 Task: Send an email with the signature Maria Thompson with the subject Request for a remote work arrangement follow-up and the message We need to make some revisions to the project timeline, can you please provide your input? from softage.9@softage.net to softage.1@softage.net and move the email from Sent Items to the folder Licensing agreements
Action: Mouse moved to (1017, 73)
Screenshot: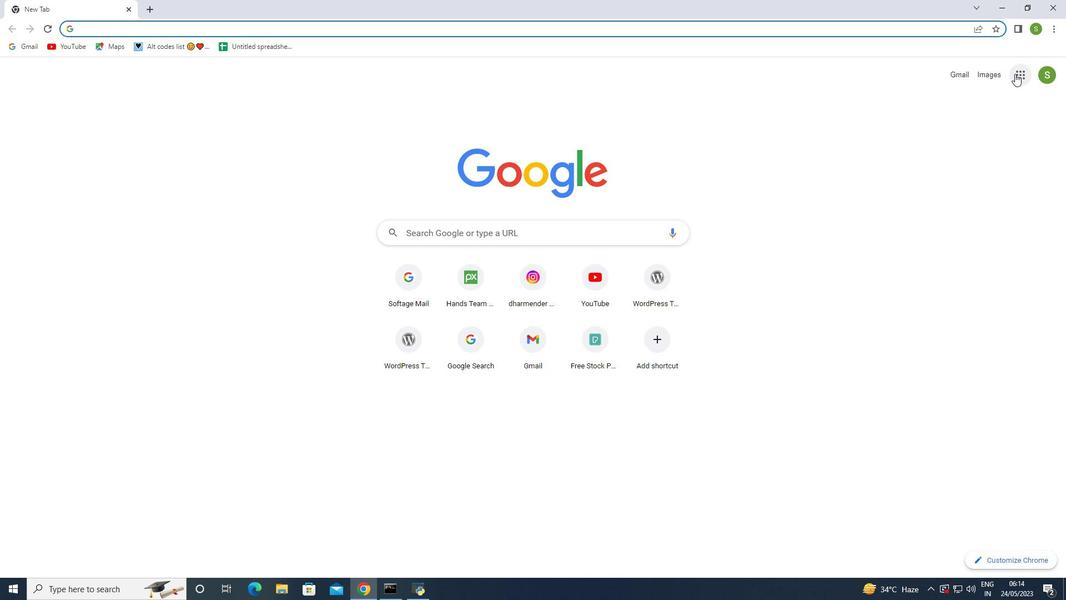 
Action: Mouse pressed left at (1017, 73)
Screenshot: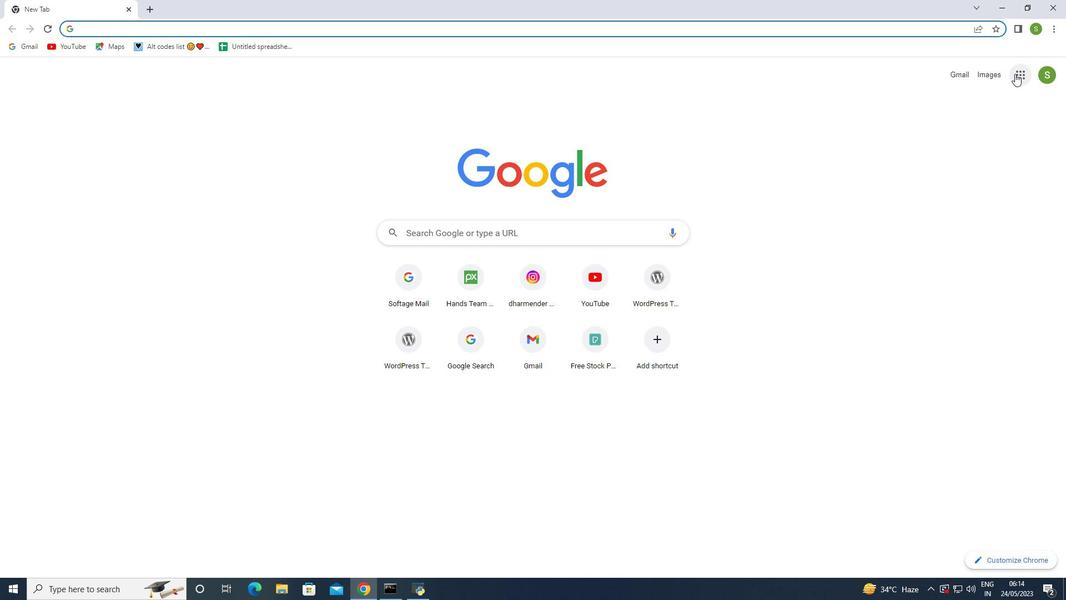 
Action: Mouse moved to (969, 113)
Screenshot: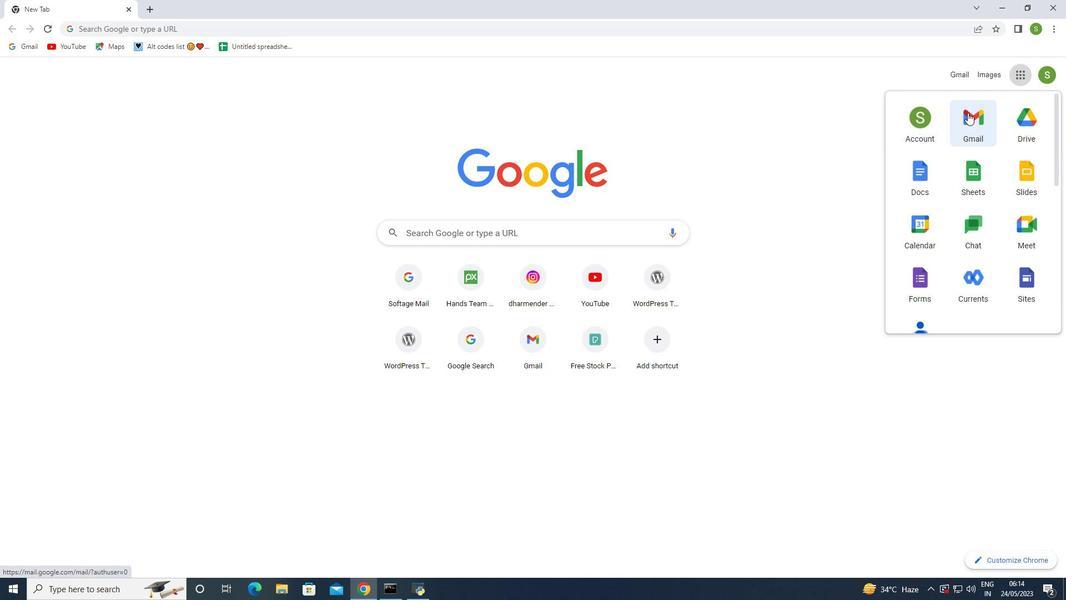 
Action: Mouse pressed left at (969, 113)
Screenshot: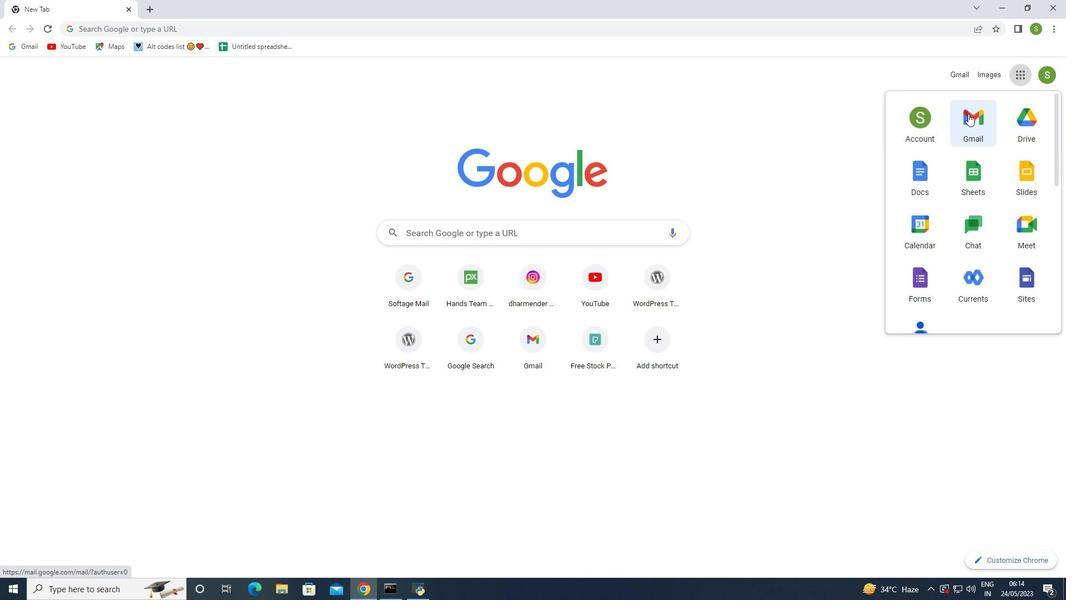
Action: Mouse moved to (932, 81)
Screenshot: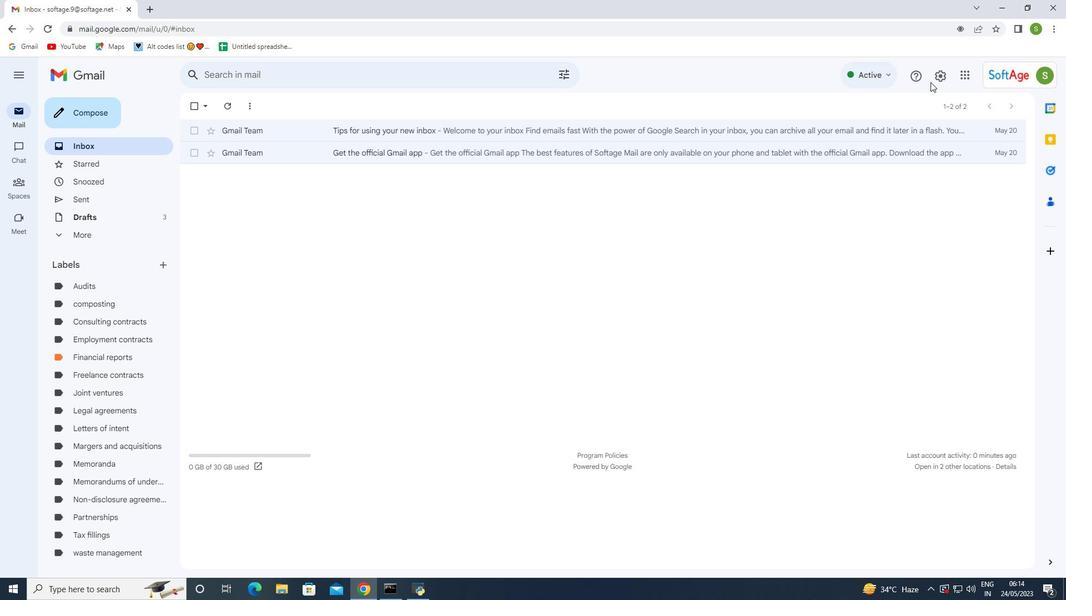 
Action: Mouse pressed left at (932, 81)
Screenshot: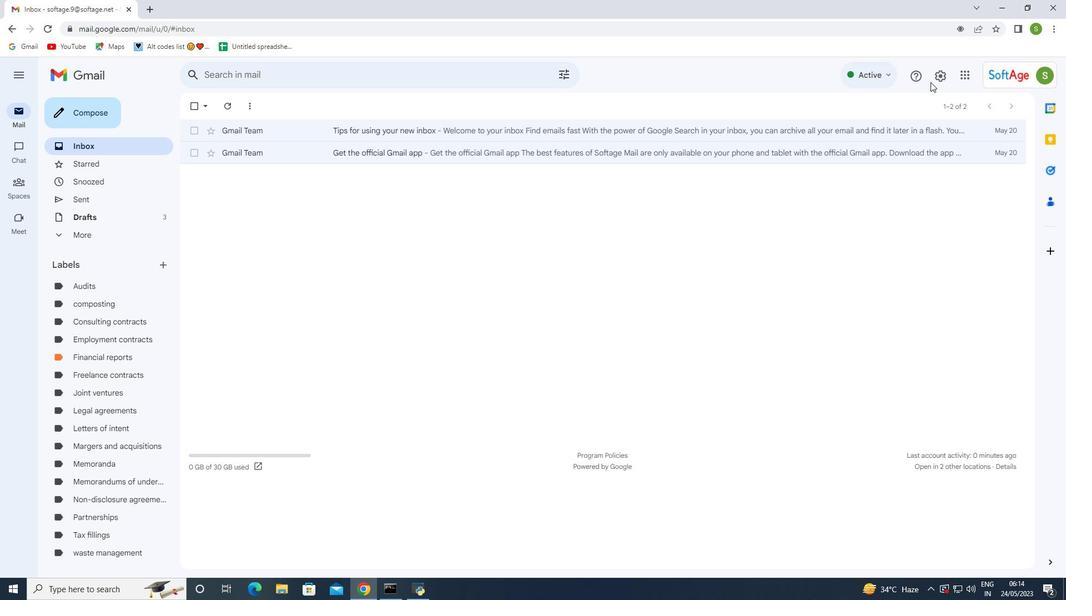 
Action: Mouse moved to (929, 135)
Screenshot: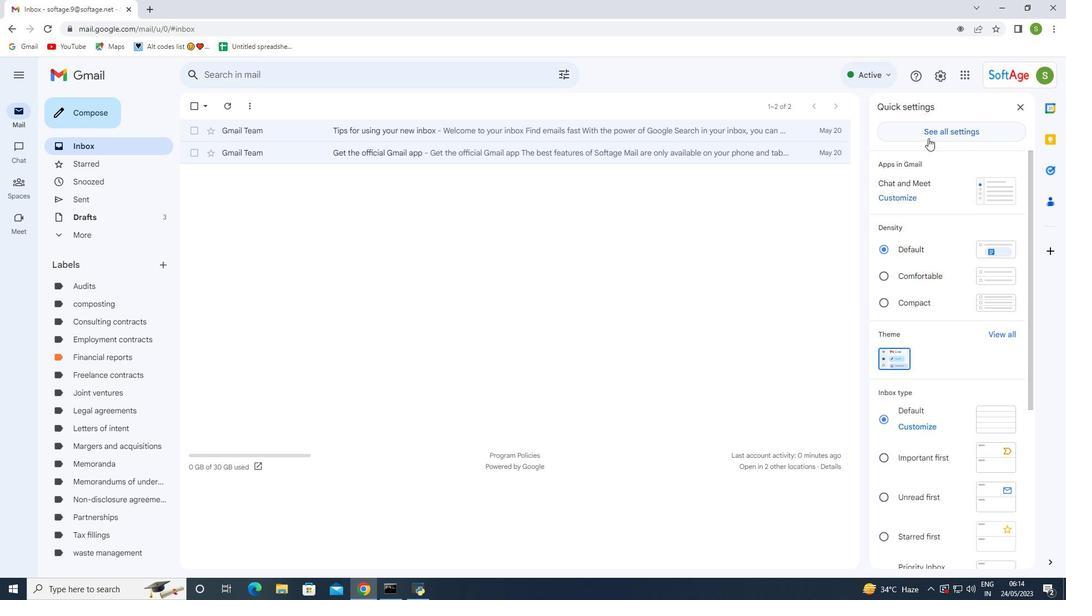 
Action: Mouse pressed left at (929, 135)
Screenshot: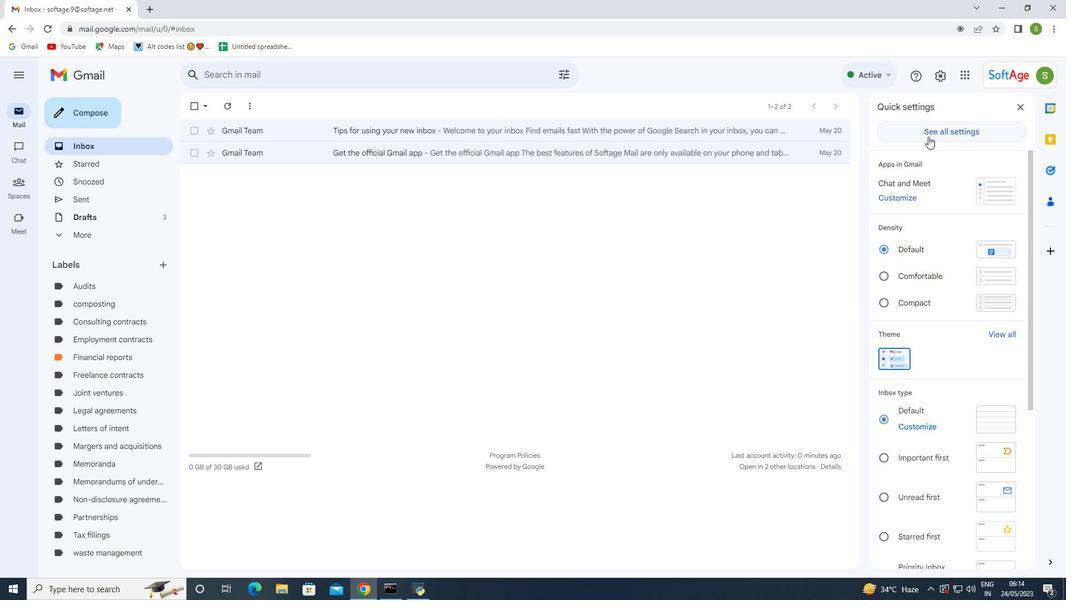 
Action: Mouse moved to (759, 377)
Screenshot: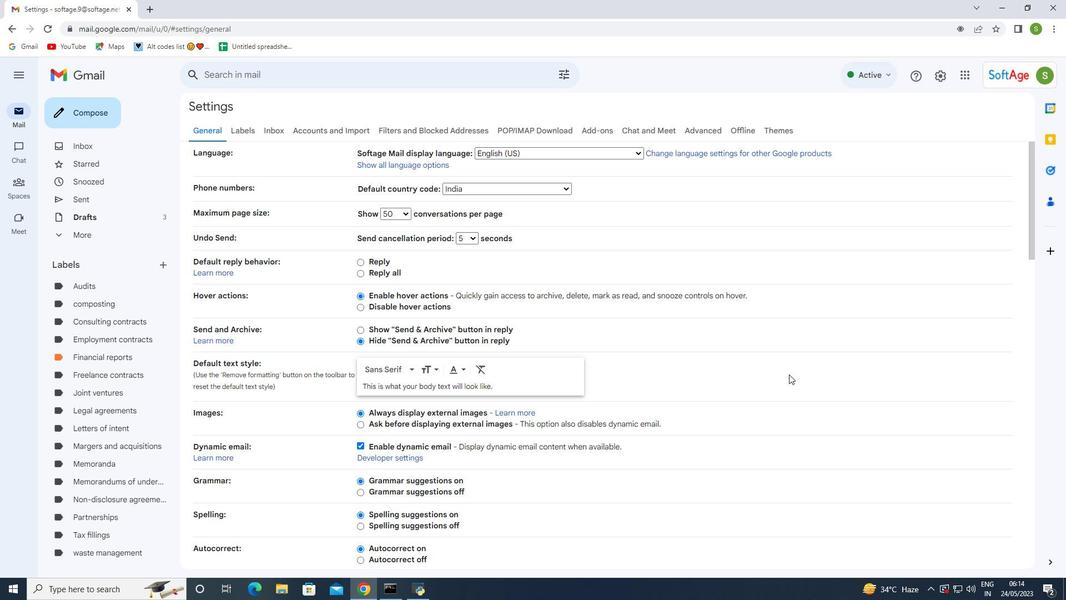 
Action: Mouse scrolled (785, 374) with delta (0, 0)
Screenshot: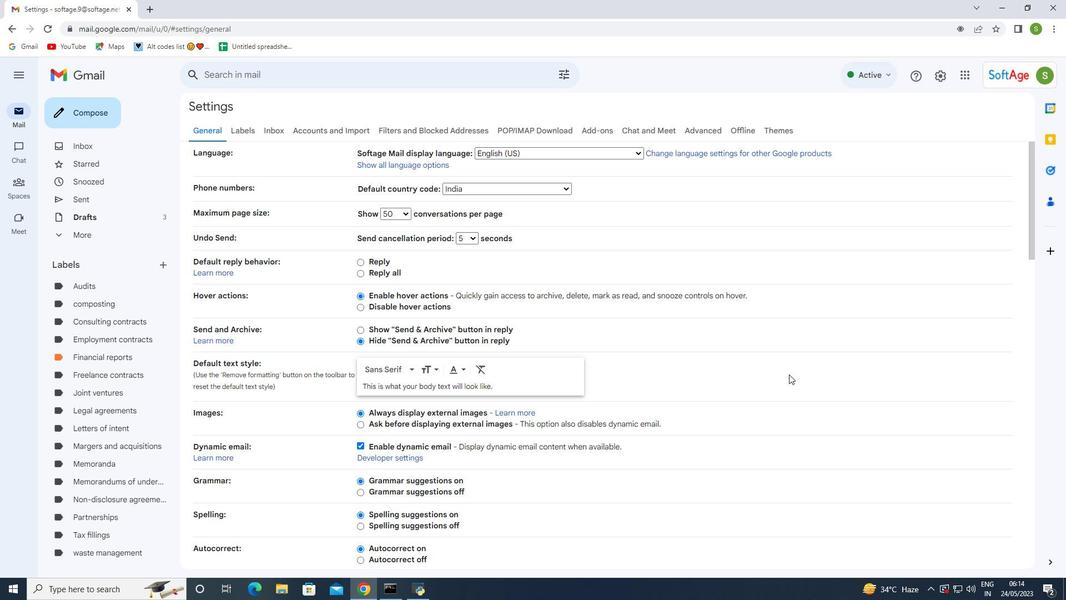 
Action: Mouse moved to (742, 379)
Screenshot: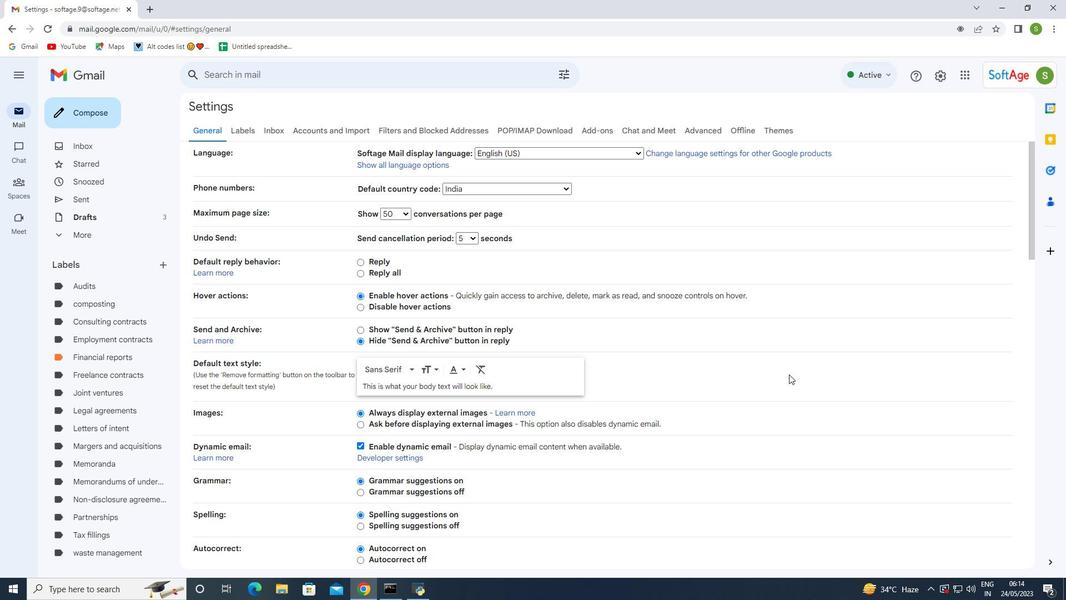 
Action: Mouse scrolled (782, 375) with delta (0, 0)
Screenshot: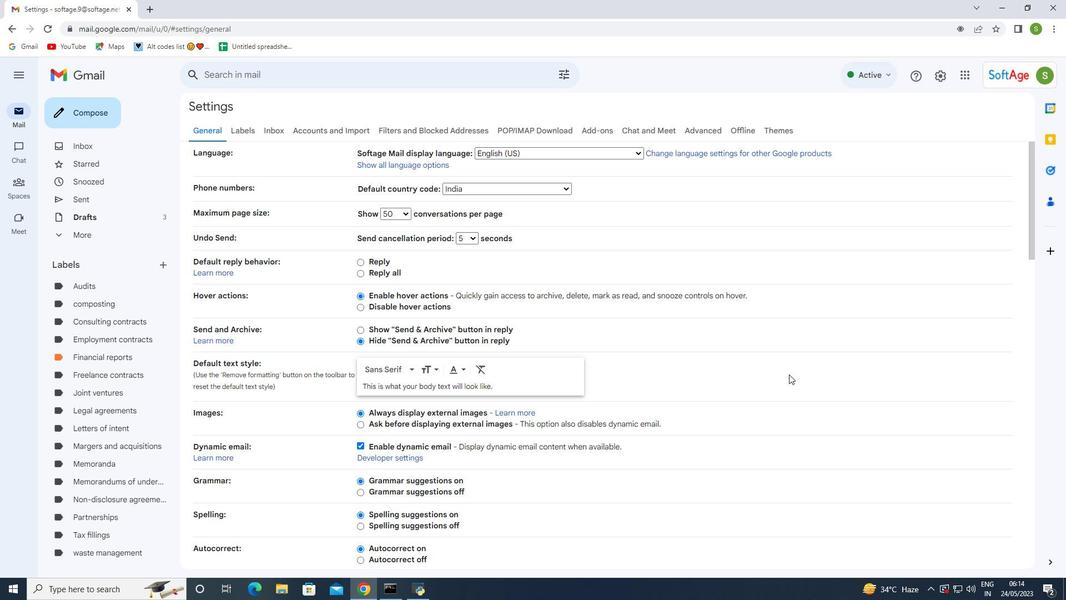 
Action: Mouse moved to (701, 384)
Screenshot: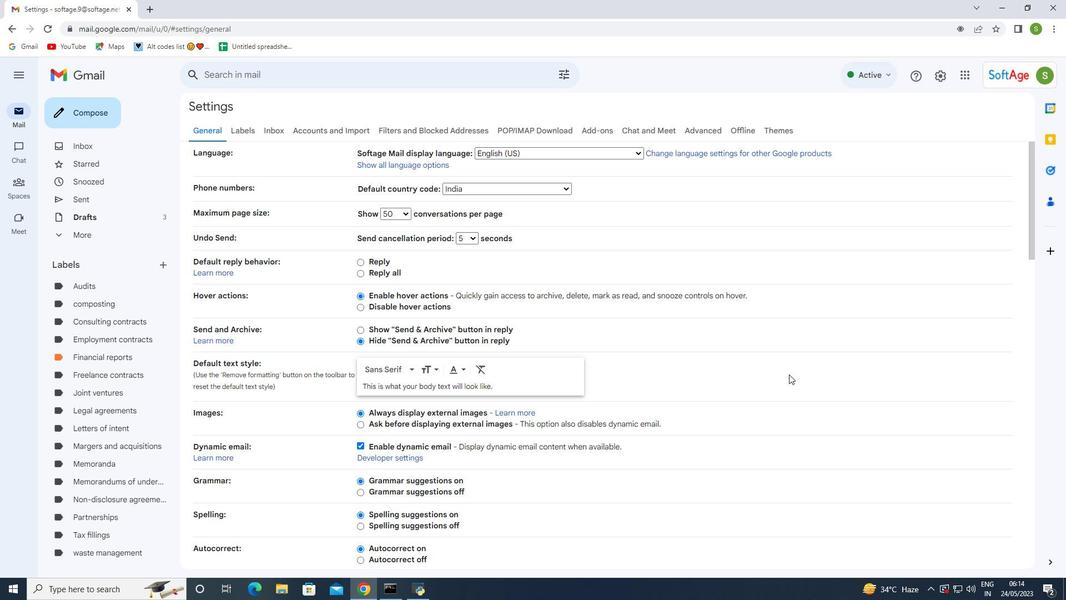 
Action: Mouse scrolled (776, 375) with delta (0, 0)
Screenshot: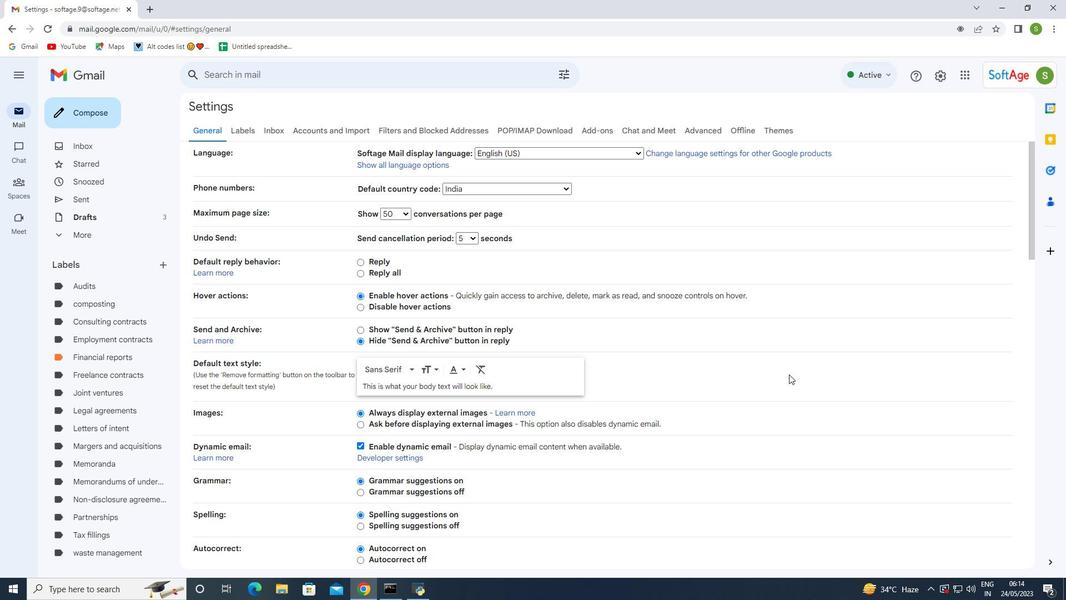 
Action: Mouse moved to (677, 386)
Screenshot: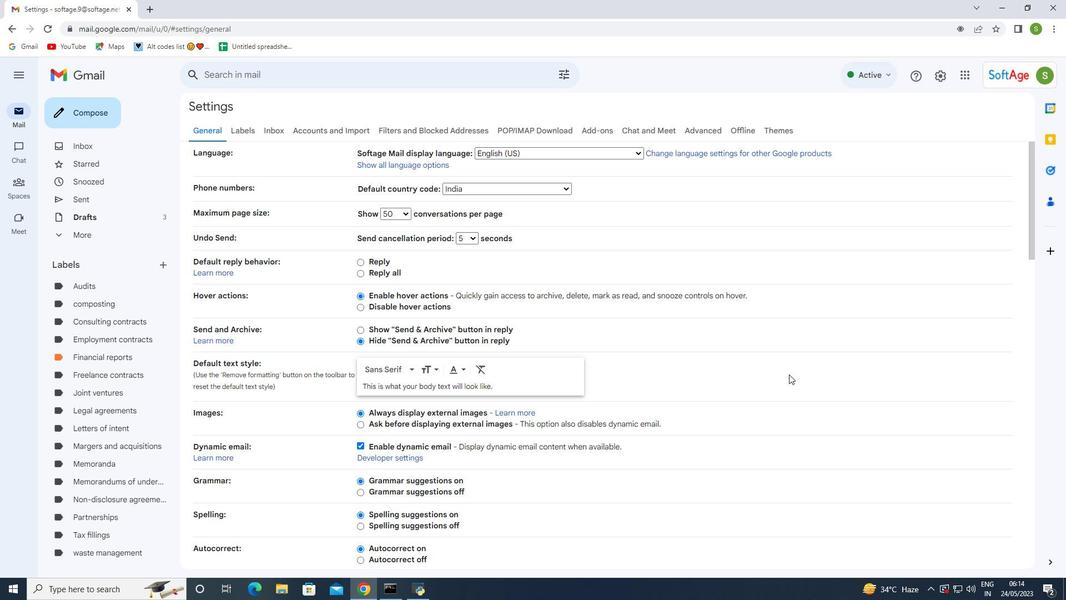 
Action: Mouse scrolled (742, 378) with delta (0, 0)
Screenshot: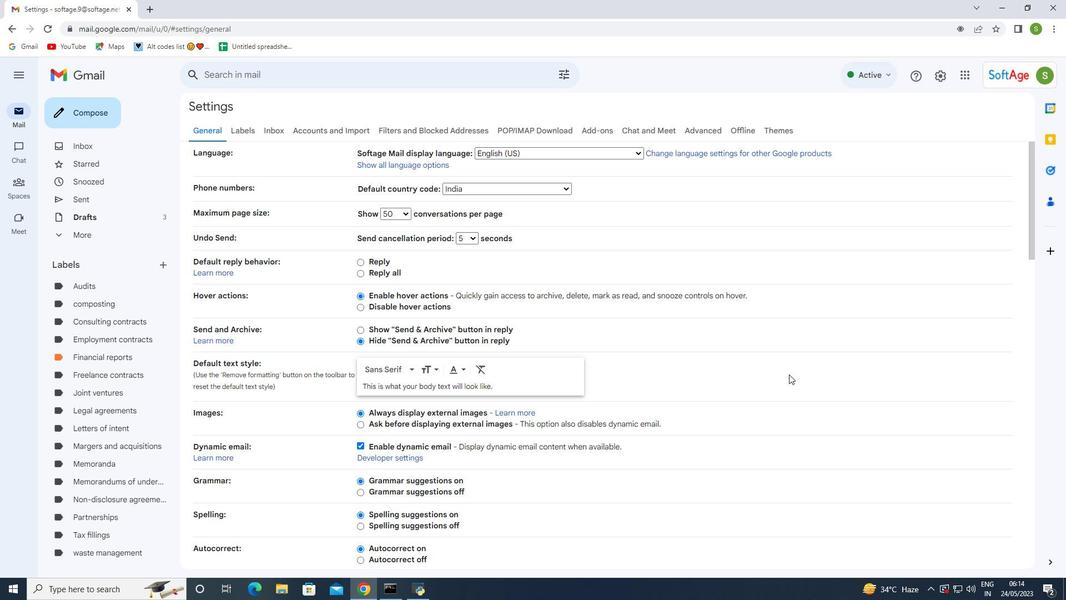 
Action: Mouse moved to (402, 377)
Screenshot: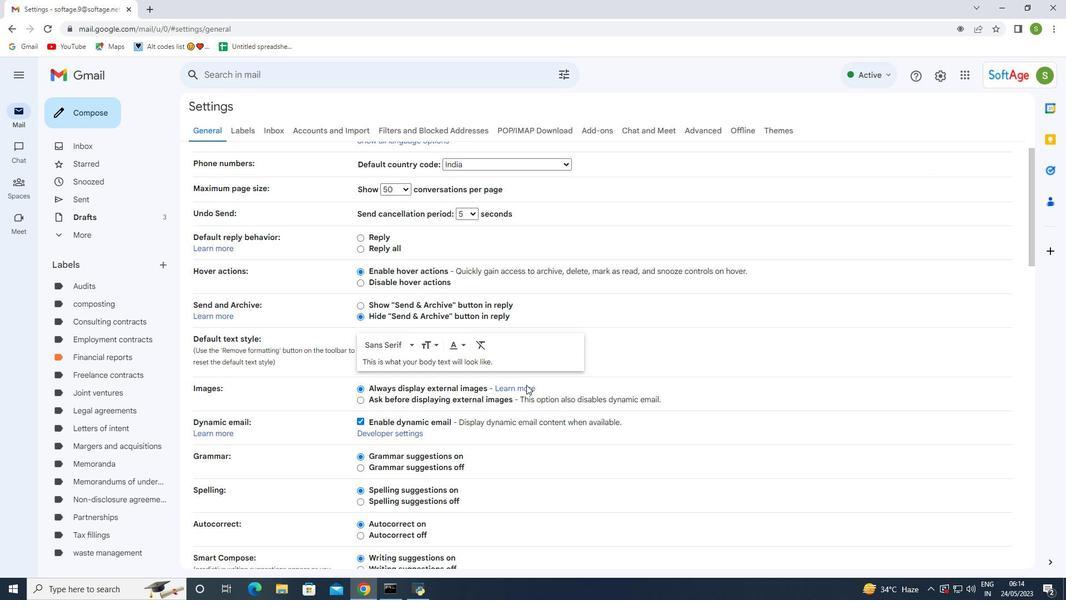 
Action: Mouse scrolled (422, 381) with delta (0, 0)
Screenshot: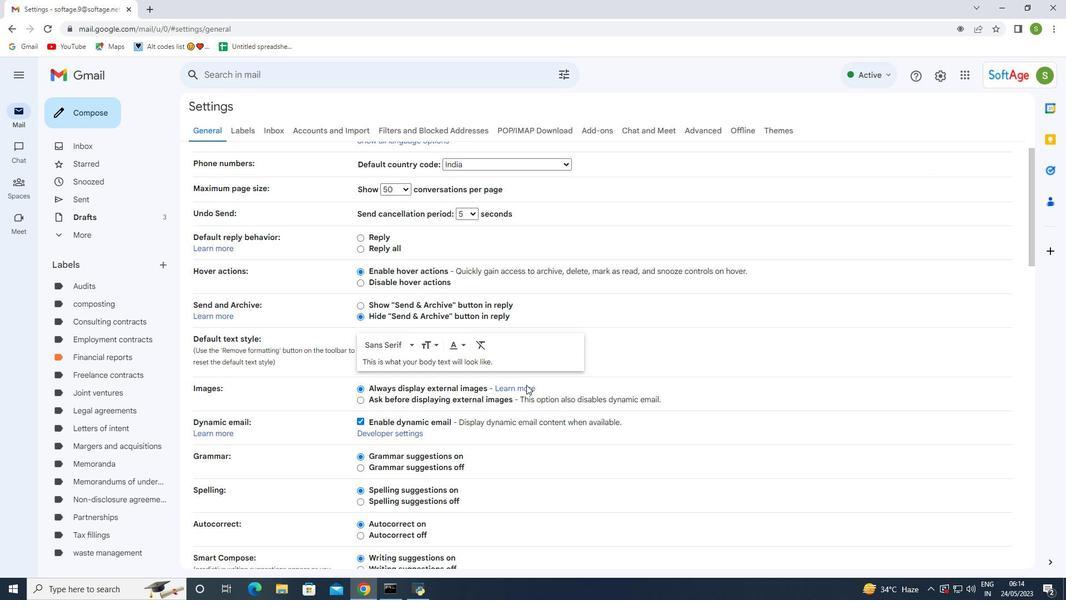 
Action: Mouse scrolled (416, 385) with delta (0, 0)
Screenshot: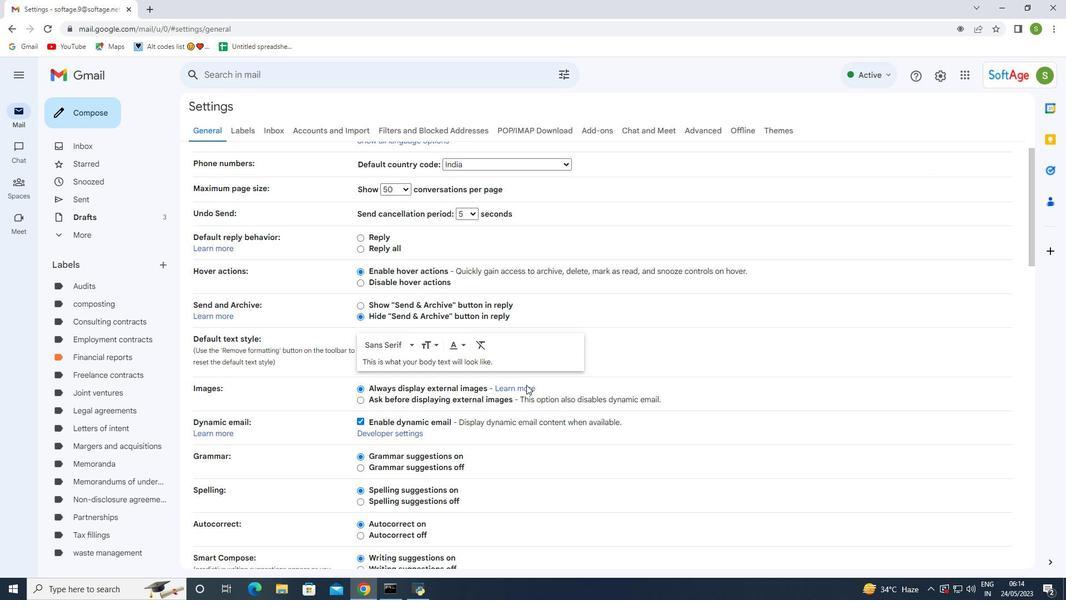 
Action: Mouse scrolled (415, 385) with delta (0, 0)
Screenshot: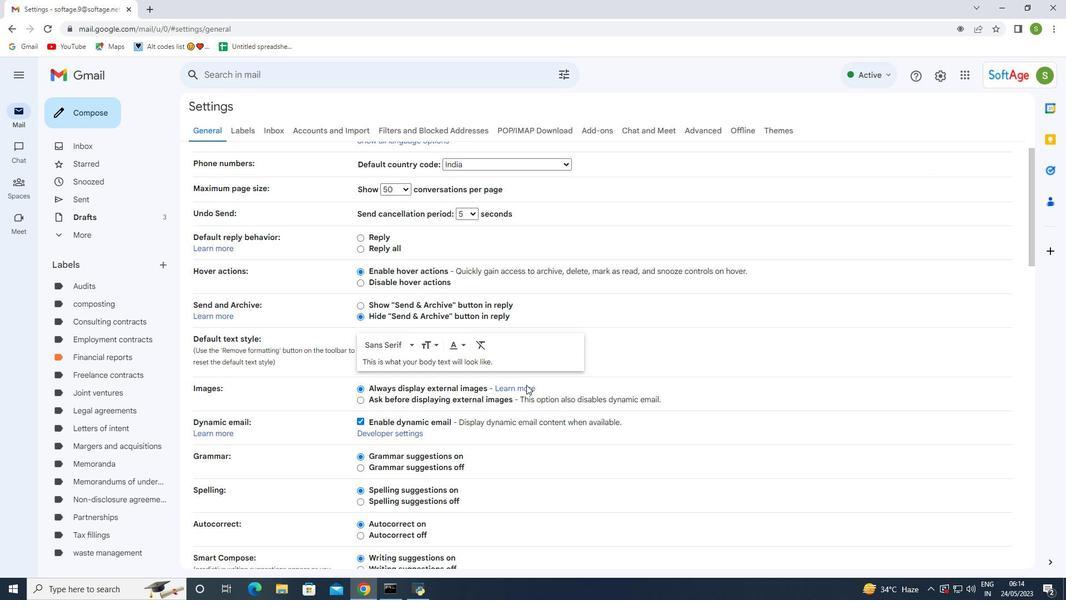 
Action: Mouse scrolled (413, 385) with delta (0, 0)
Screenshot: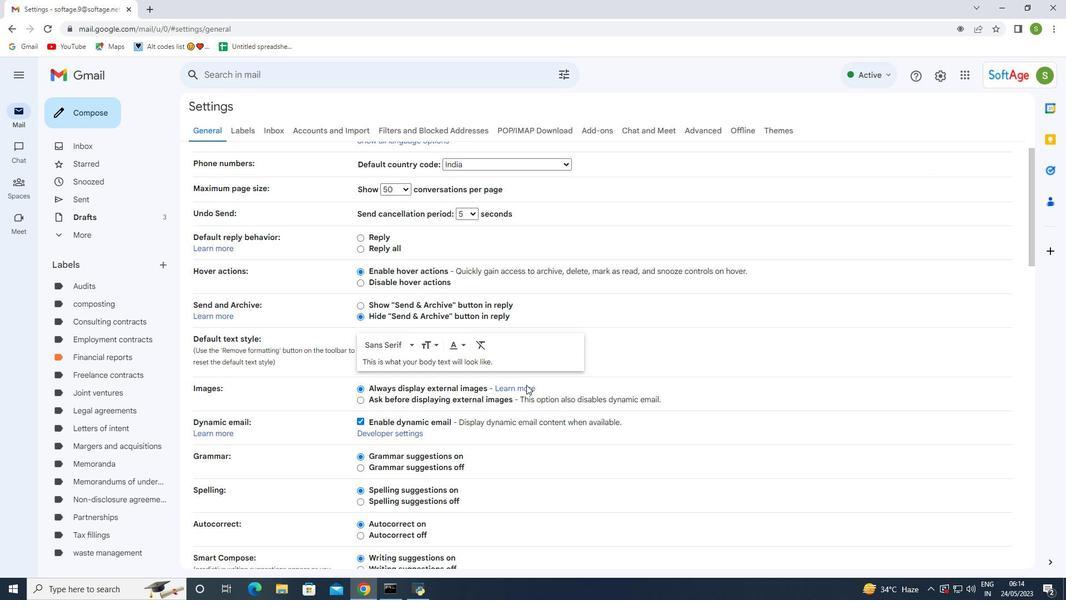 
Action: Mouse scrolled (413, 385) with delta (0, 0)
Screenshot: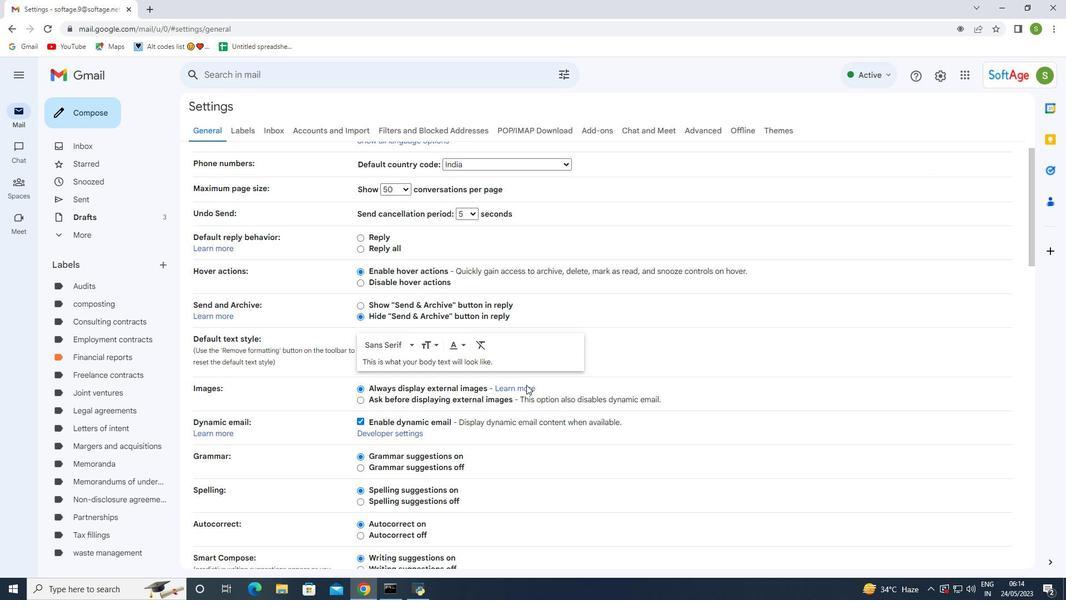 
Action: Mouse scrolled (412, 385) with delta (0, 0)
Screenshot: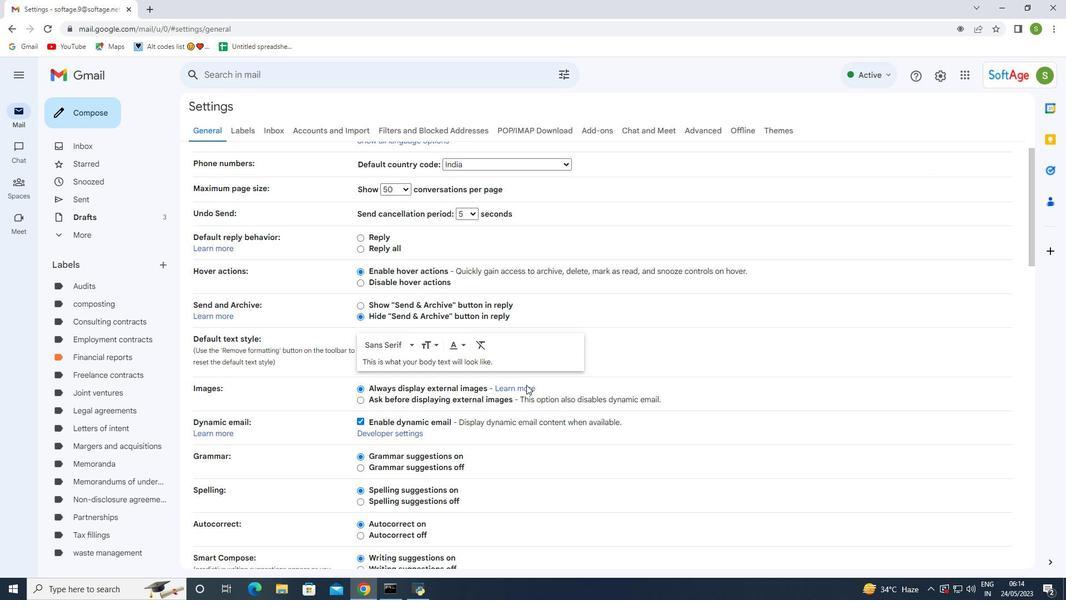 
Action: Mouse scrolled (402, 376) with delta (0, 0)
Screenshot: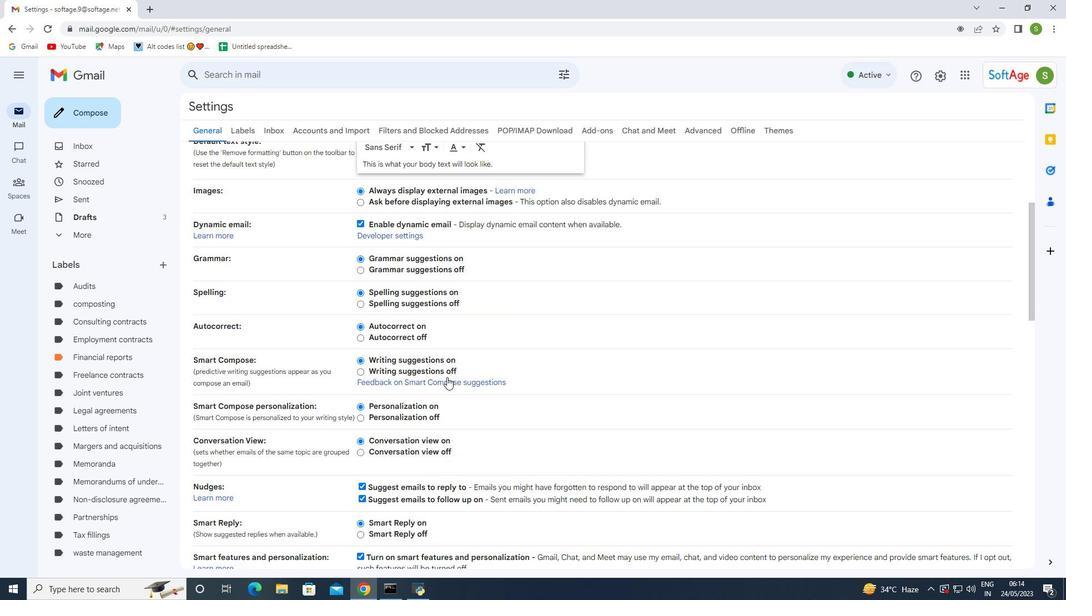 
Action: Mouse scrolled (402, 376) with delta (0, 0)
Screenshot: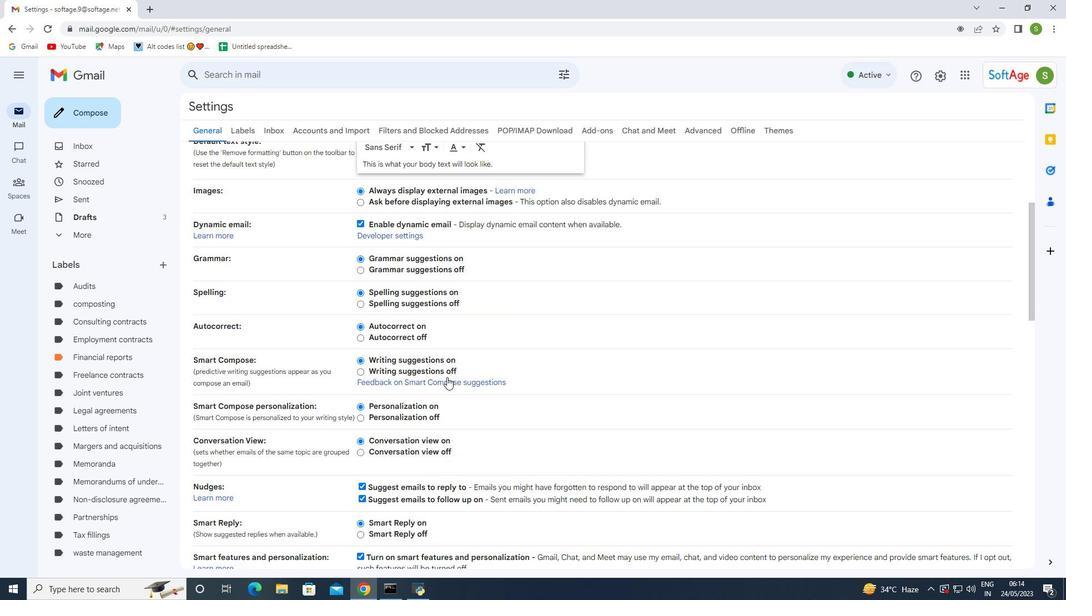 
Action: Mouse scrolled (402, 376) with delta (0, 0)
Screenshot: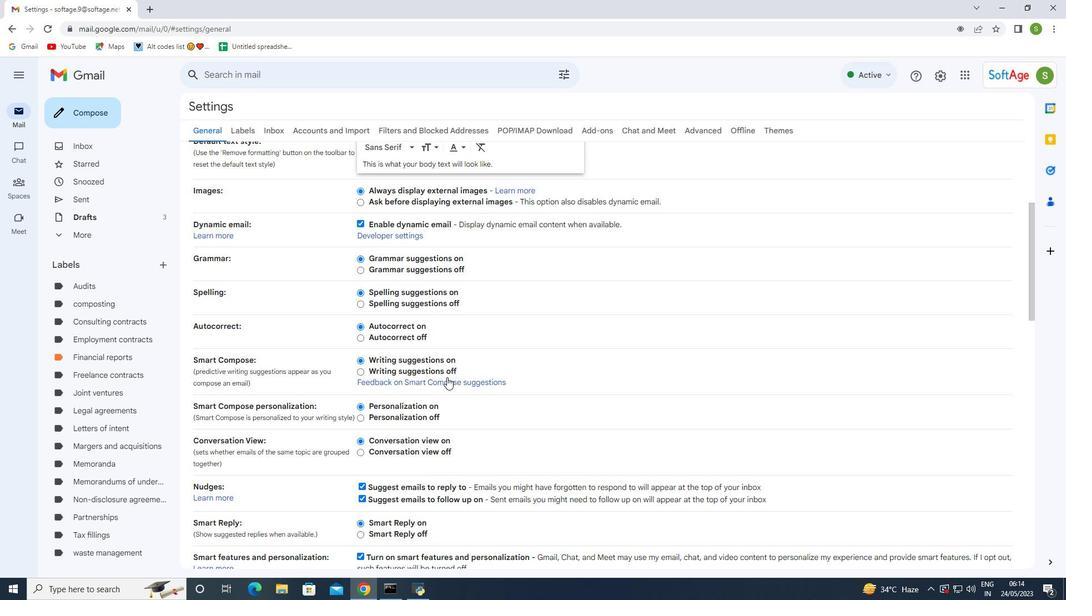 
Action: Mouse scrolled (402, 376) with delta (0, 0)
Screenshot: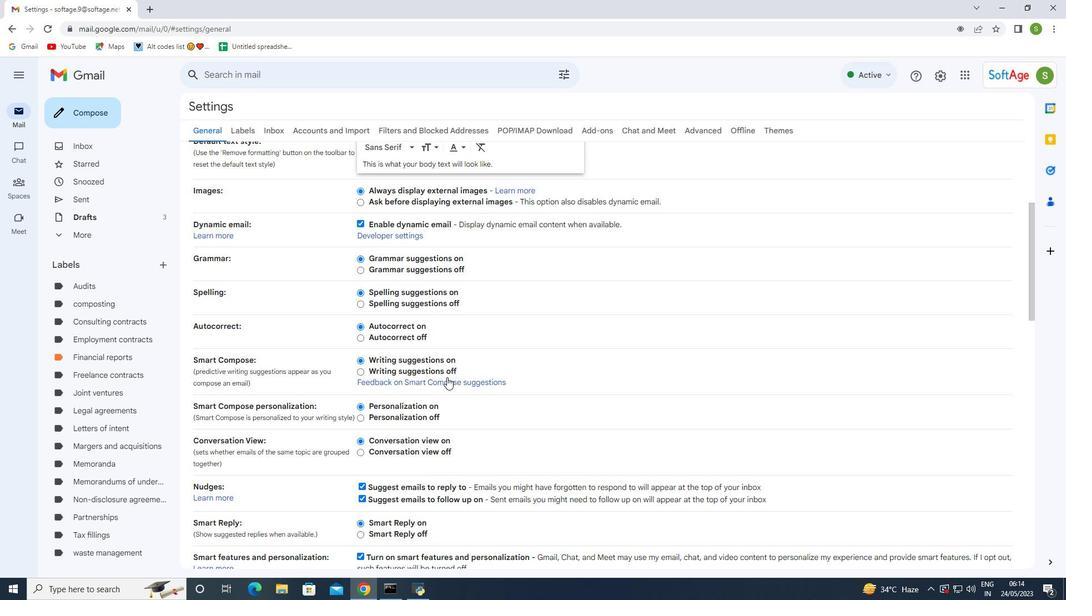 
Action: Mouse scrolled (402, 376) with delta (0, 0)
Screenshot: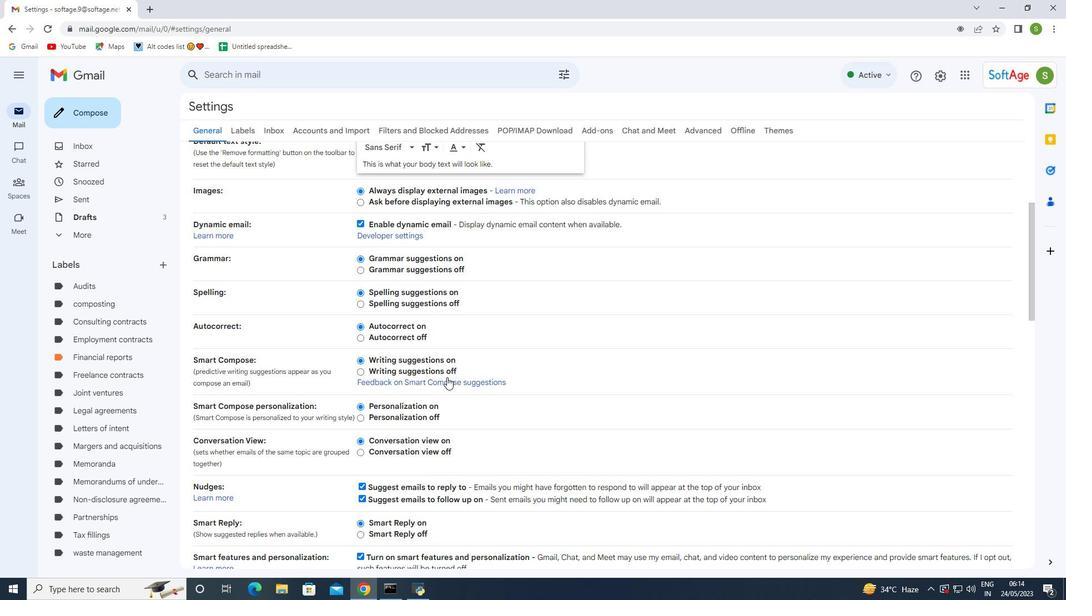 
Action: Mouse scrolled (402, 376) with delta (0, 0)
Screenshot: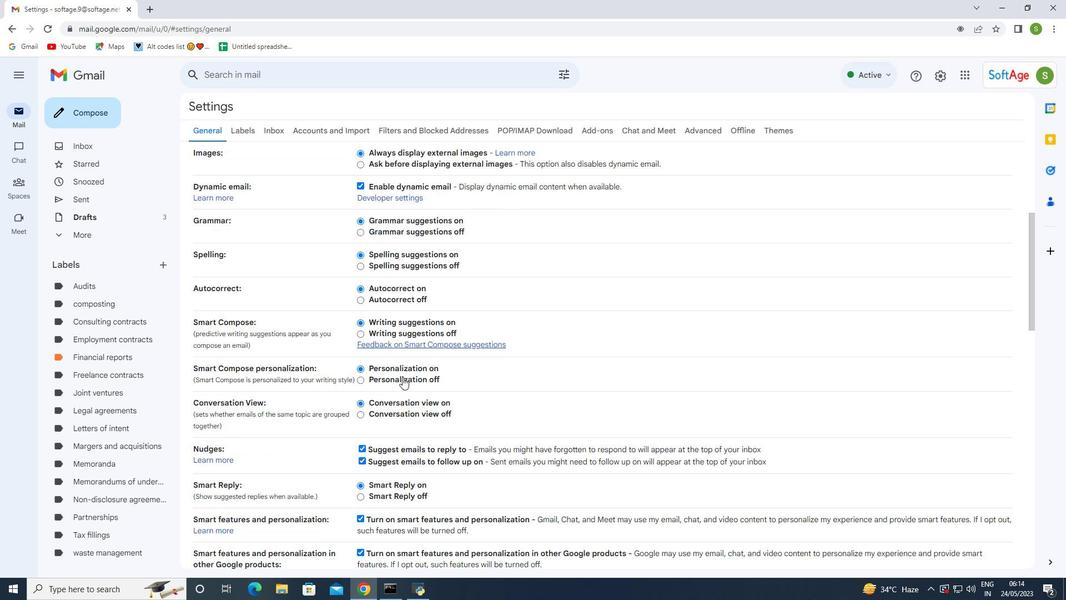 
Action: Mouse moved to (412, 385)
Screenshot: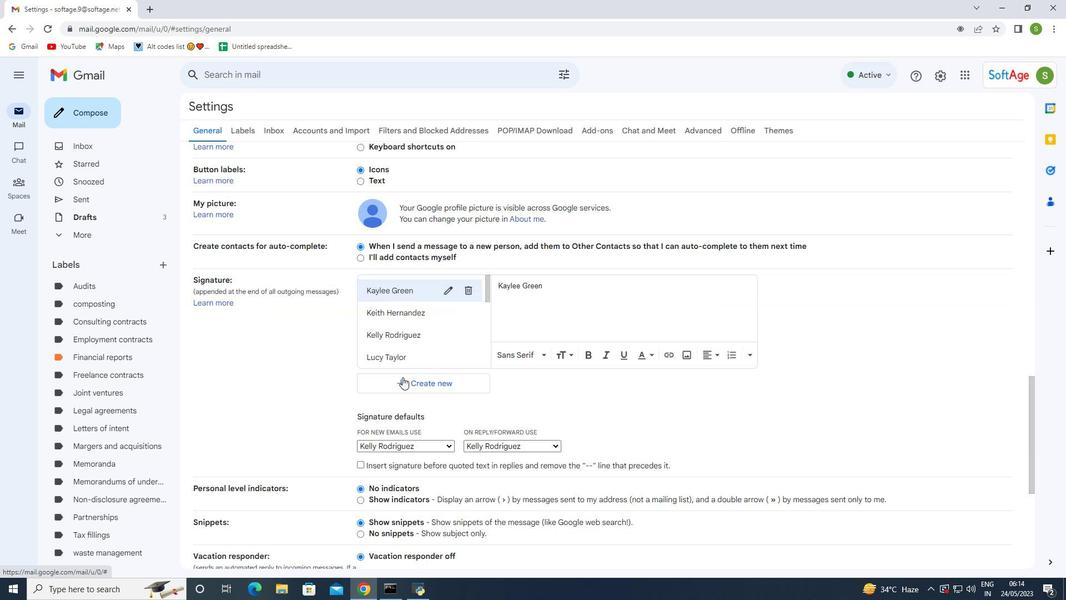 
Action: Mouse scrolled (412, 385) with delta (0, 0)
Screenshot: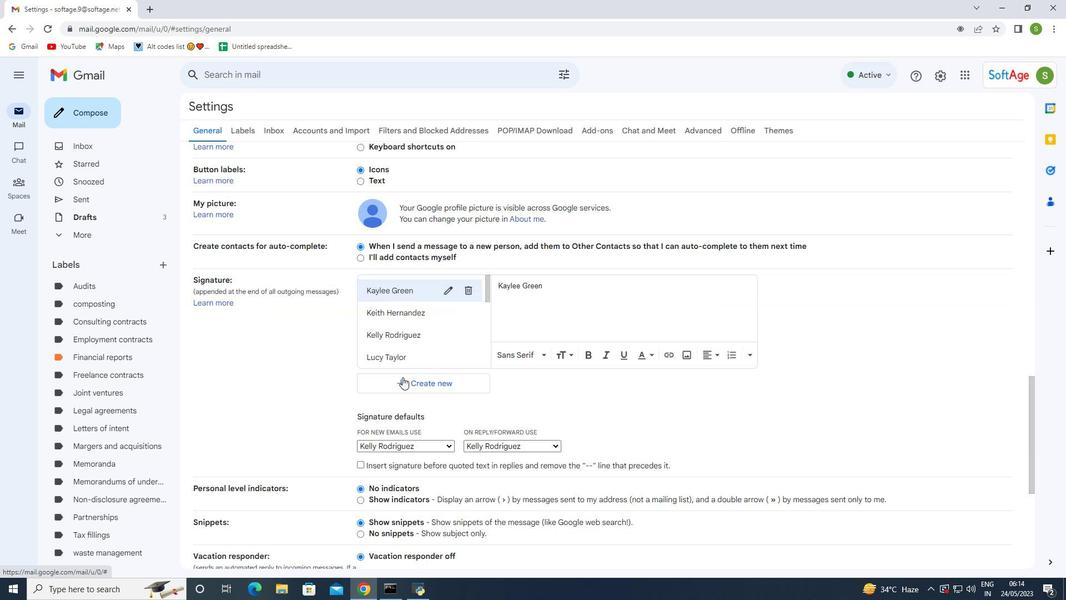 
Action: Mouse moved to (413, 387)
Screenshot: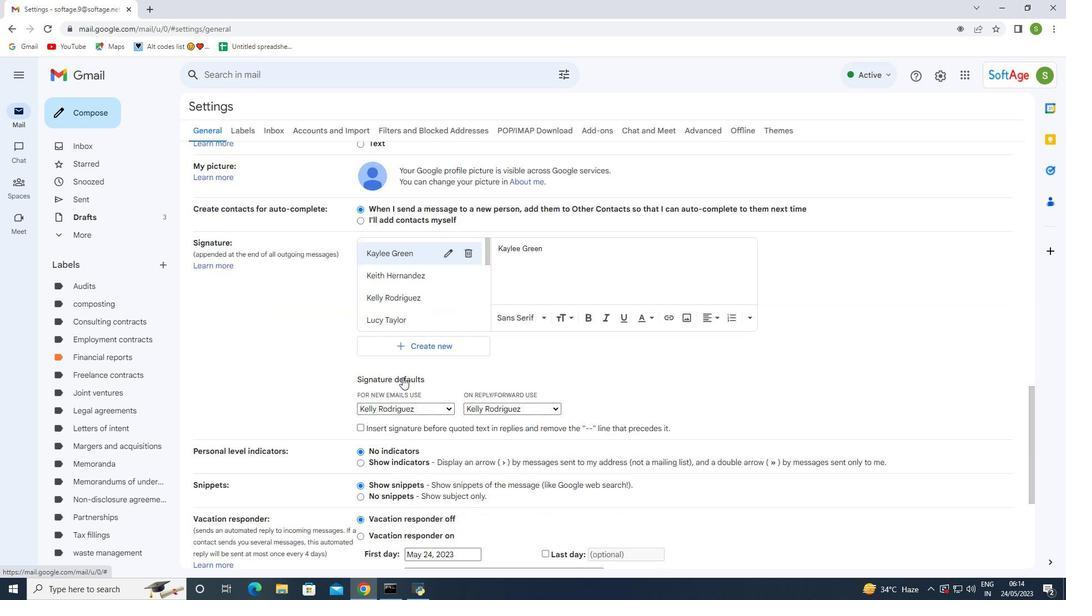
Action: Mouse scrolled (412, 386) with delta (0, 0)
Screenshot: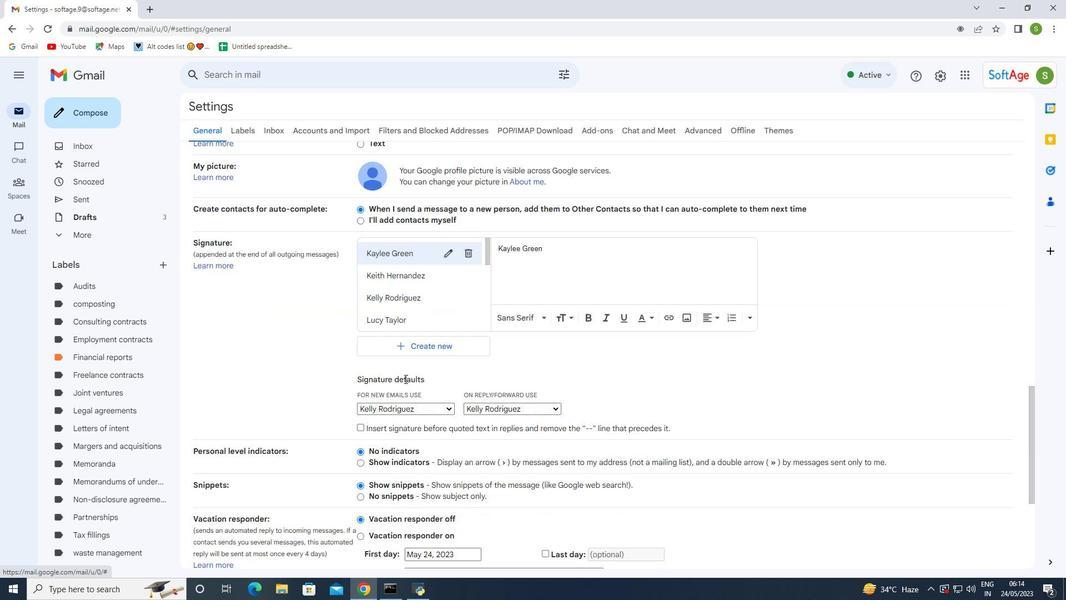 
Action: Mouse scrolled (413, 386) with delta (0, 0)
Screenshot: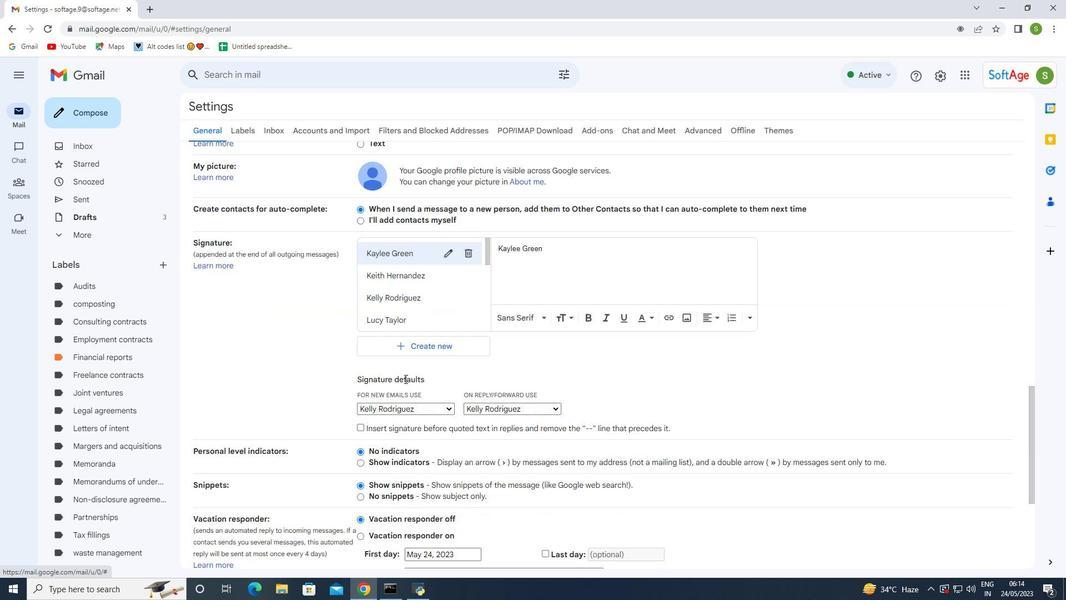 
Action: Mouse moved to (413, 387)
Screenshot: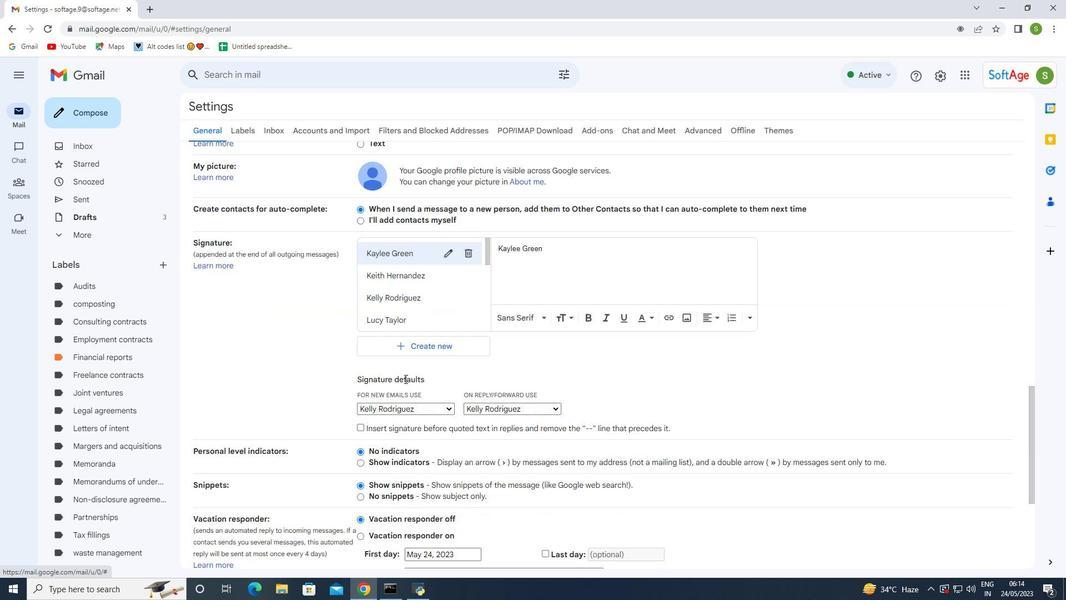 
Action: Mouse scrolled (413, 387) with delta (0, 0)
Screenshot: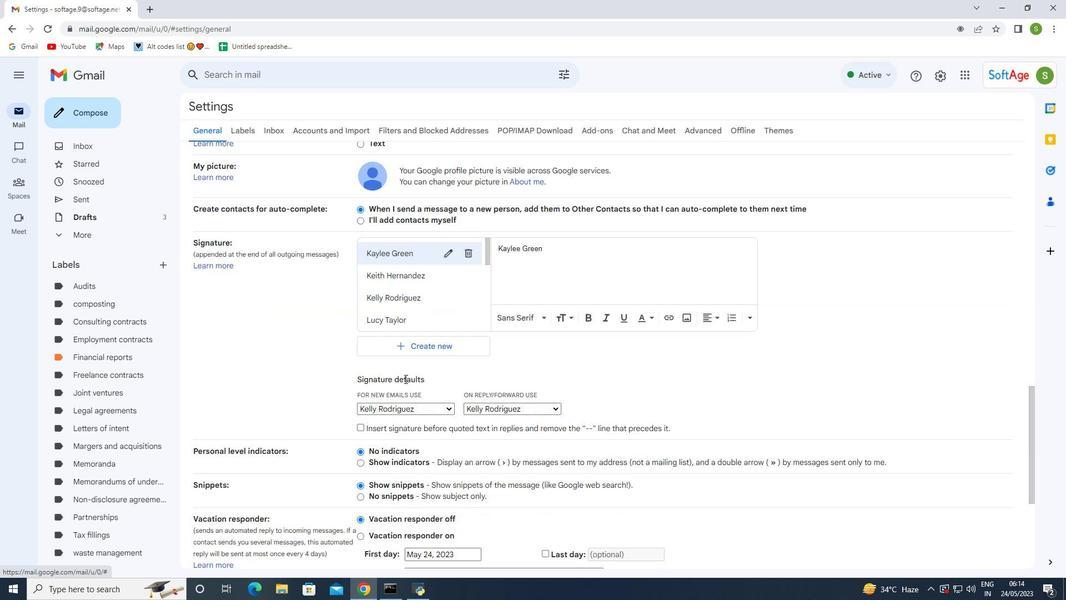 
Action: Mouse scrolled (413, 387) with delta (0, 0)
Screenshot: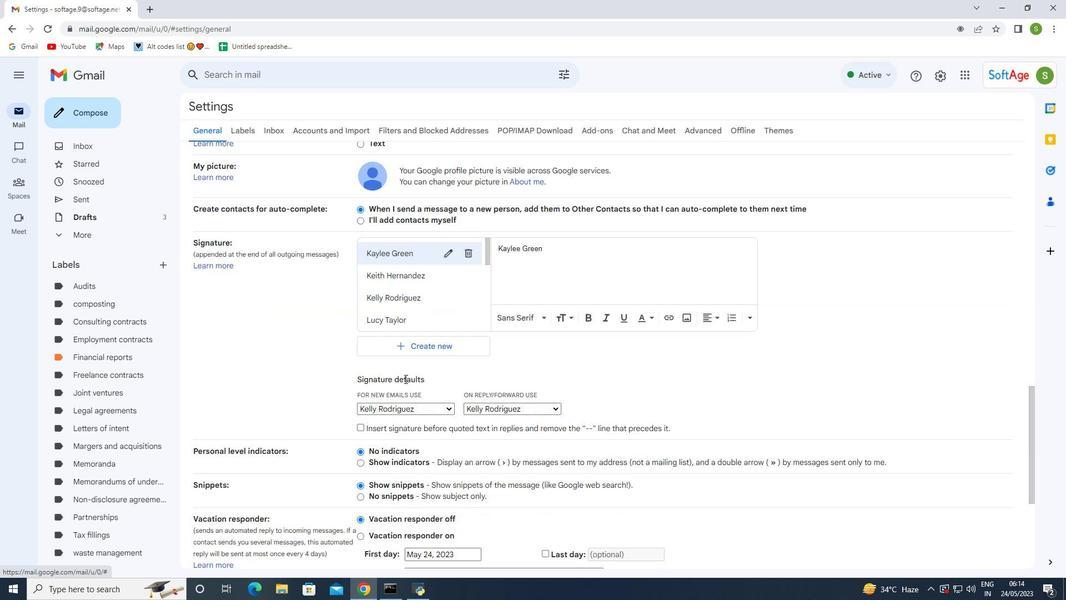 
Action: Mouse moved to (449, 312)
Screenshot: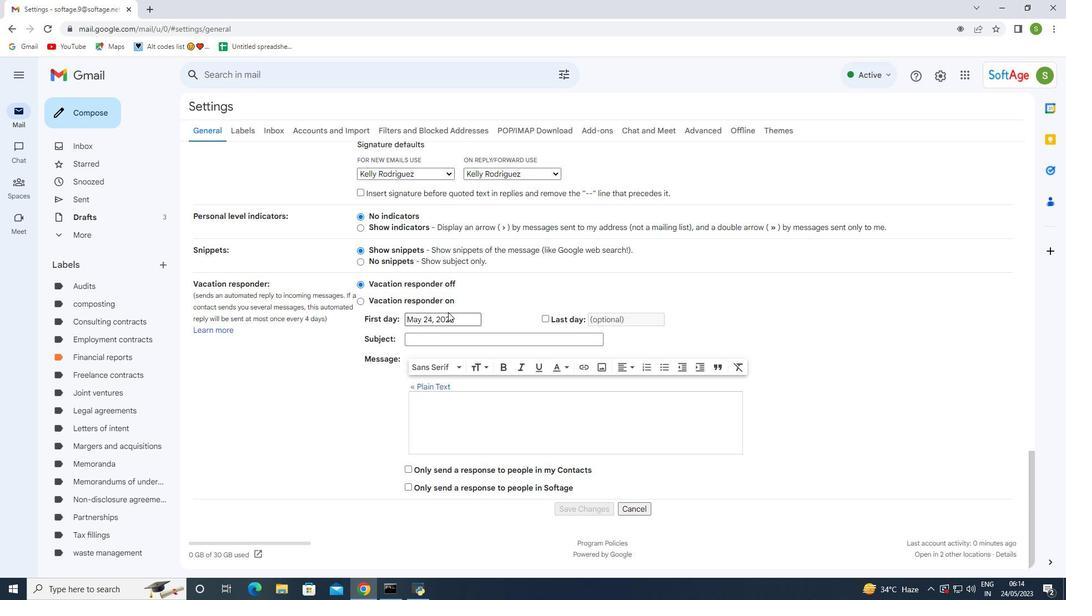 
Action: Mouse scrolled (449, 313) with delta (0, 0)
Screenshot: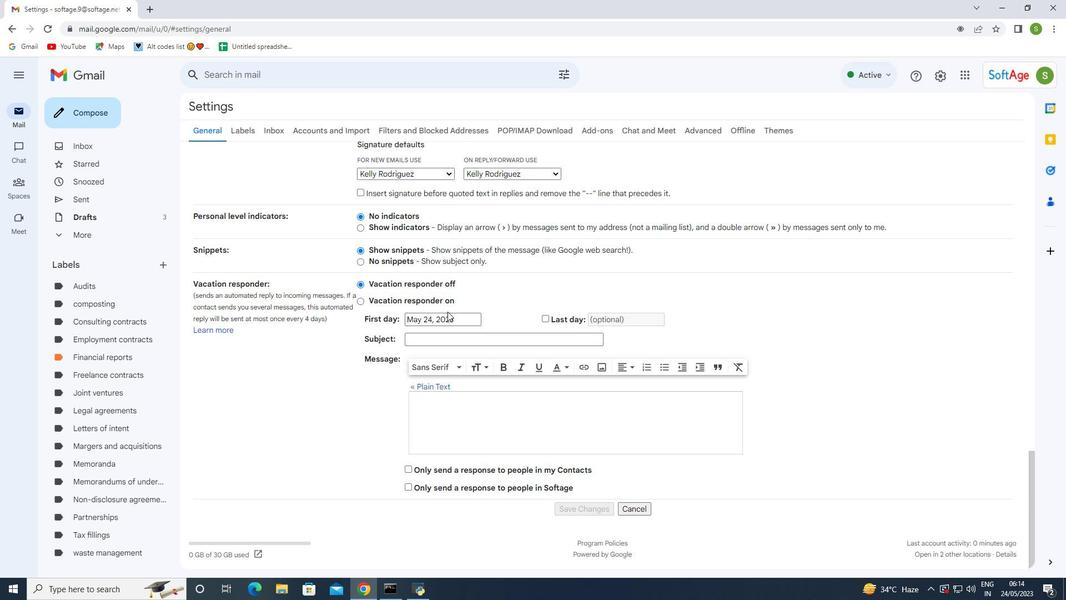 
Action: Mouse moved to (450, 312)
Screenshot: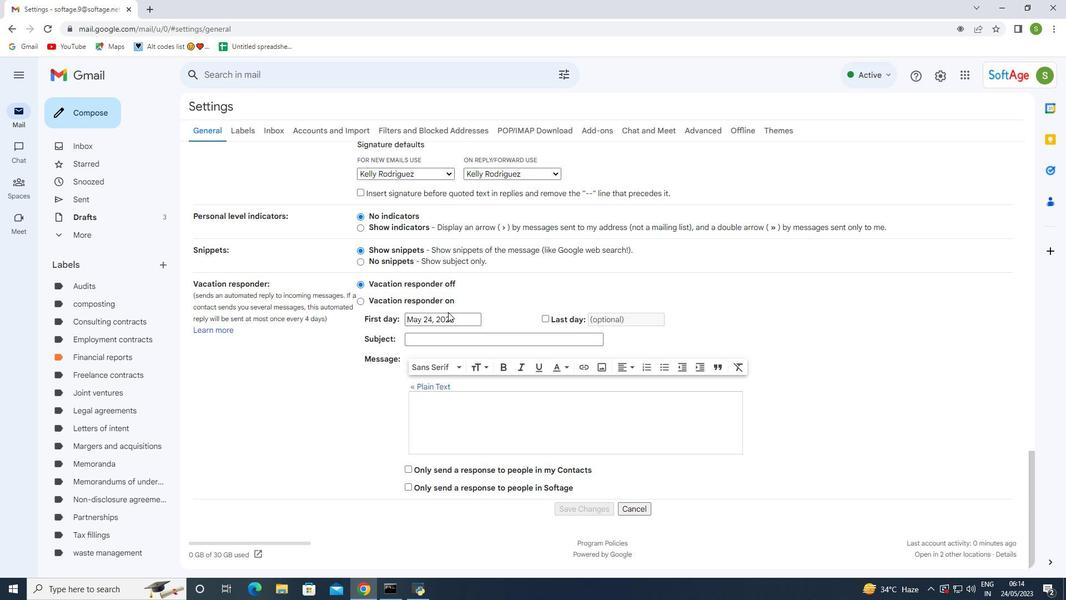 
Action: Mouse scrolled (450, 313) with delta (0, 0)
Screenshot: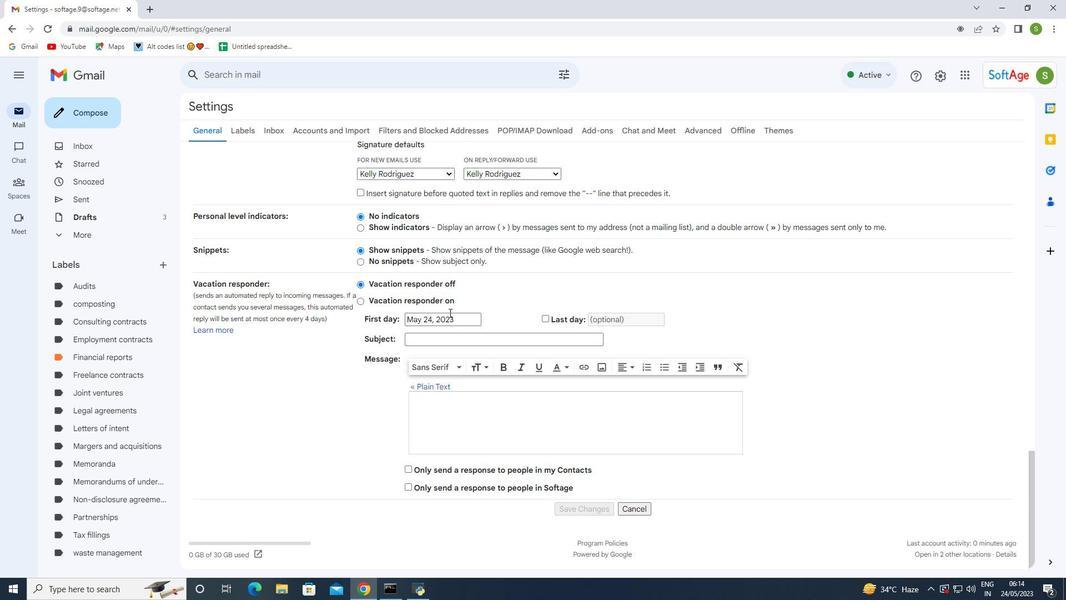 
Action: Mouse moved to (451, 340)
Screenshot: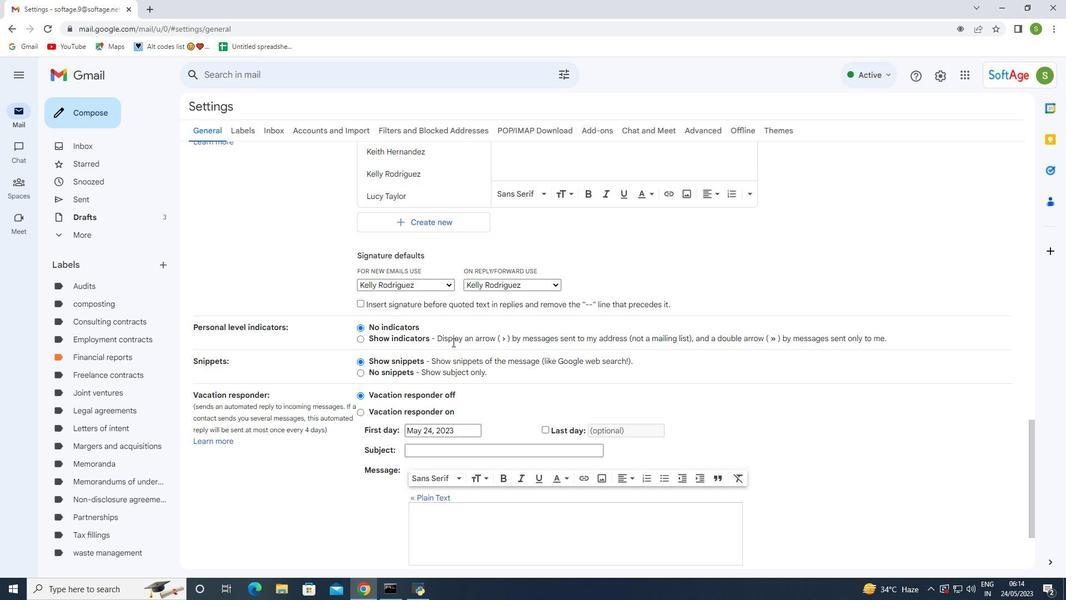 
Action: Mouse scrolled (451, 340) with delta (0, 0)
Screenshot: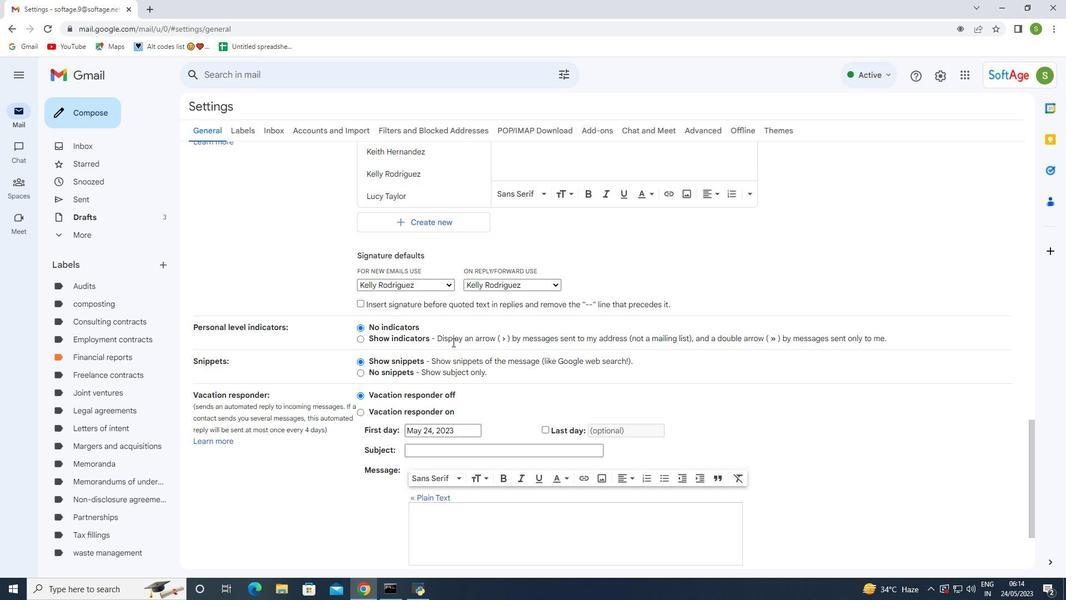 
Action: Mouse moved to (451, 340)
Screenshot: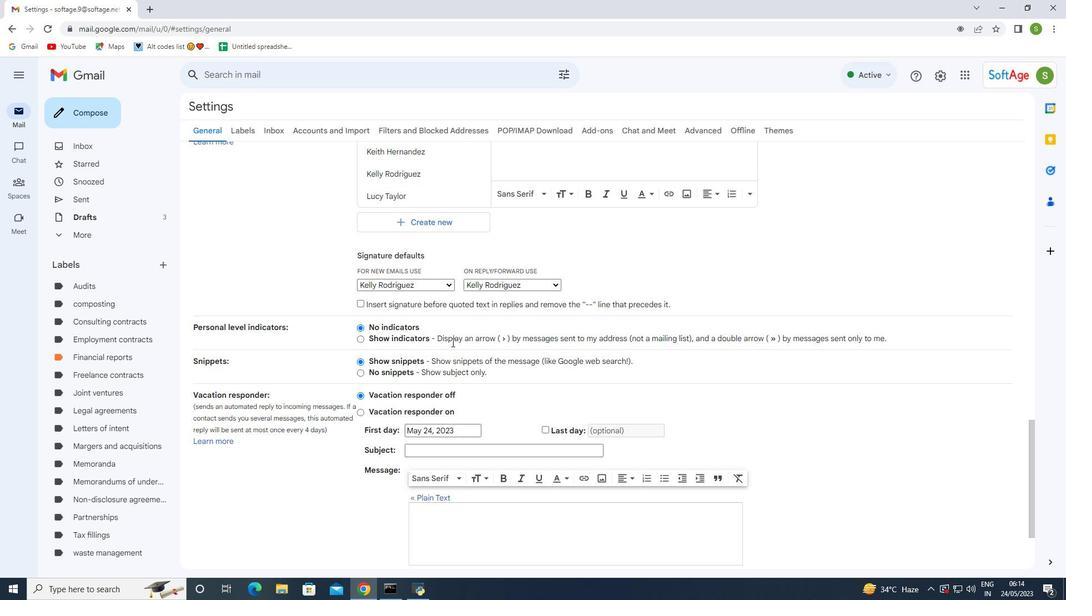 
Action: Mouse scrolled (451, 340) with delta (0, 0)
Screenshot: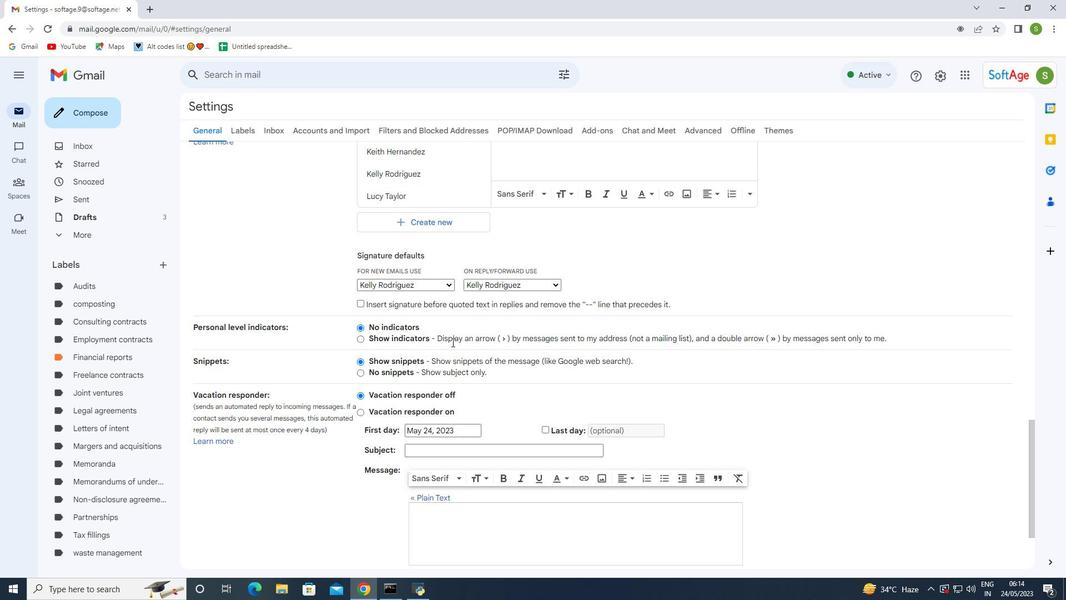 
Action: Mouse moved to (430, 335)
Screenshot: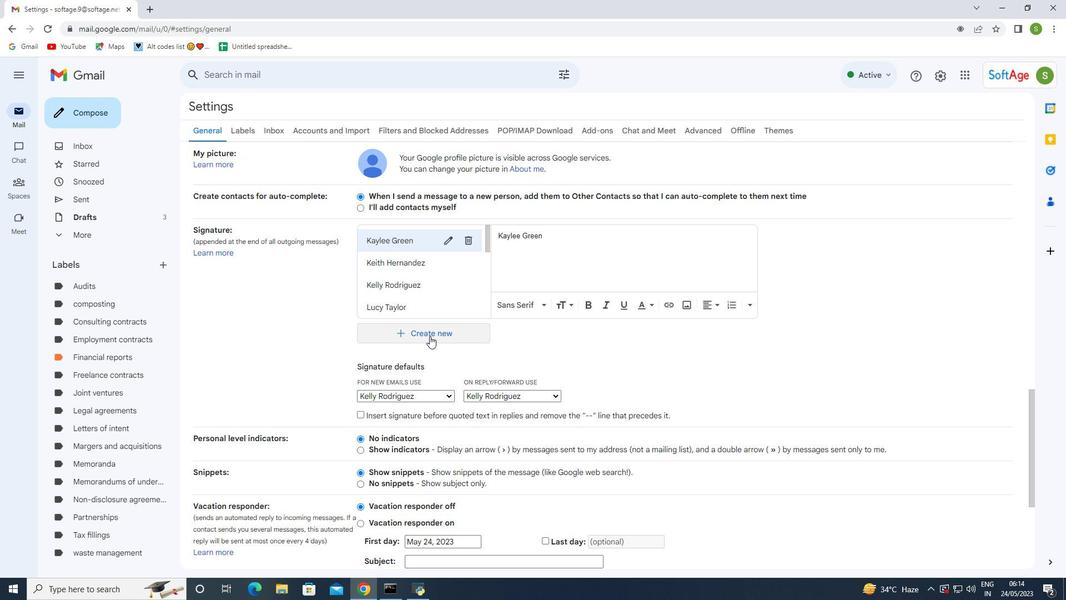 
Action: Mouse pressed left at (430, 335)
Screenshot: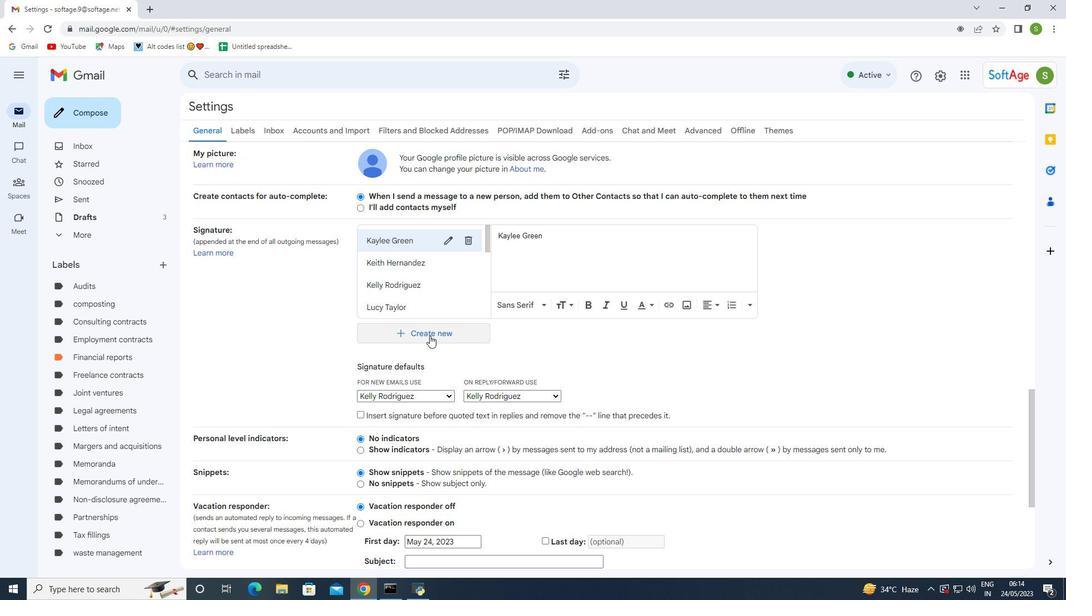 
Action: Mouse moved to (496, 310)
Screenshot: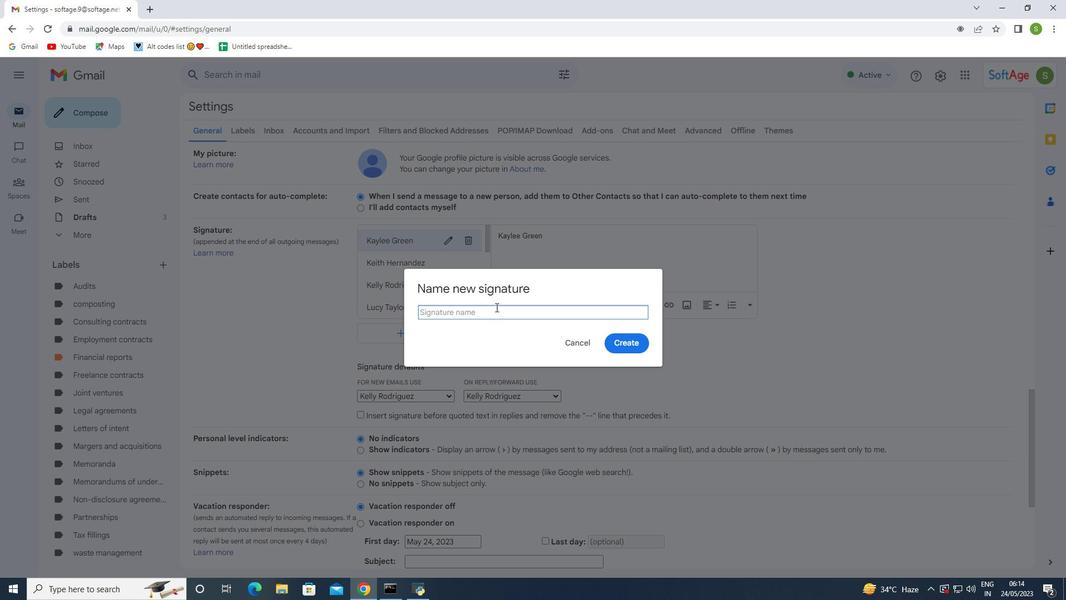 
Action: Mouse pressed left at (496, 310)
Screenshot: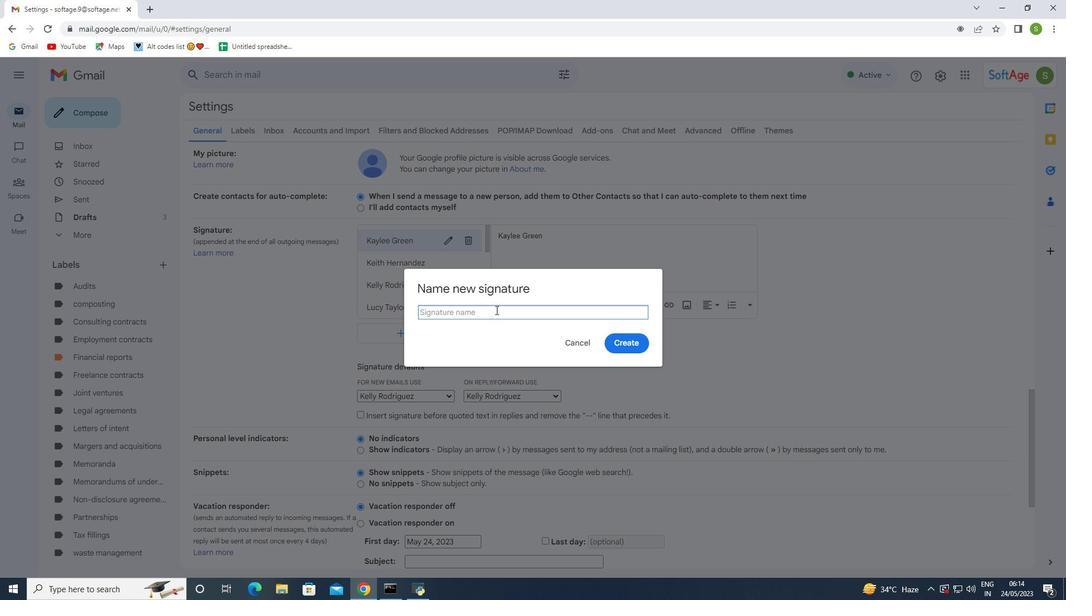 
Action: Key pressed <Key.shift>Maria<Key.space><Key.shift><Key.shift><Key.shift>Thompson
Screenshot: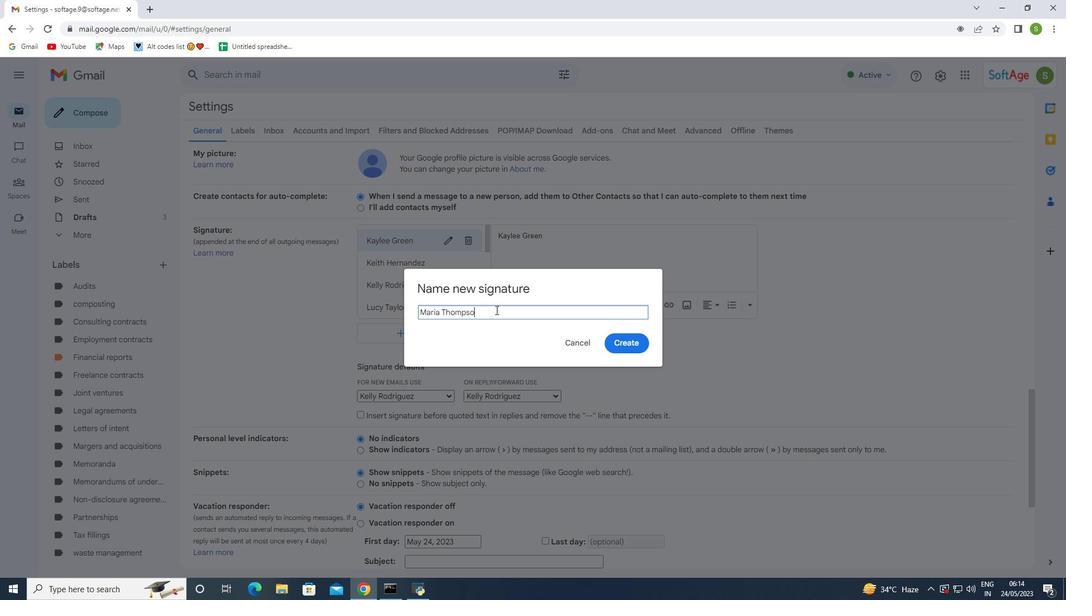
Action: Mouse moved to (627, 346)
Screenshot: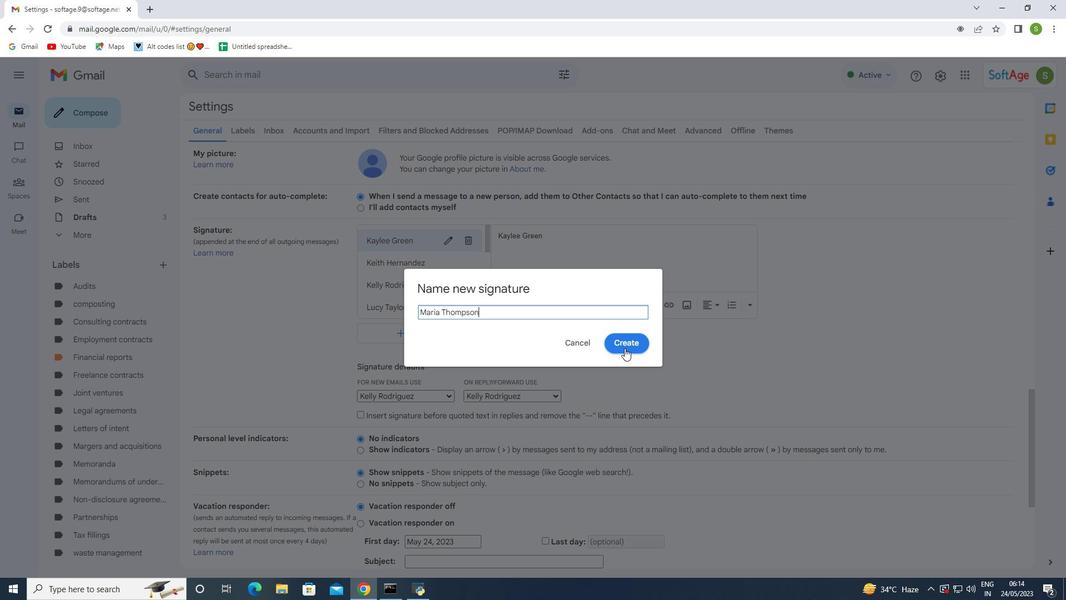 
Action: Mouse pressed left at (627, 346)
Screenshot: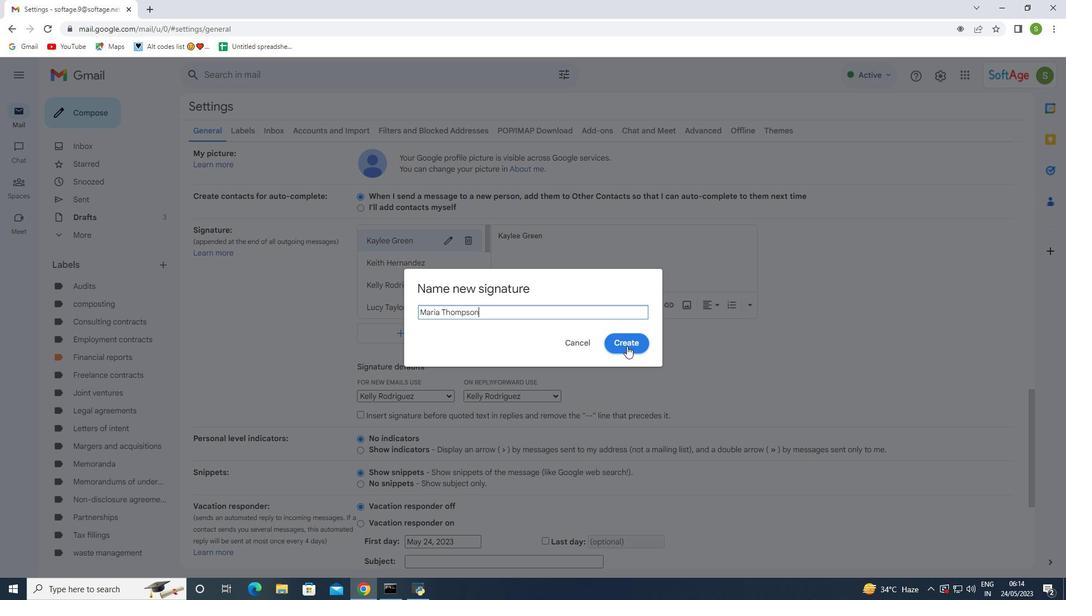 
Action: Mouse moved to (531, 243)
Screenshot: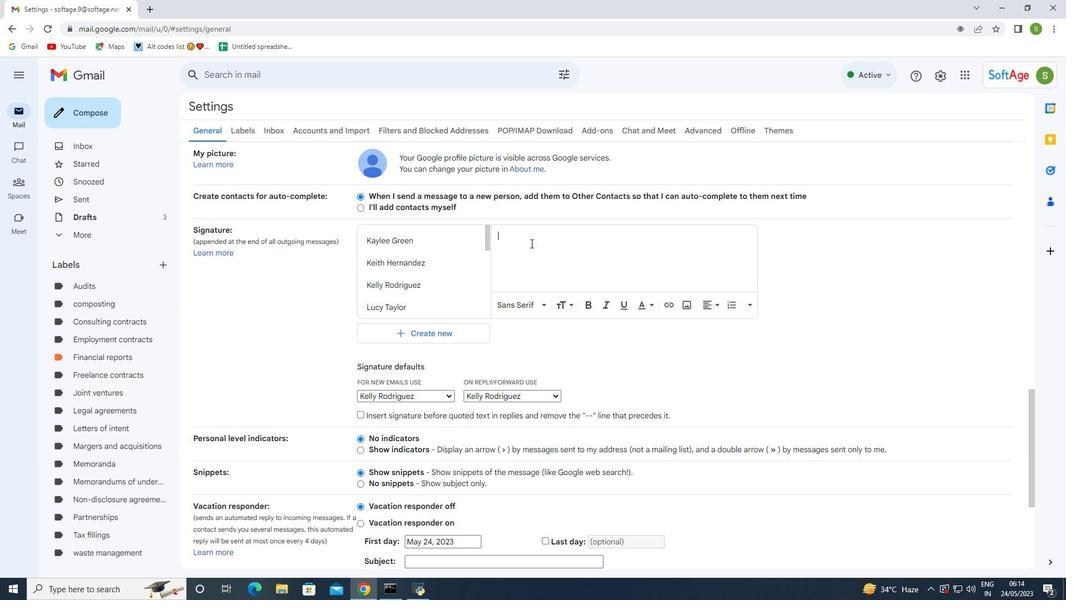 
Action: Mouse pressed left at (531, 243)
Screenshot: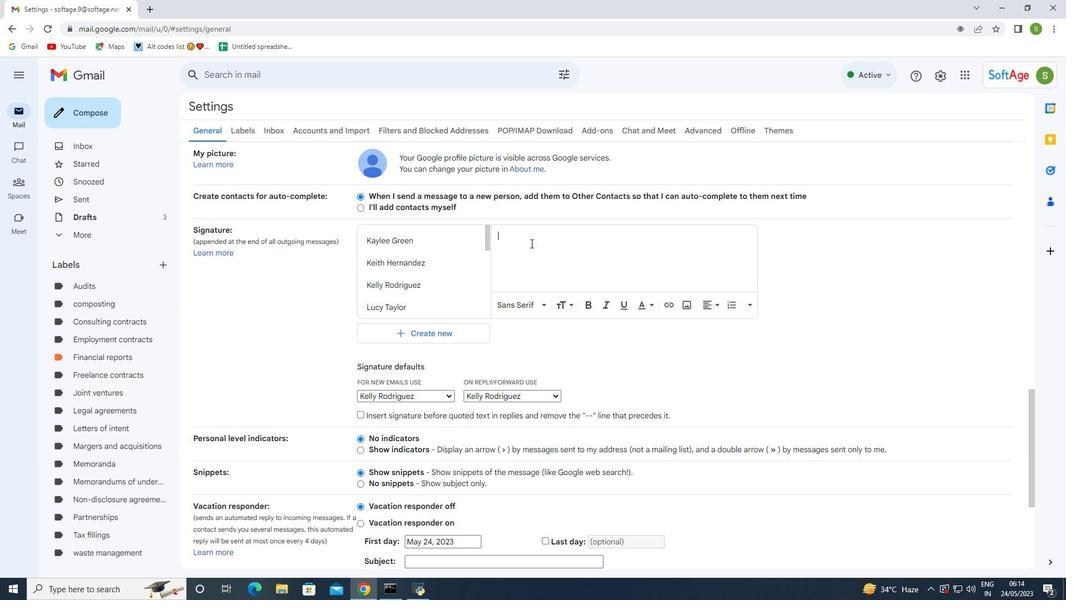 
Action: Key pressed <Key.shift>Maria<Key.space><Key.shift><Key.shift><Key.shift>Thompson
Screenshot: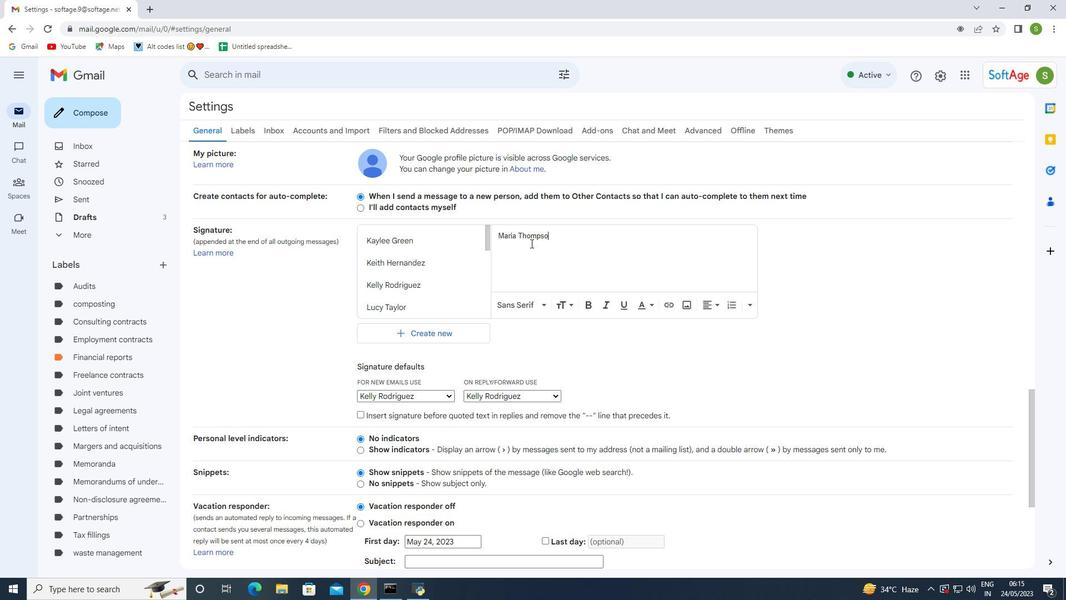 
Action: Mouse moved to (467, 307)
Screenshot: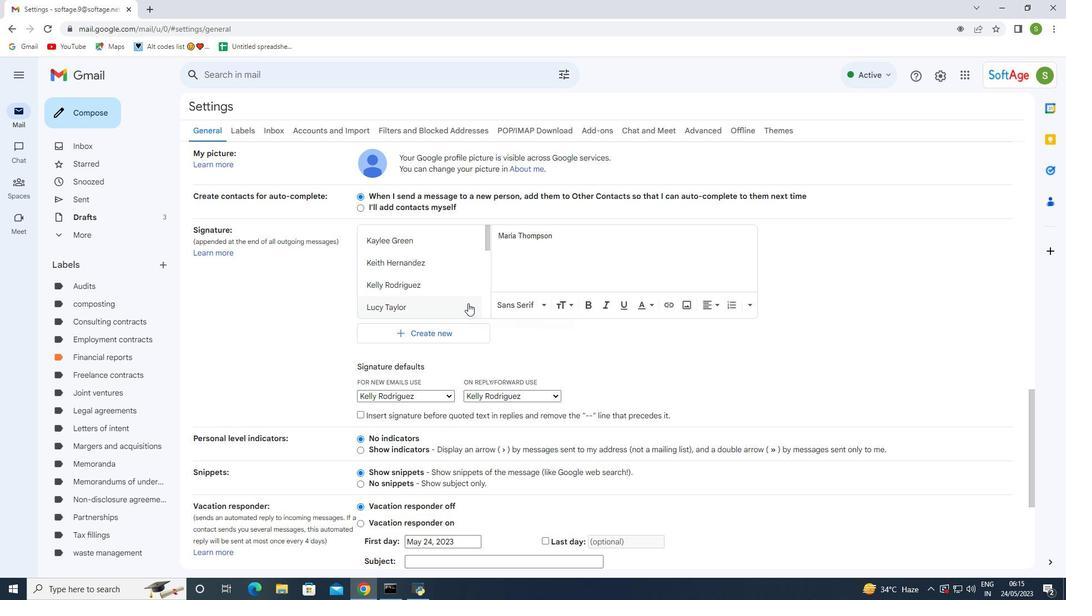 
Action: Mouse scrolled (467, 306) with delta (0, 0)
Screenshot: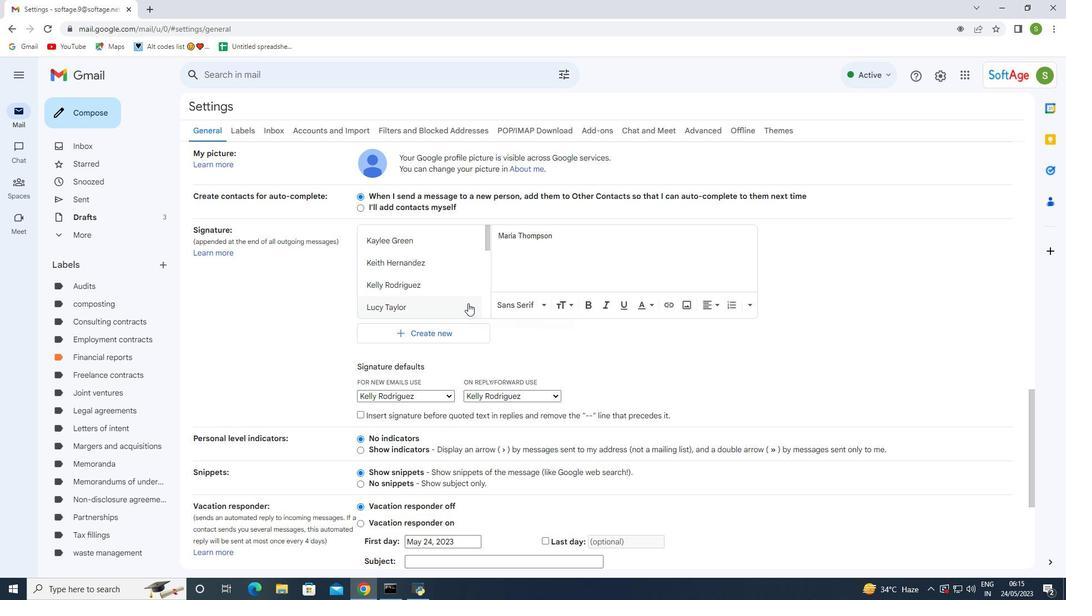 
Action: Mouse moved to (466, 310)
Screenshot: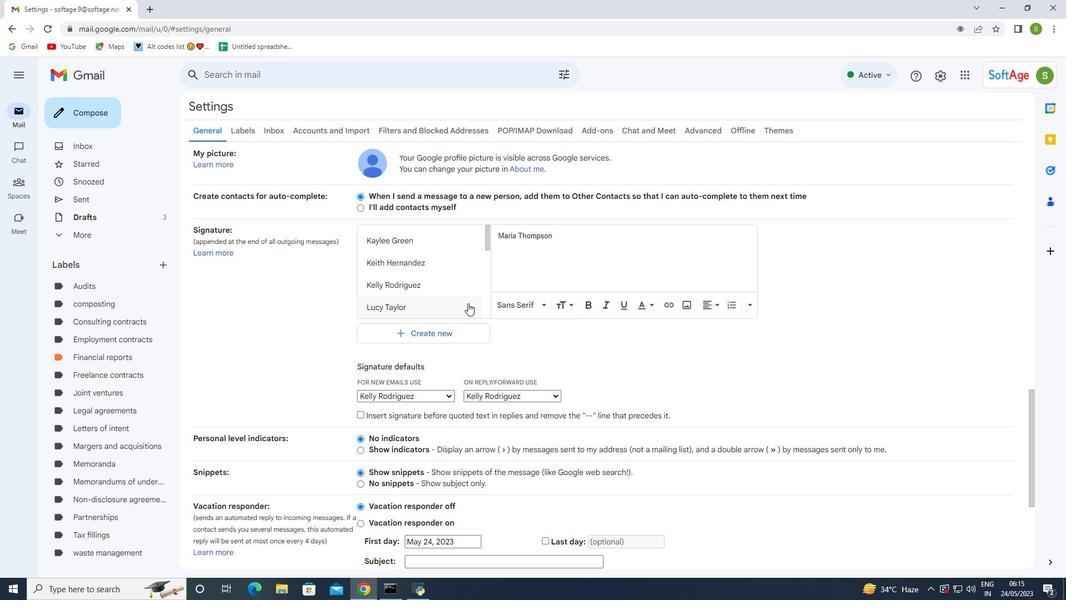 
Action: Mouse scrolled (466, 310) with delta (0, 0)
Screenshot: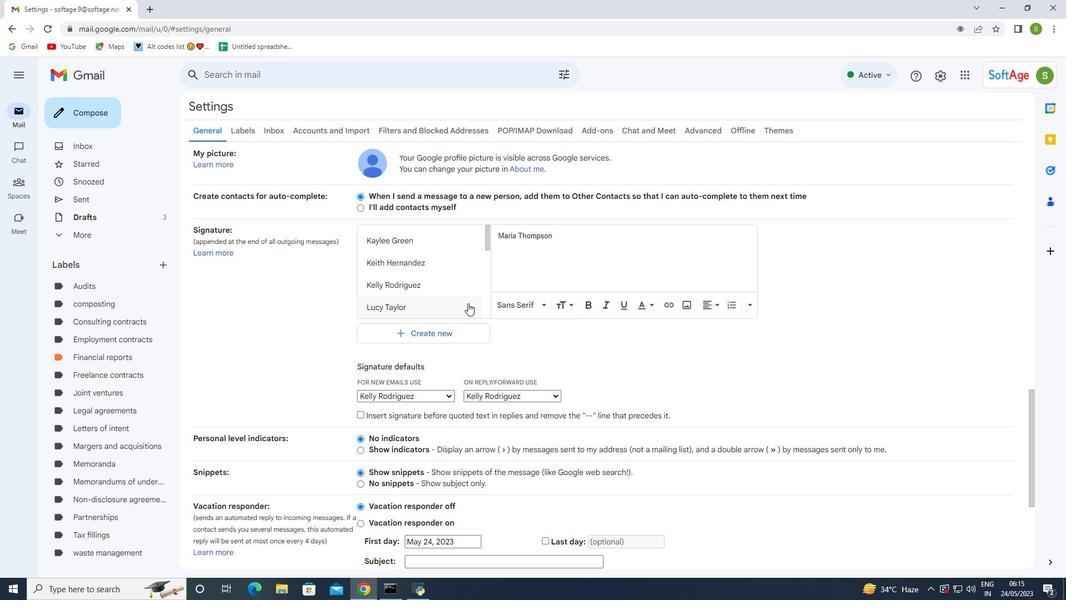 
Action: Mouse moved to (410, 387)
Screenshot: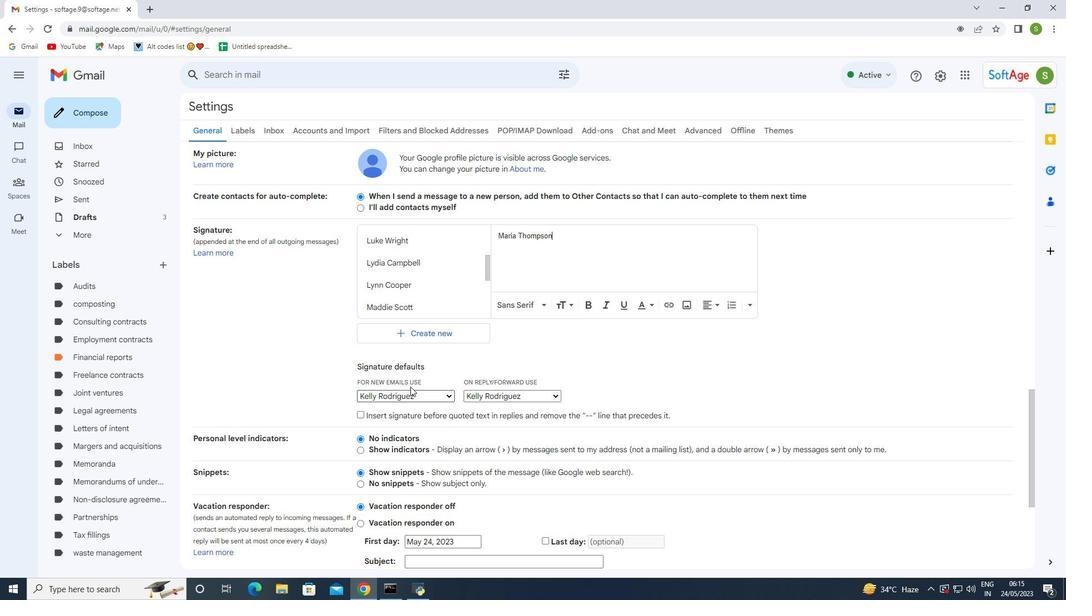 
Action: Mouse pressed left at (410, 387)
Screenshot: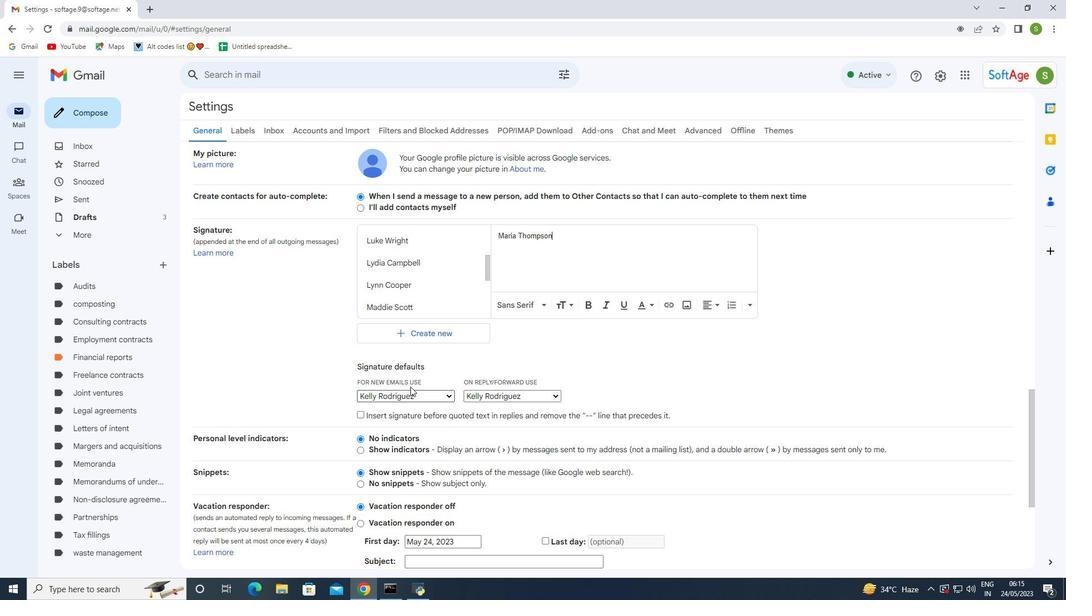 
Action: Mouse moved to (411, 392)
Screenshot: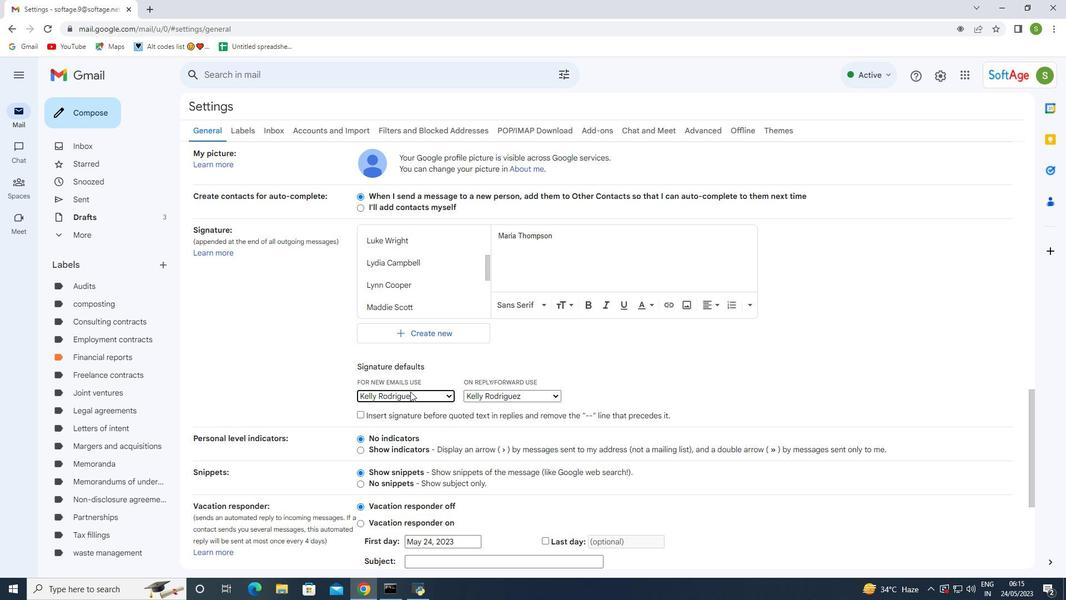 
Action: Mouse pressed left at (411, 392)
Screenshot: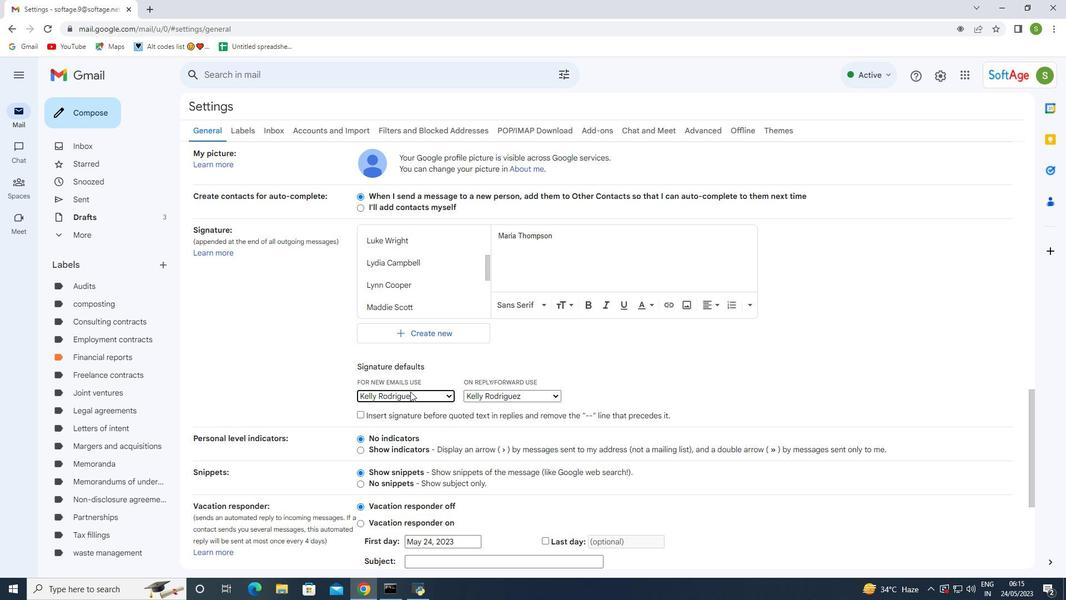 
Action: Mouse moved to (405, 564)
Screenshot: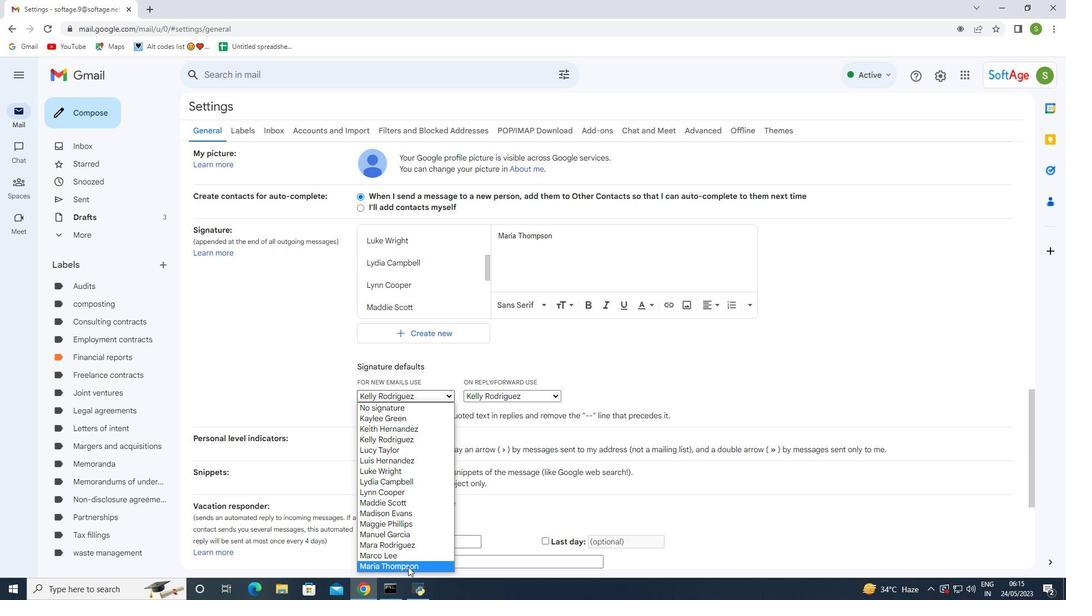 
Action: Mouse pressed left at (405, 564)
Screenshot: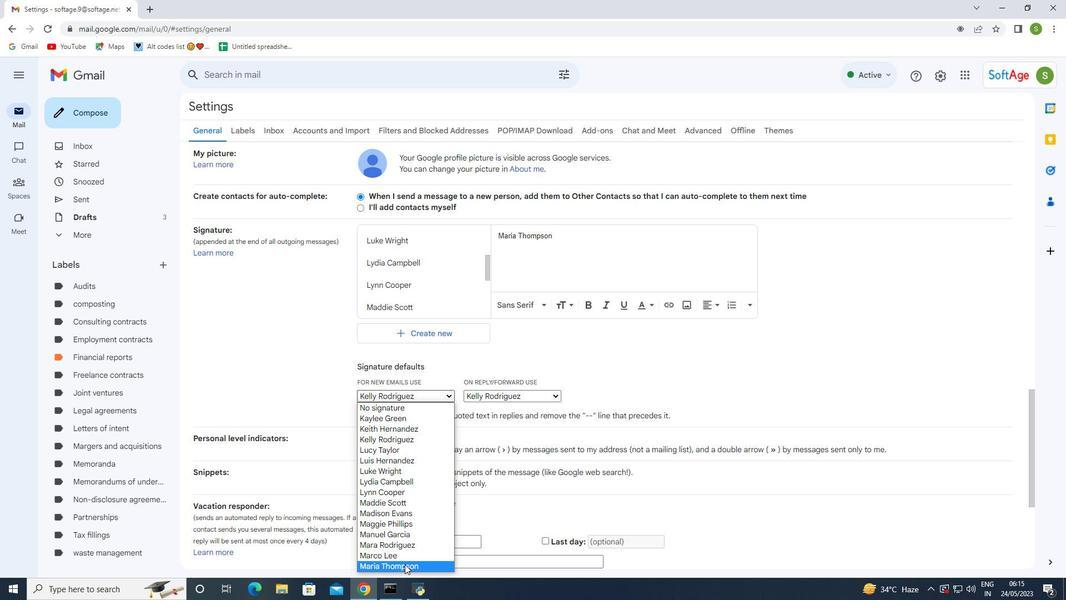 
Action: Mouse moved to (512, 397)
Screenshot: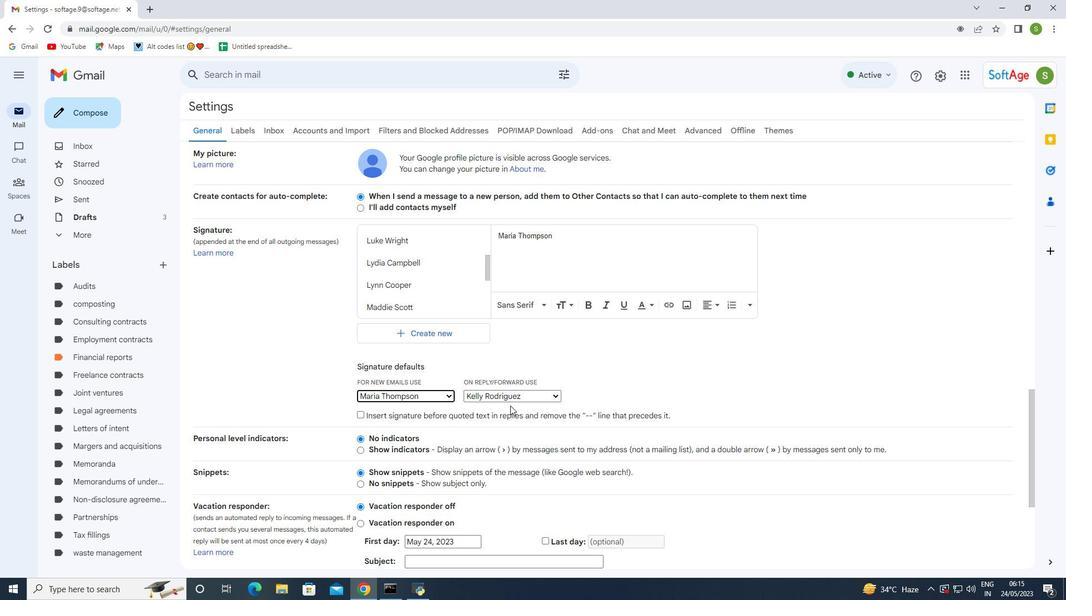 
Action: Mouse pressed left at (512, 397)
Screenshot: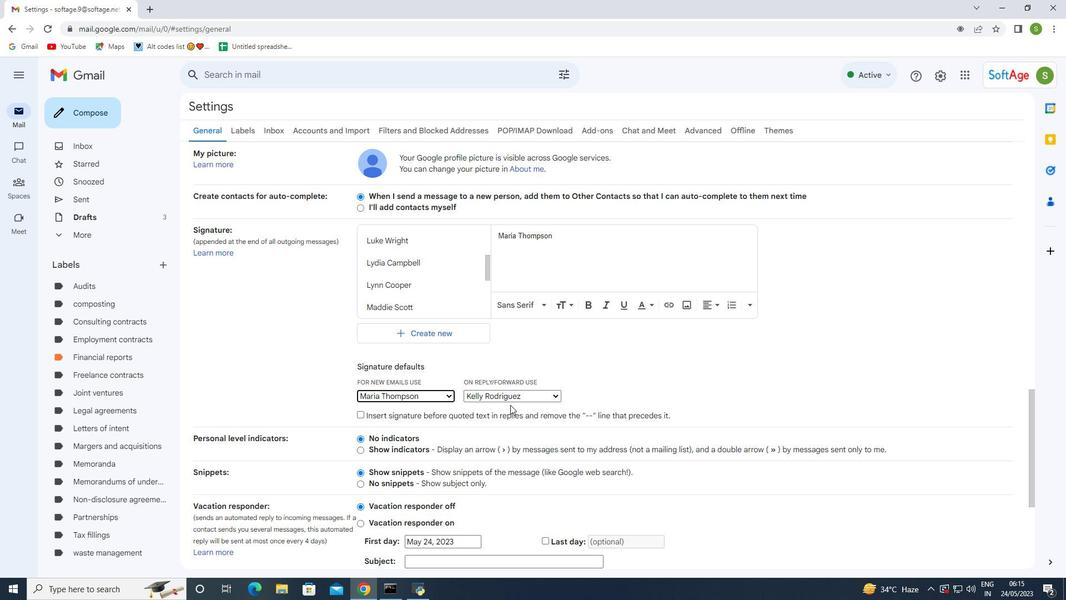 
Action: Mouse moved to (503, 565)
Screenshot: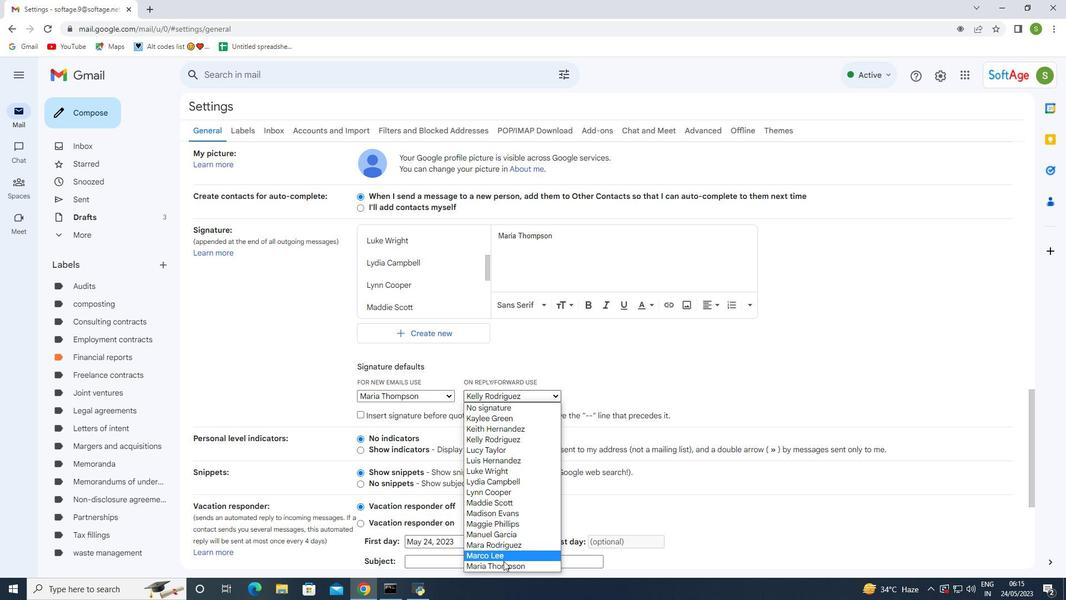 
Action: Mouse pressed left at (503, 565)
Screenshot: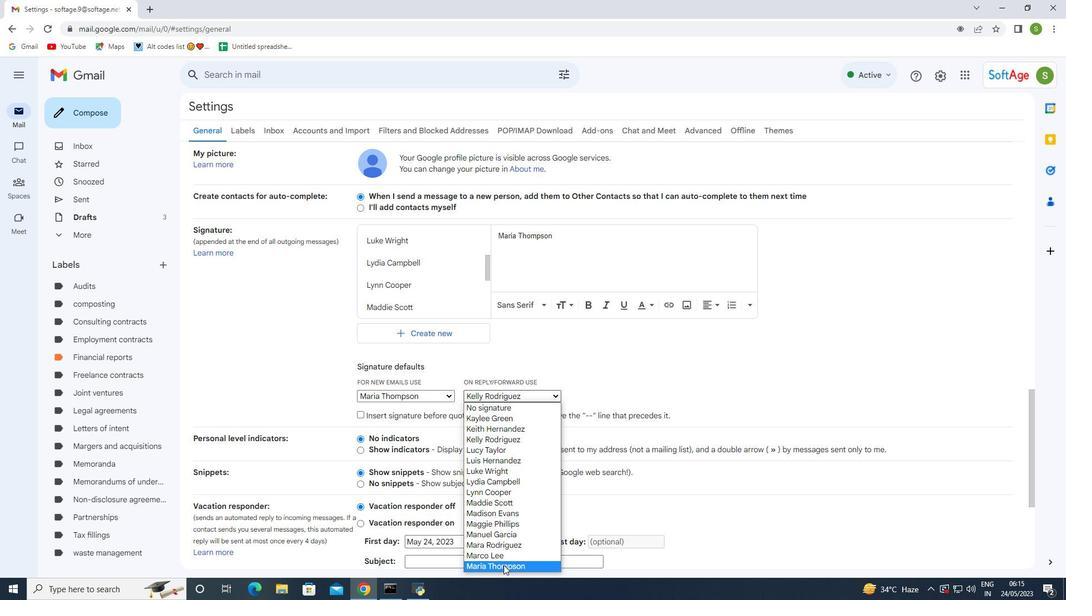 
Action: Mouse moved to (522, 332)
Screenshot: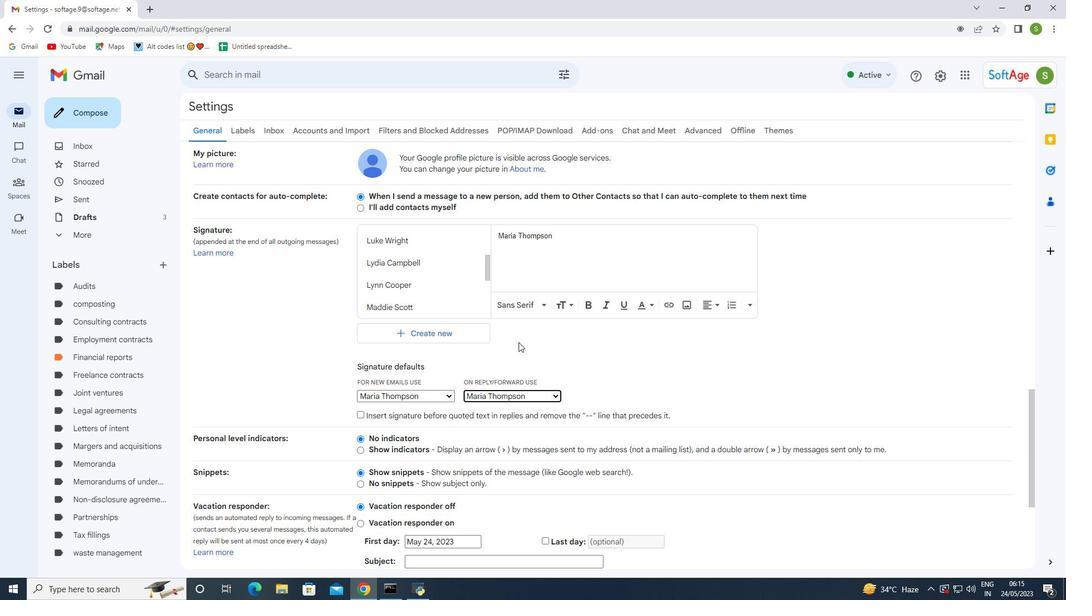 
Action: Mouse scrolled (522, 332) with delta (0, 0)
Screenshot: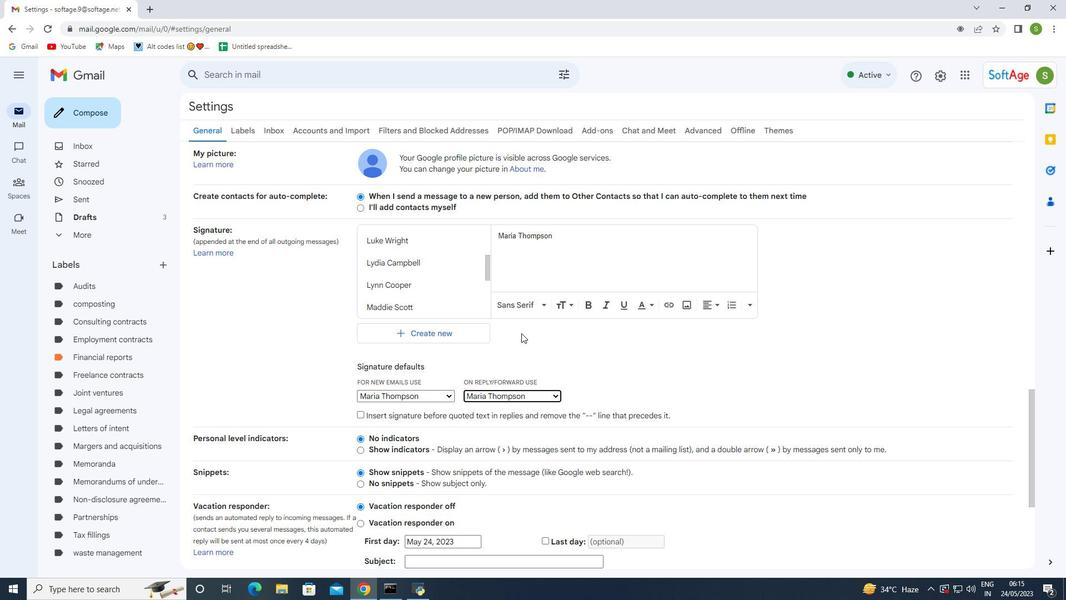 
Action: Mouse moved to (522, 336)
Screenshot: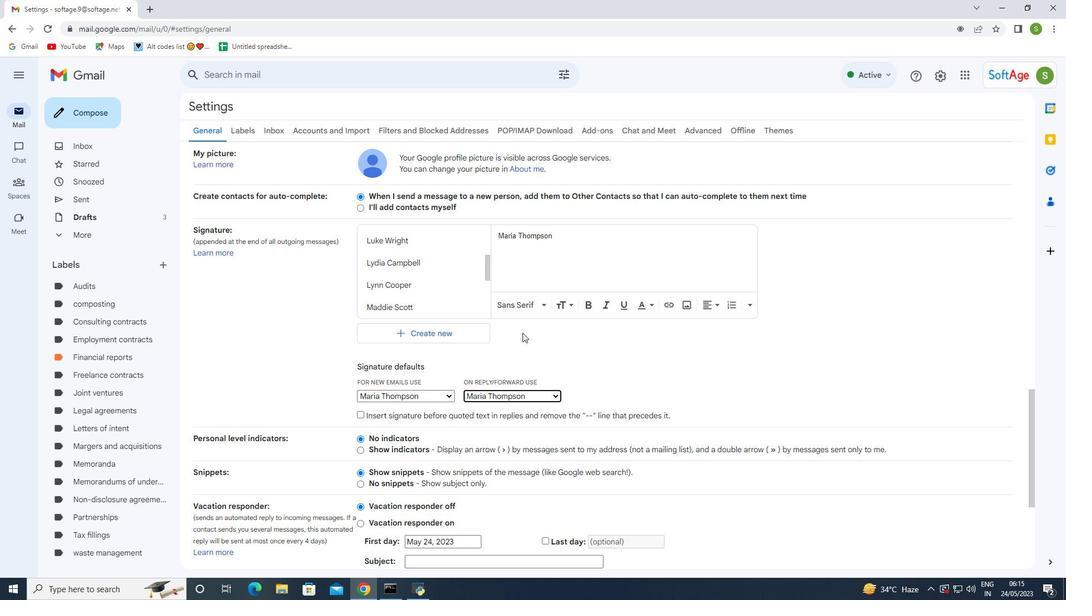 
Action: Mouse scrolled (522, 335) with delta (0, 0)
Screenshot: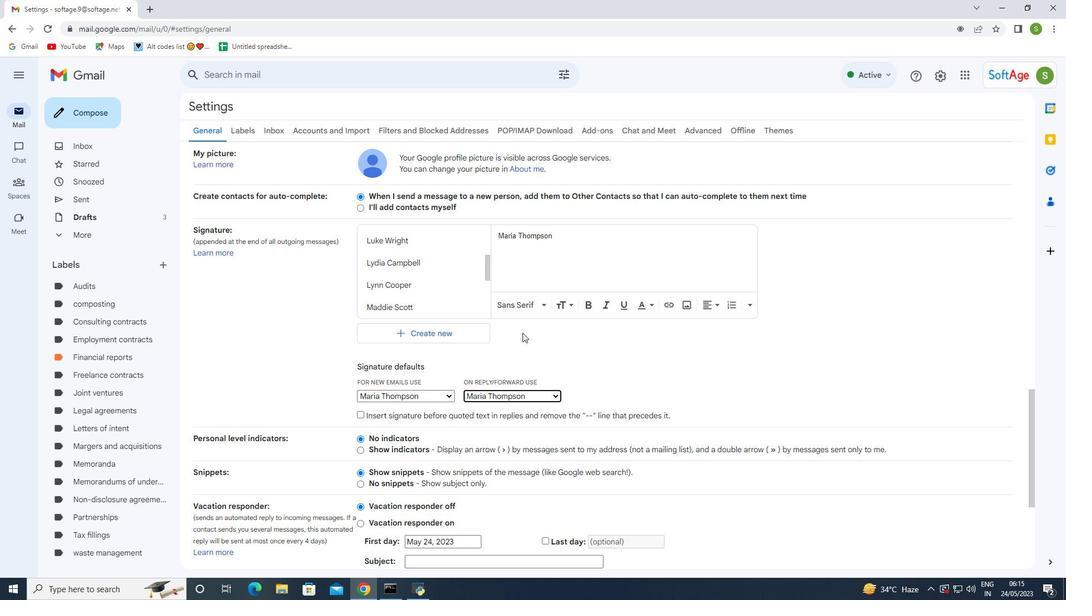 
Action: Mouse moved to (520, 346)
Screenshot: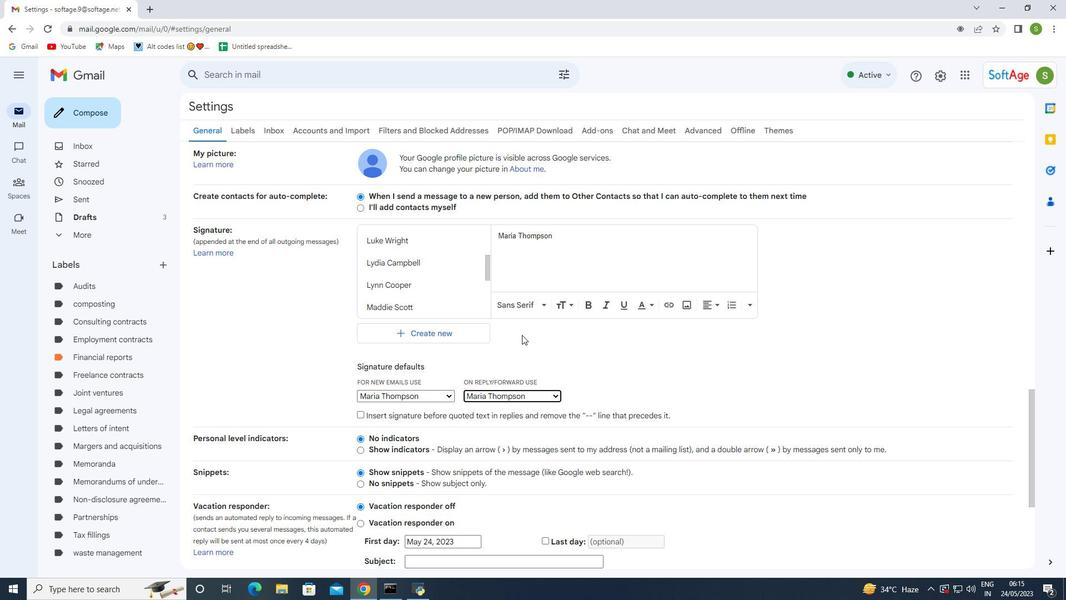
Action: Mouse scrolled (520, 345) with delta (0, 0)
Screenshot: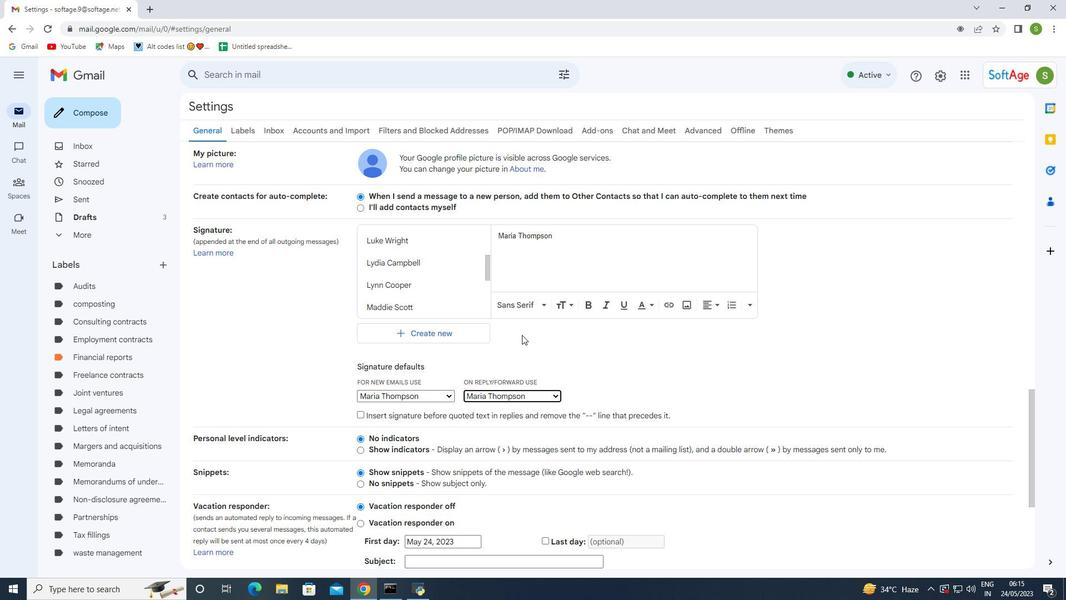 
Action: Mouse moved to (520, 352)
Screenshot: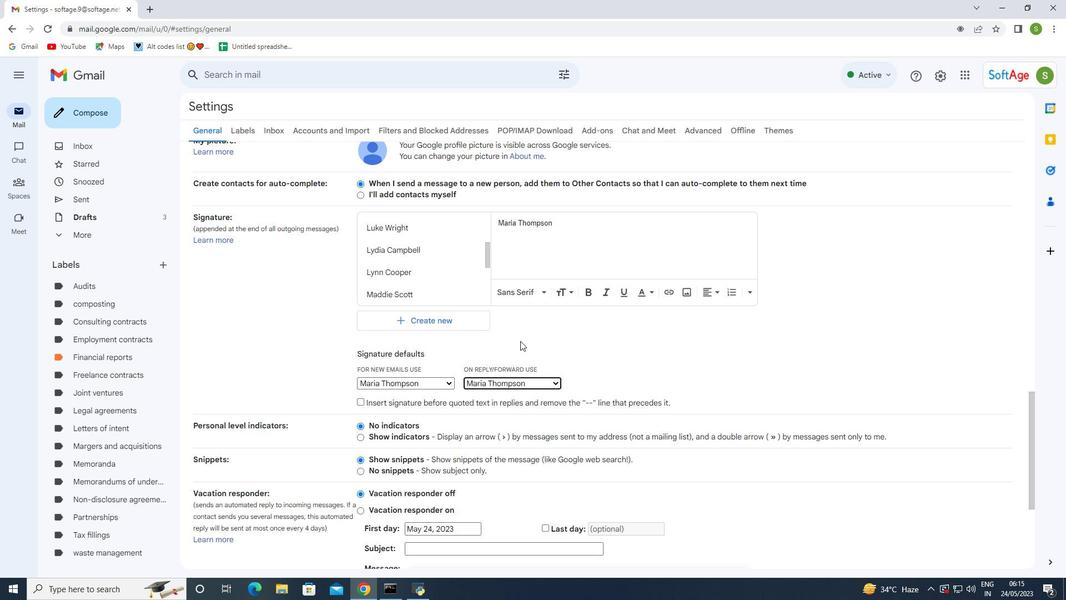 
Action: Mouse scrolled (520, 352) with delta (0, 0)
Screenshot: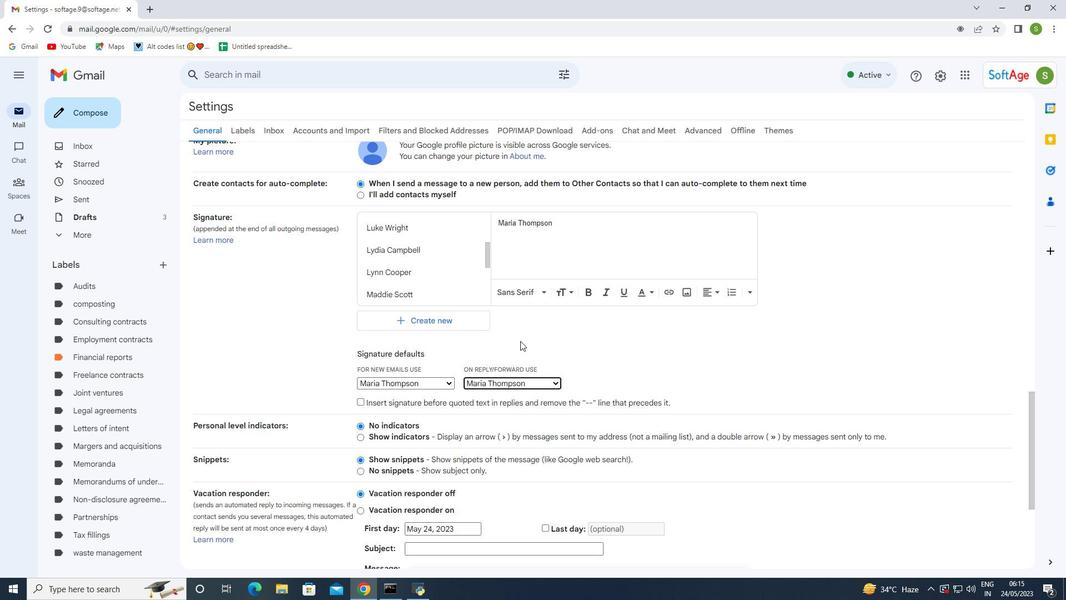 
Action: Mouse moved to (518, 371)
Screenshot: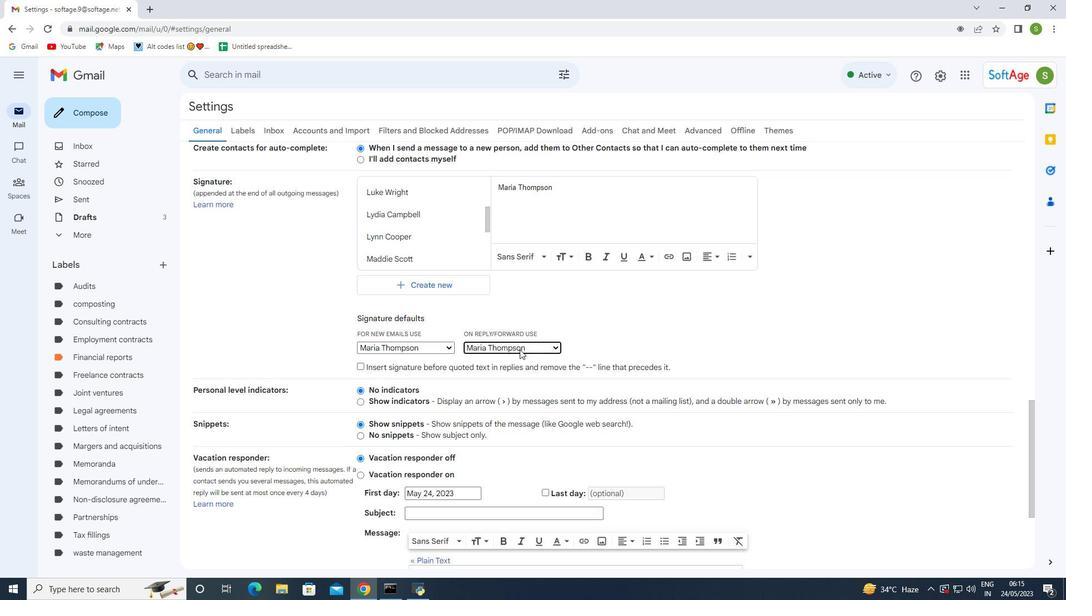 
Action: Mouse scrolled (518, 370) with delta (0, 0)
Screenshot: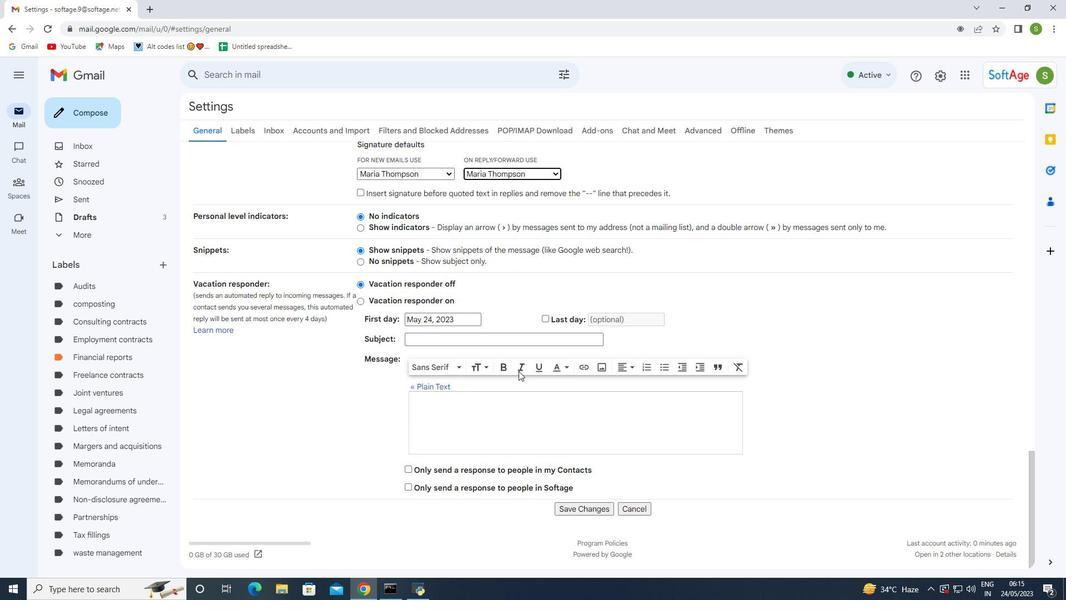 
Action: Mouse scrolled (518, 370) with delta (0, 0)
Screenshot: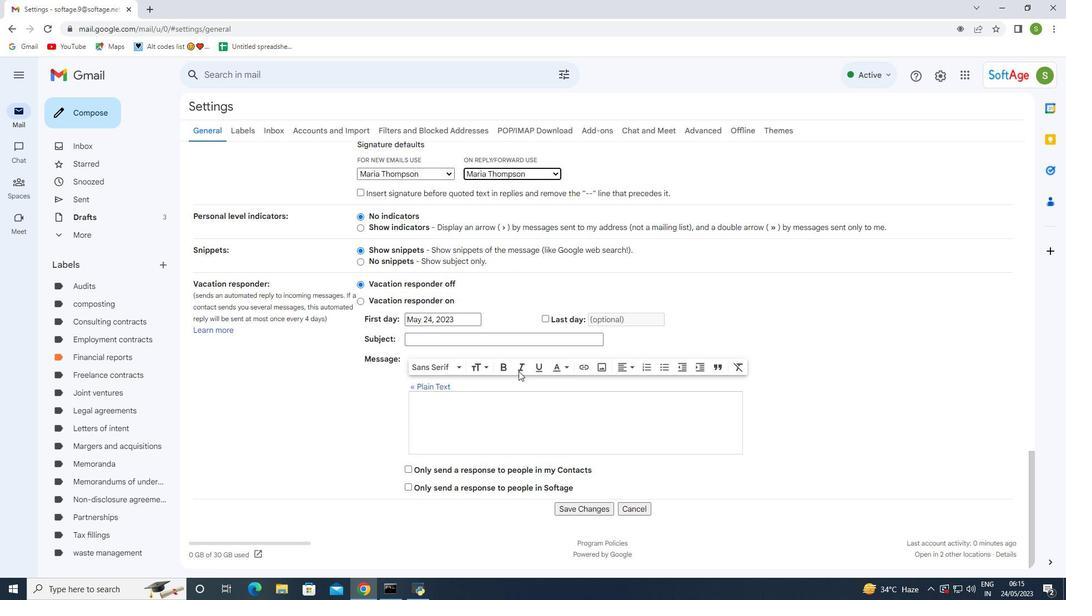 
Action: Mouse scrolled (518, 370) with delta (0, 0)
Screenshot: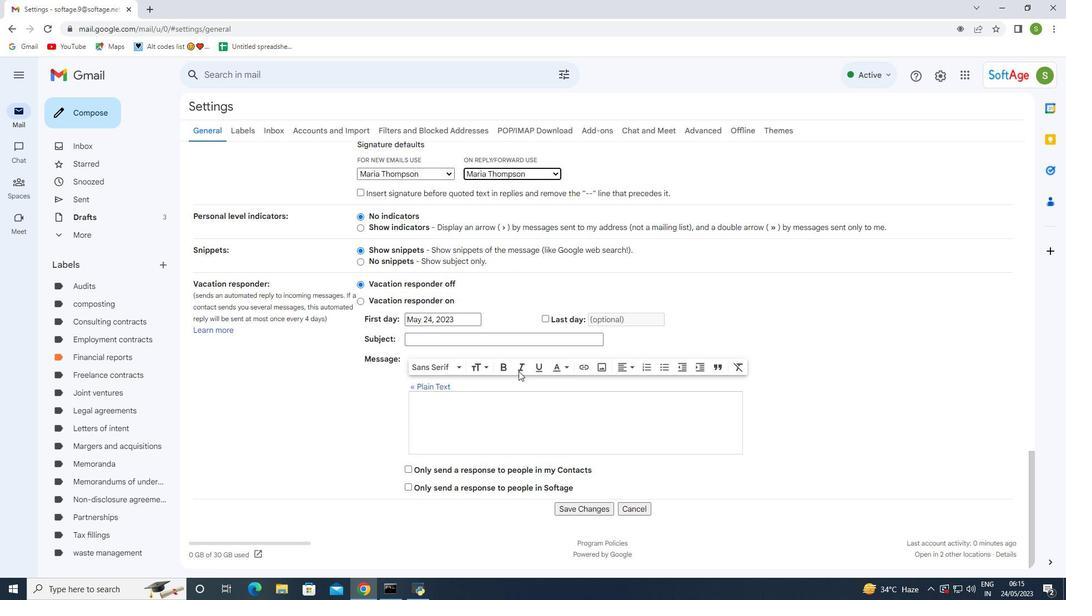 
Action: Mouse moved to (581, 507)
Screenshot: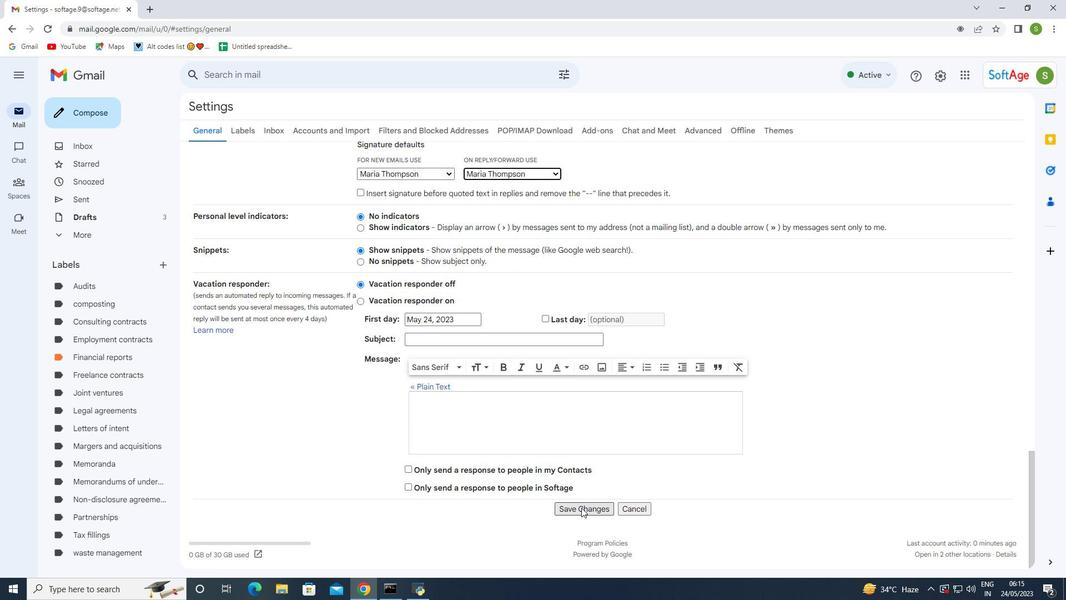 
Action: Mouse pressed left at (581, 507)
Screenshot: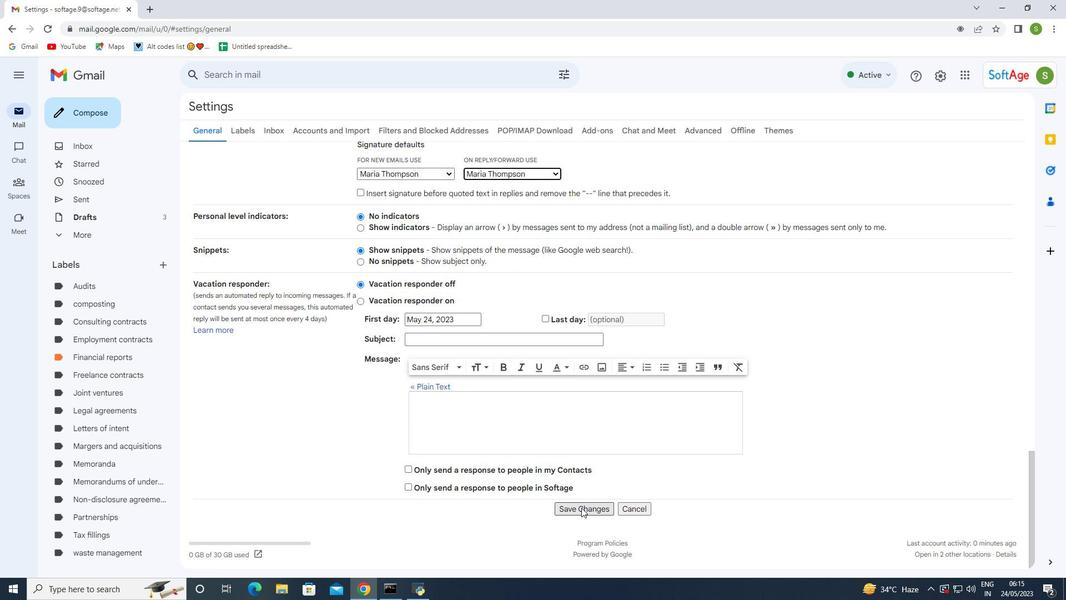 
Action: Mouse moved to (101, 116)
Screenshot: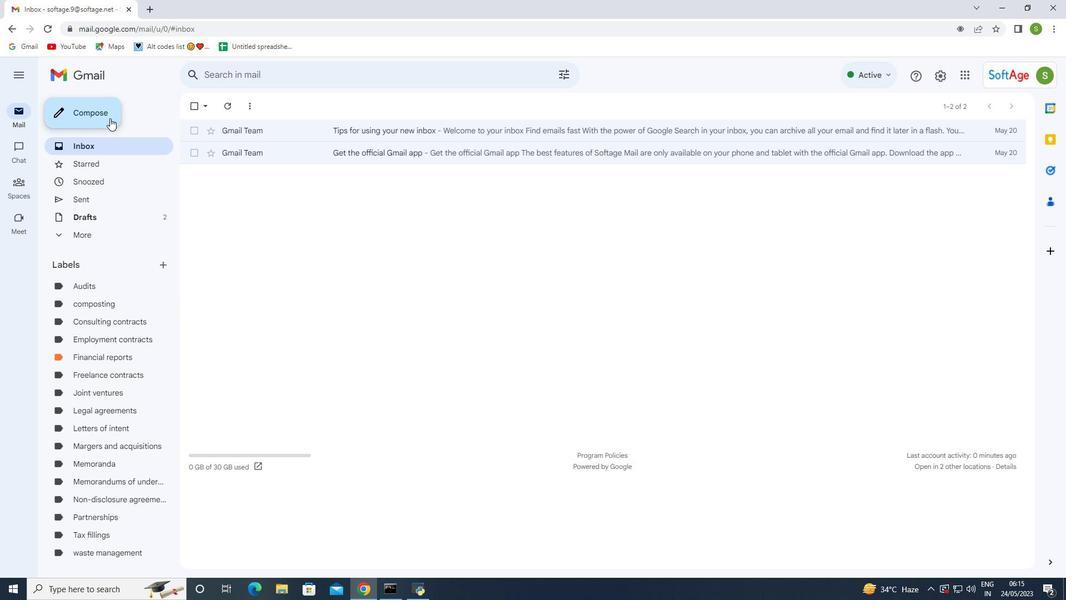 
Action: Mouse pressed left at (101, 116)
Screenshot: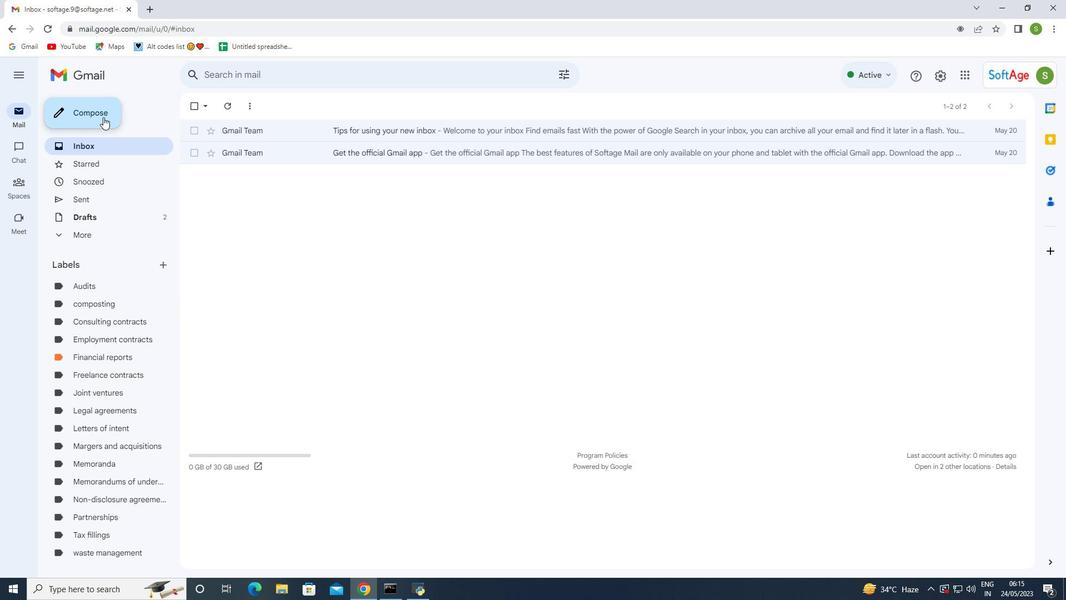 
Action: Mouse moved to (720, 269)
Screenshot: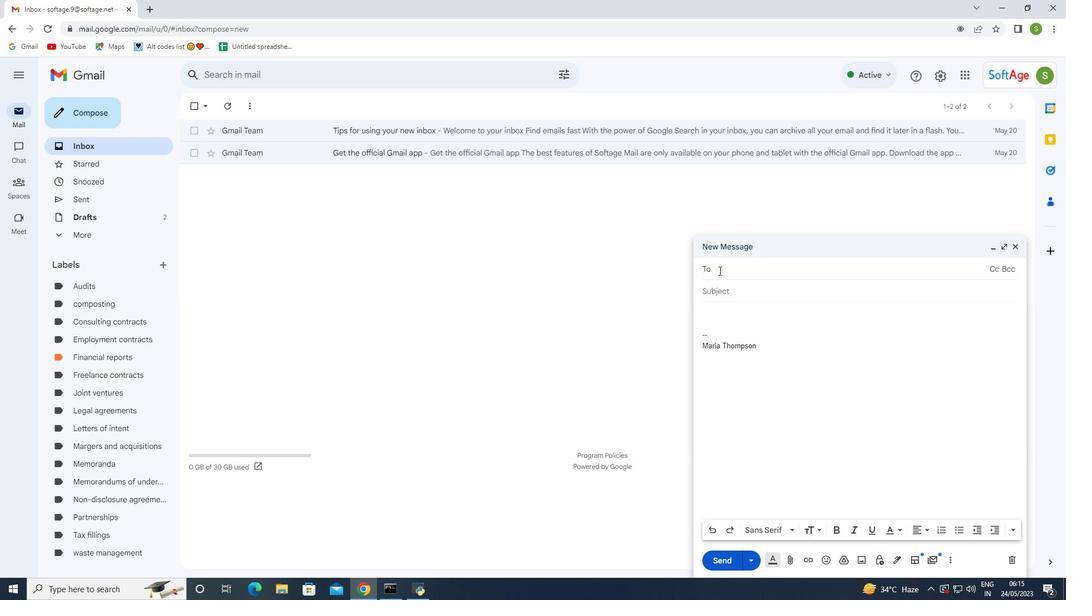 
Action: Mouse pressed left at (720, 269)
Screenshot: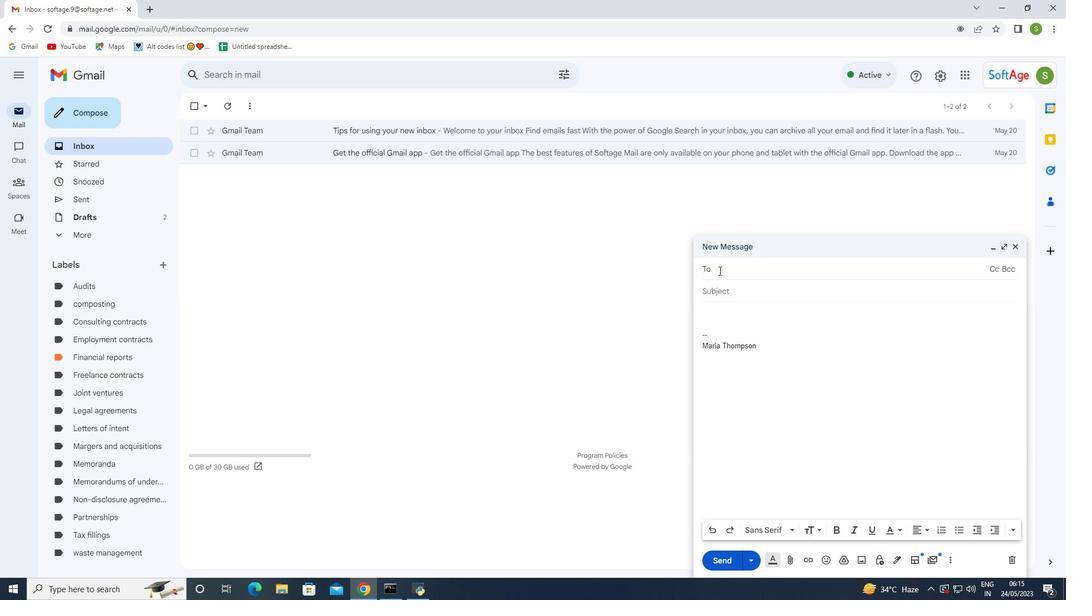 
Action: Key pressed softage.1<Key.shift>@softage.net
Screenshot: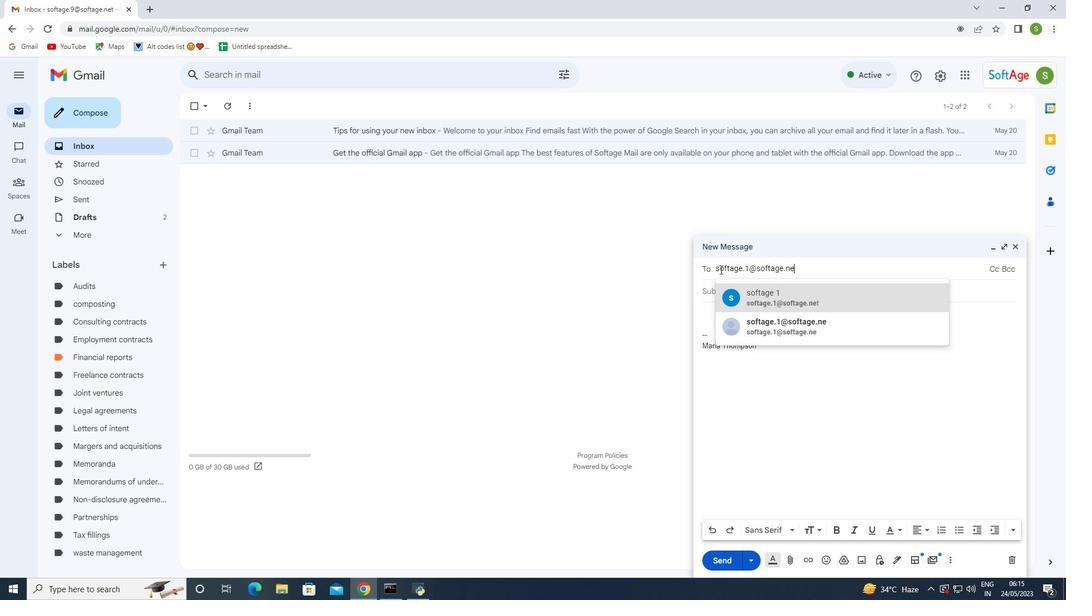 
Action: Mouse moved to (741, 297)
Screenshot: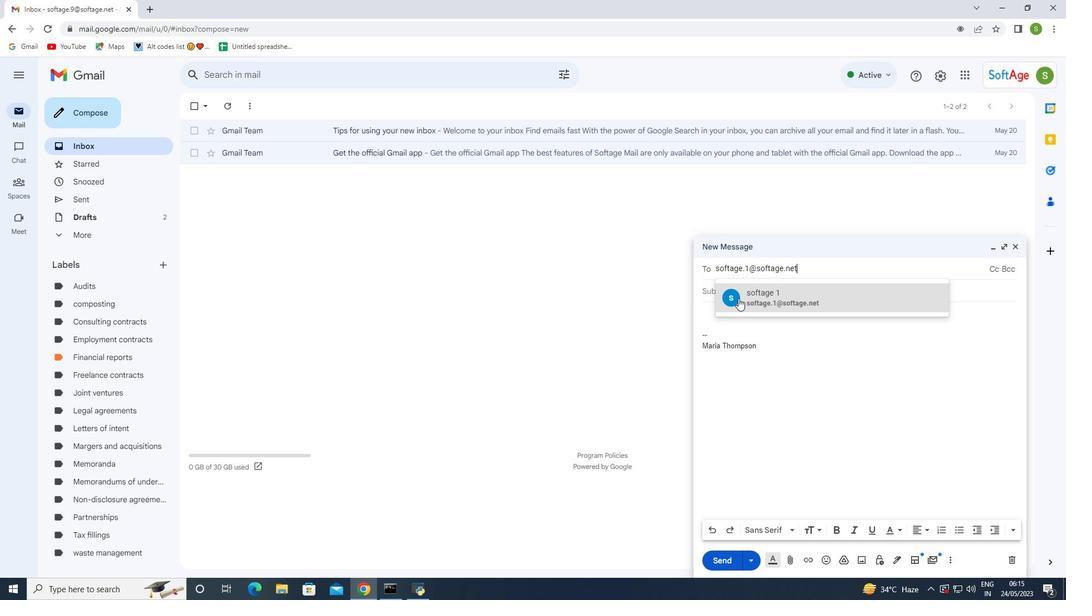 
Action: Mouse pressed left at (741, 297)
Screenshot: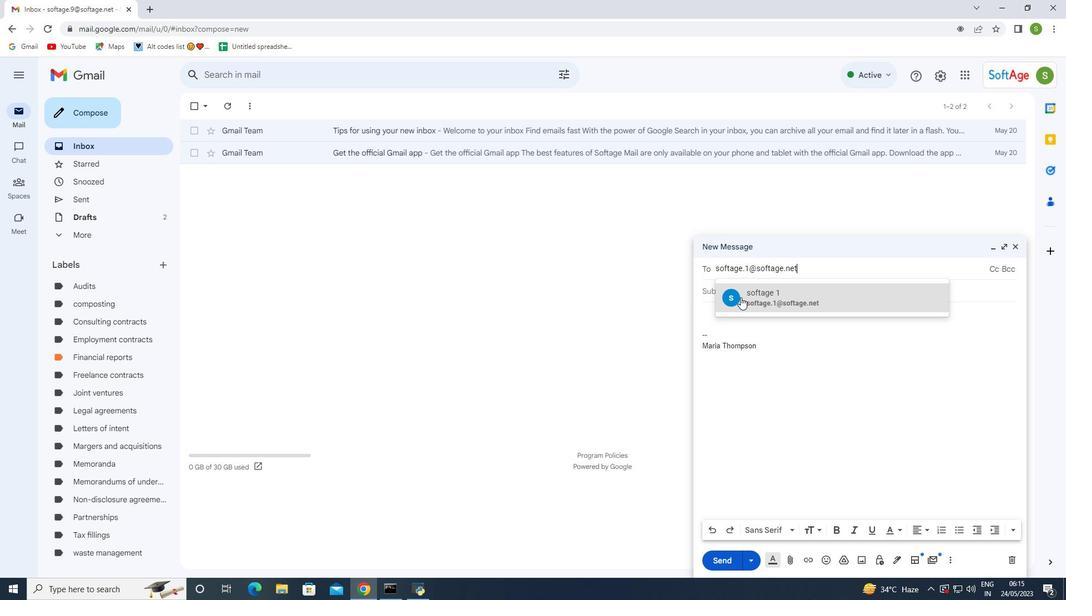 
Action: Mouse moved to (745, 289)
Screenshot: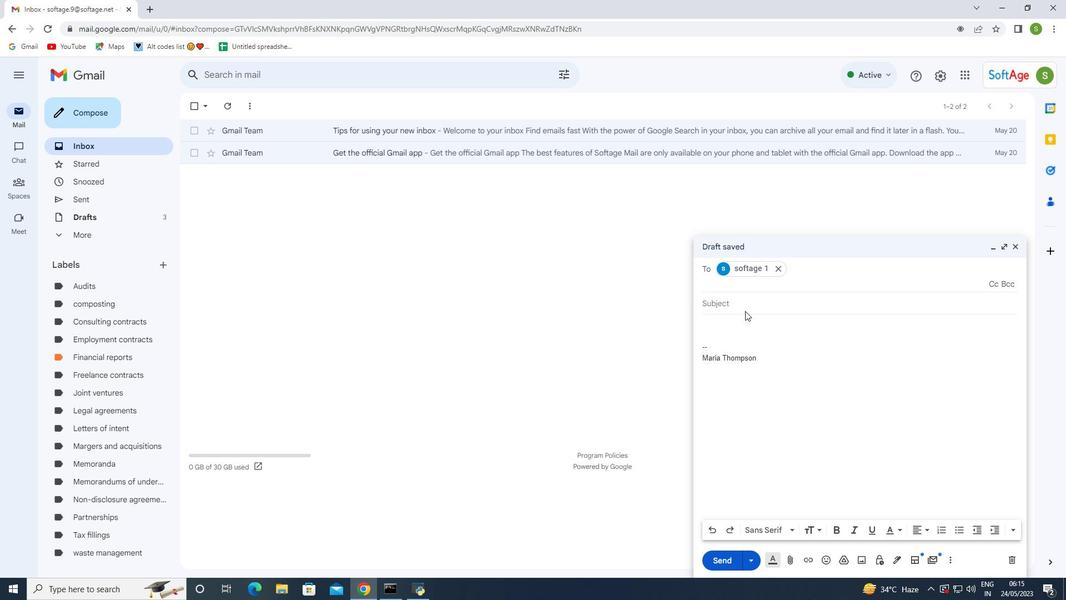
Action: Mouse pressed left at (745, 289)
Screenshot: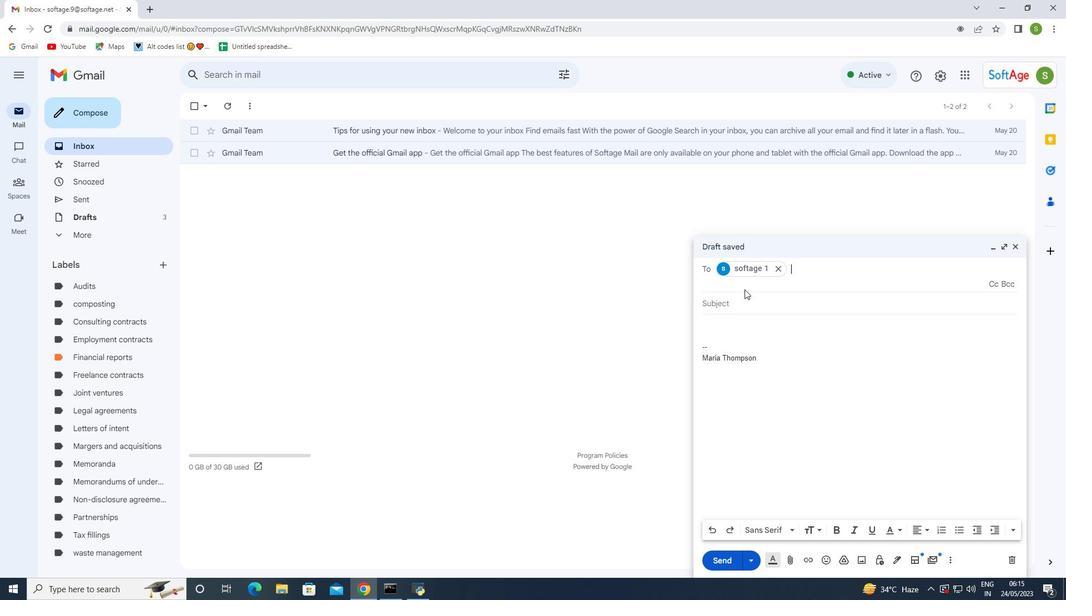 
Action: Mouse moved to (744, 297)
Screenshot: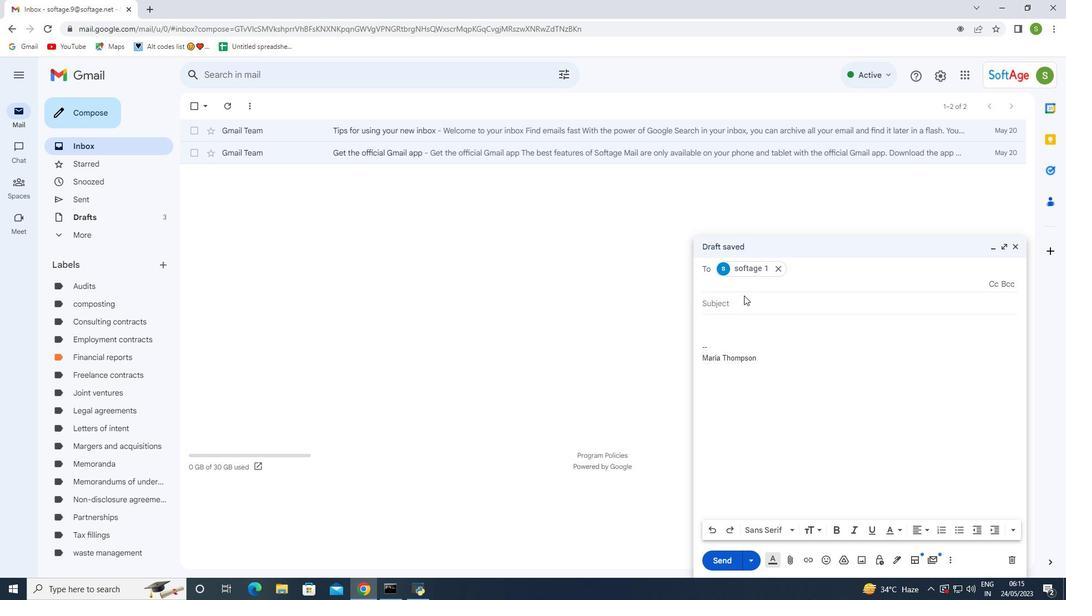 
Action: Mouse pressed left at (744, 297)
Screenshot: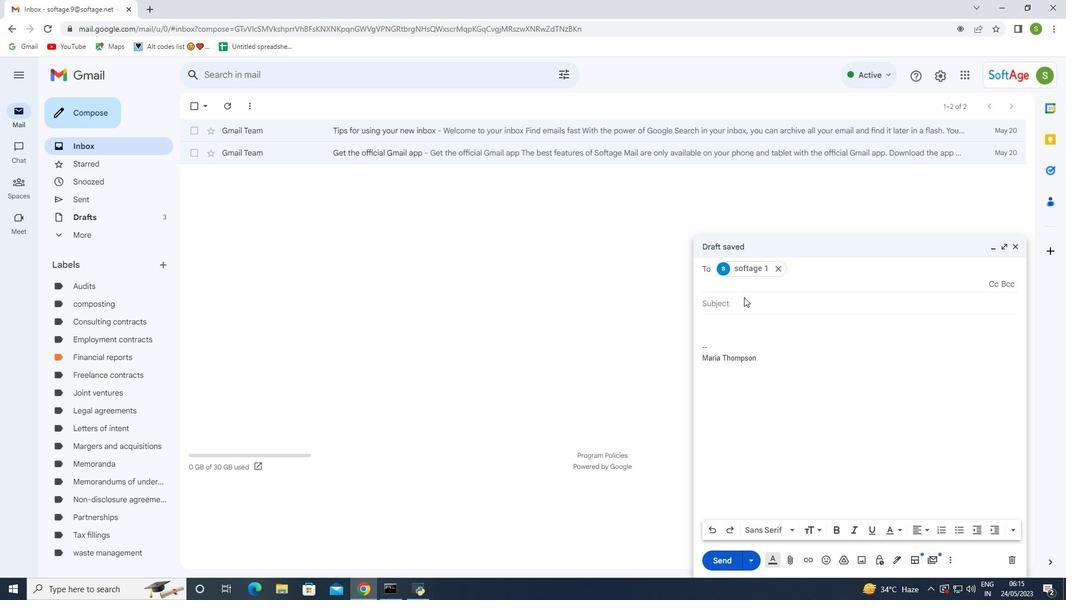
Action: Mouse moved to (744, 302)
Screenshot: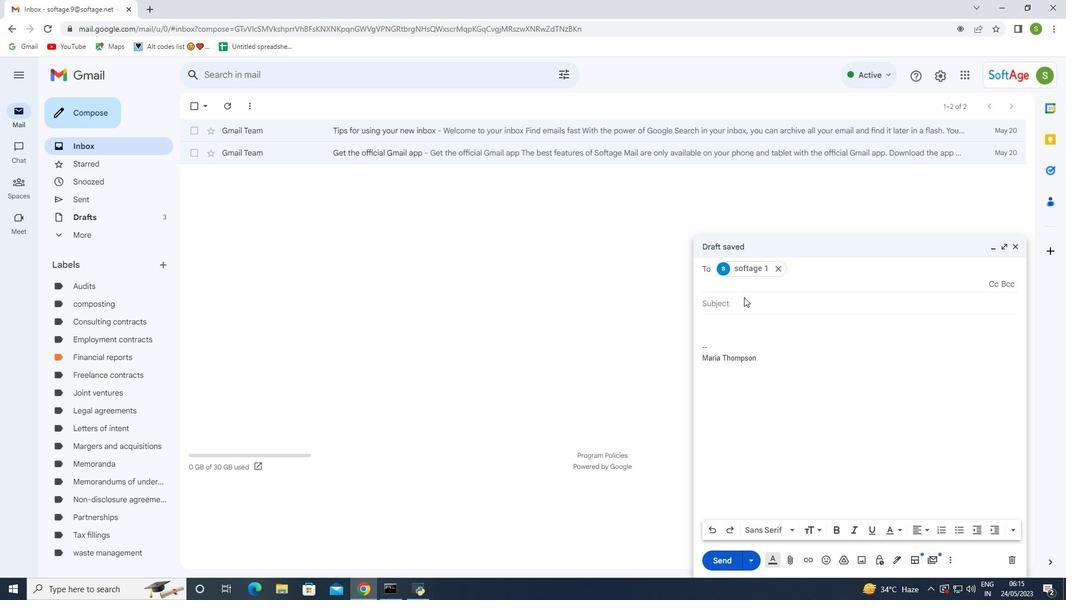 
Action: Mouse pressed left at (744, 302)
Screenshot: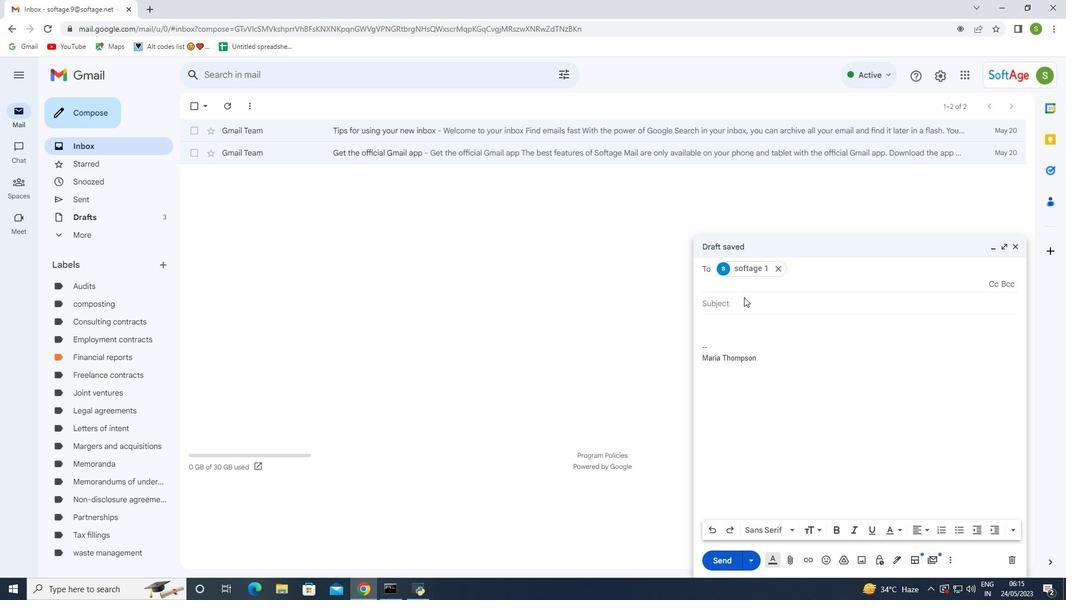 
Action: Mouse moved to (735, 308)
Screenshot: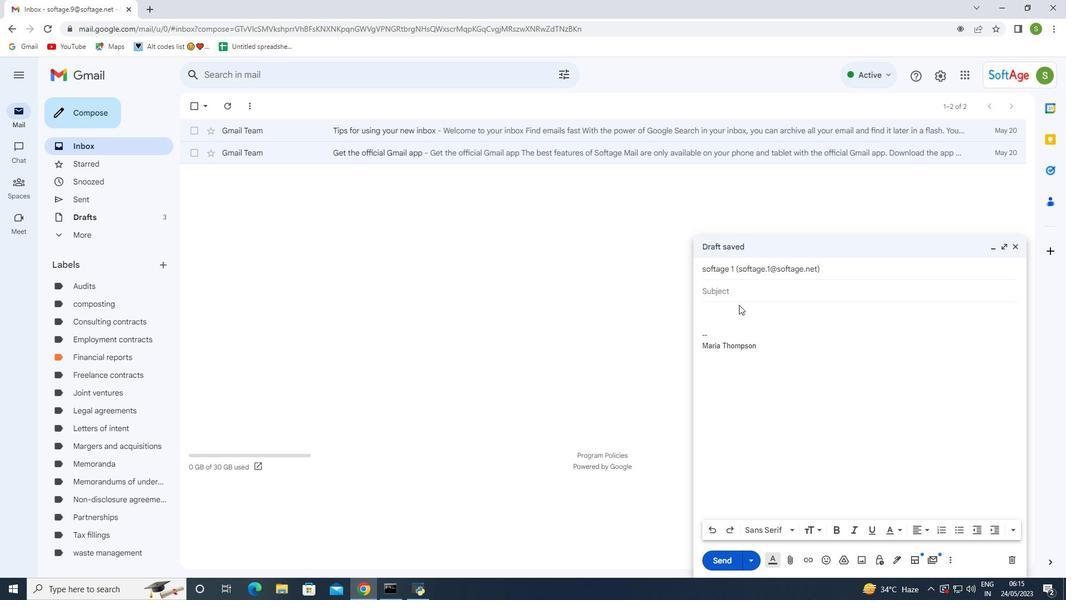 
Action: Key pressed <Key.shift><Key.shift><Key.shift><Key.shift><Key.shift><Key.shift><Key.shift><Key.shift><Key.shift><Key.shift><Key.shift><Key.shift><Key.shift><Key.shift><Key.shift><Key.shift><Key.shift><Key.shift><Key.shift><Key.shift><Key.shift><Key.shift><Key.shift><Key.shift><Key.shift><Key.shift><Key.shift><Key.shift><Key.shift>Request<Key.space>for<Key.space>a<Key.space>remote<Key.space>work<Key.space>arrangement<Key.space>follow-up
Screenshot: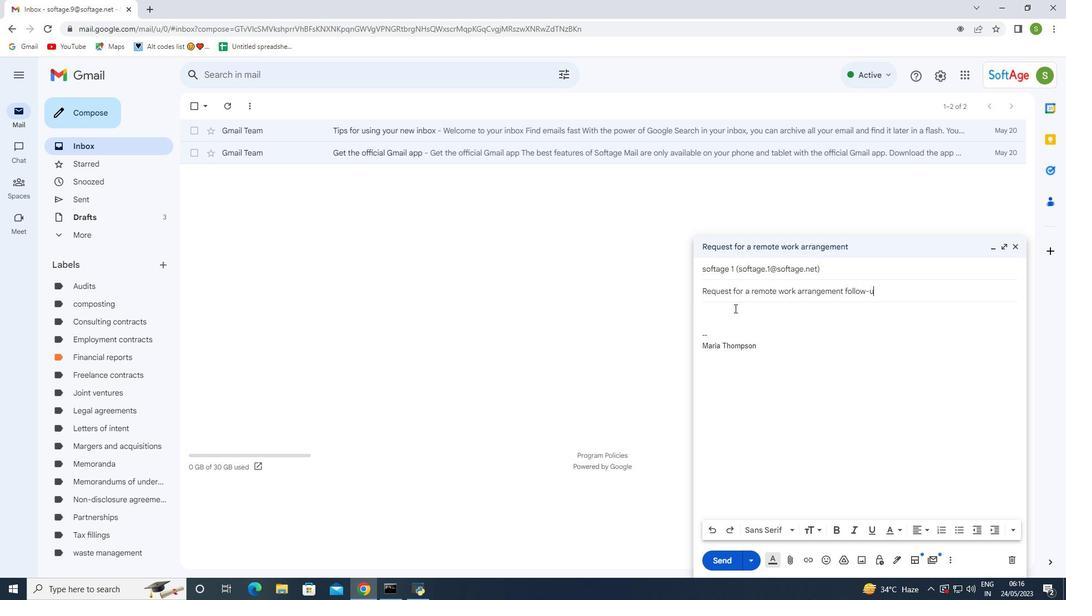 
Action: Mouse moved to (722, 336)
Screenshot: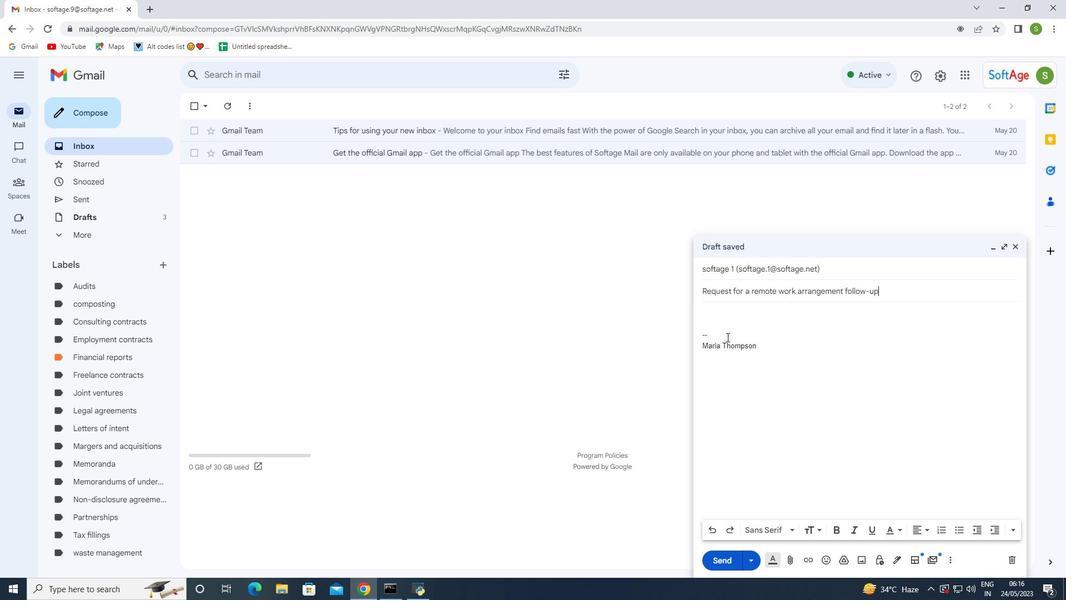 
Action: Mouse pressed left at (722, 336)
Screenshot: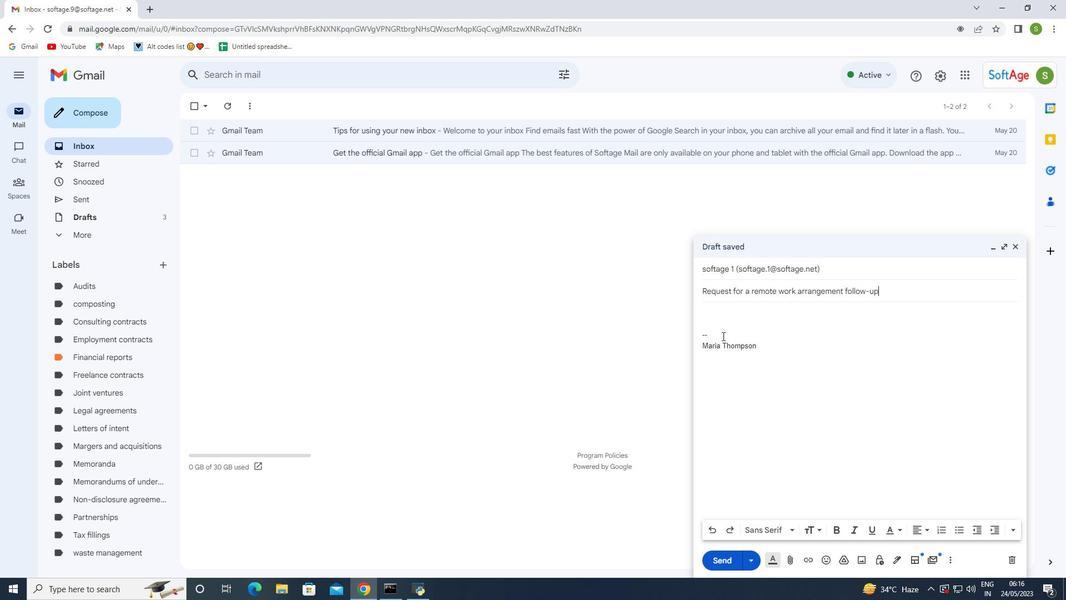 
Action: Mouse moved to (696, 321)
Screenshot: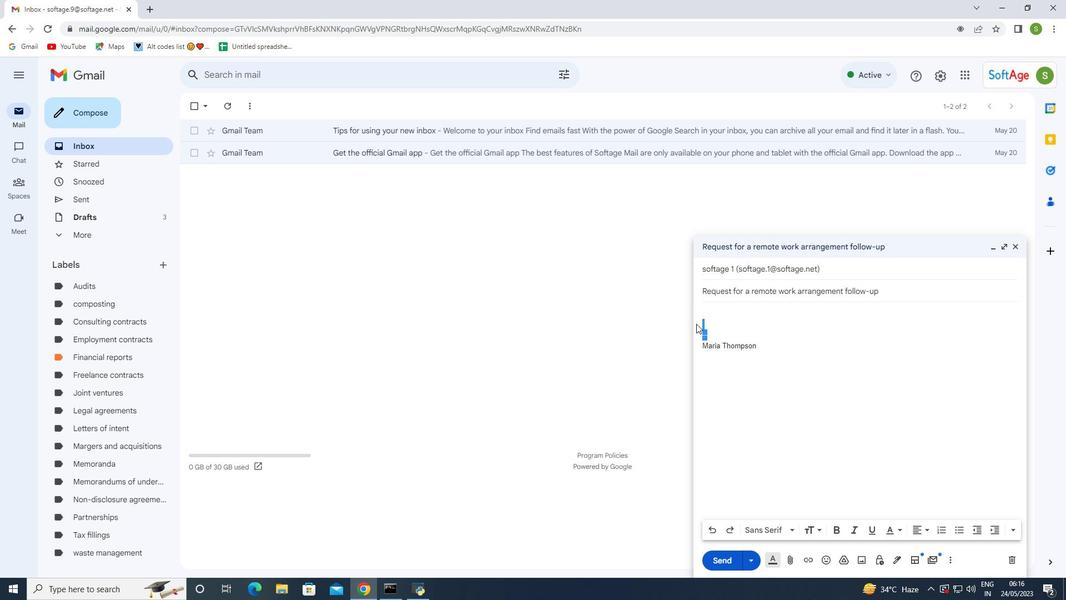 
Action: Key pressed <Key.backspace><Key.up><Key.shift><Key.shift><Key.shift>We<Key.space>neew<Key.space>to<Key.space>make<Key.space>some<Key.space>revisions<Key.space>to<Key.space>the<Key.space>pe<Key.backspace>roject<Key.space>timeline,<Key.space>can<Key.space>you<Key.space>please<Key.space>provide<Key.space>your<Key.space>input<Key.shift_r>?
Screenshot: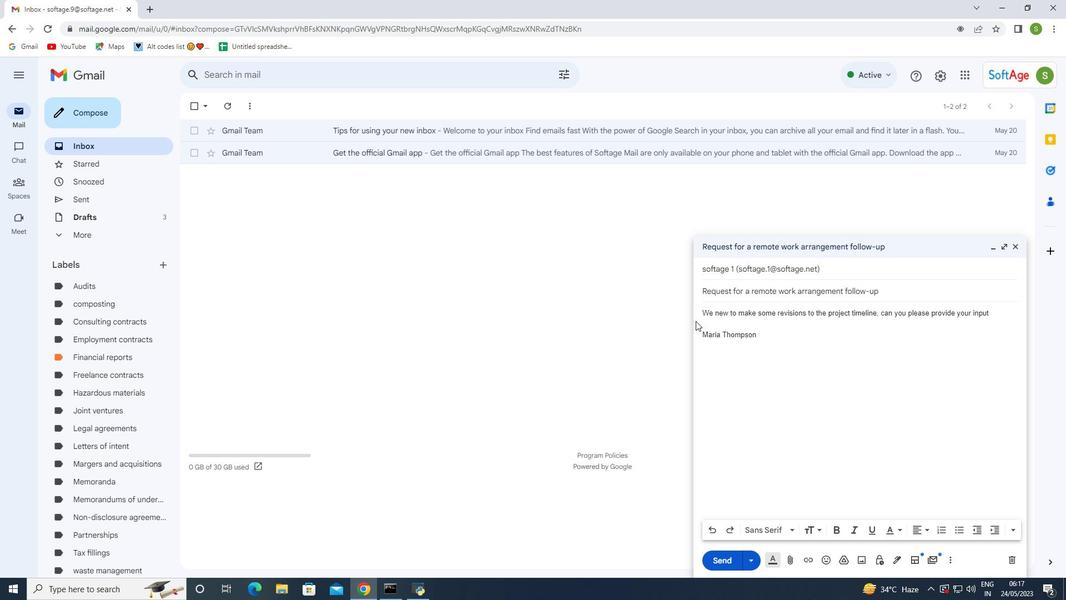 
Action: Mouse moved to (748, 313)
Screenshot: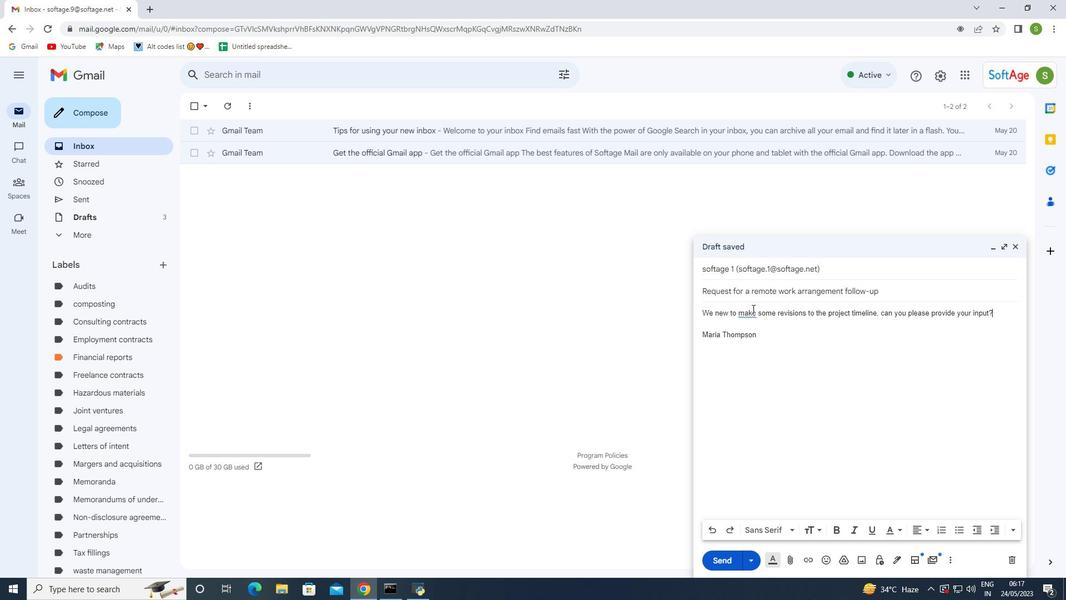 
Action: Mouse pressed right at (748, 313)
Screenshot: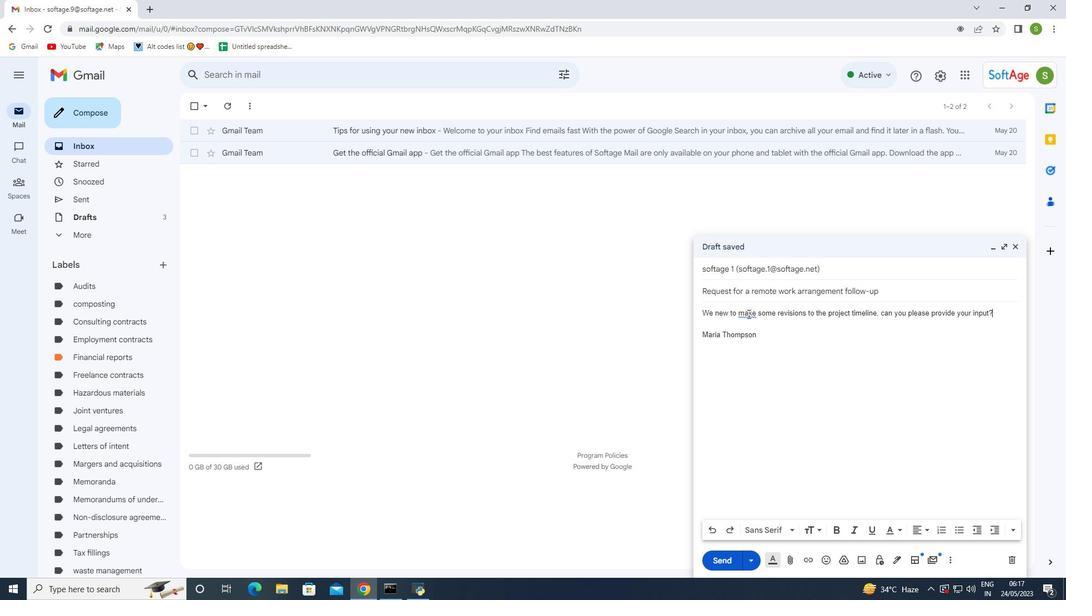 
Action: Mouse moved to (767, 351)
Screenshot: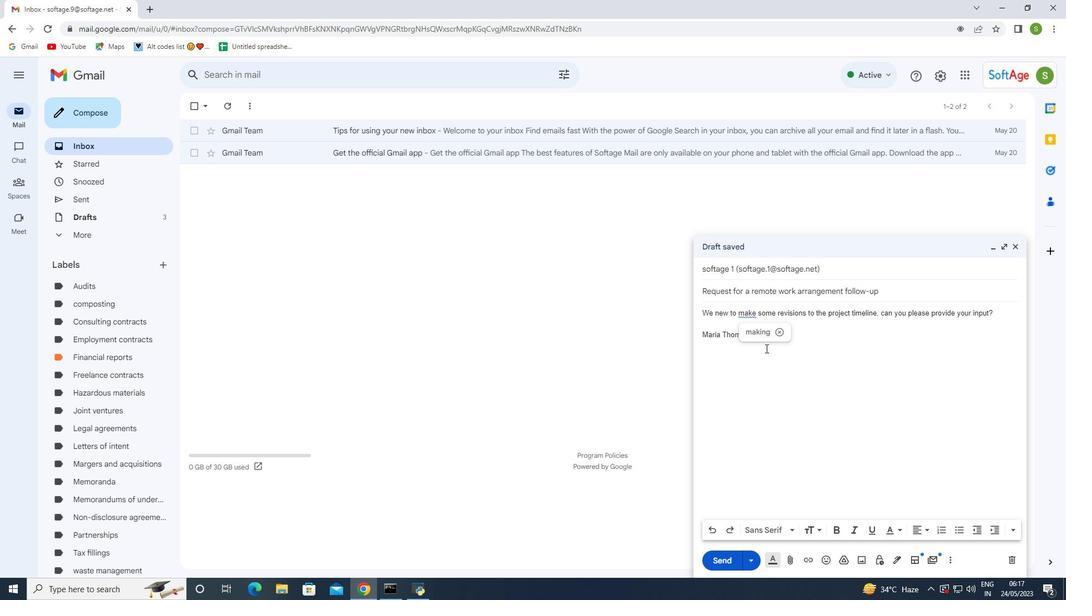 
Action: Mouse pressed left at (767, 351)
Screenshot: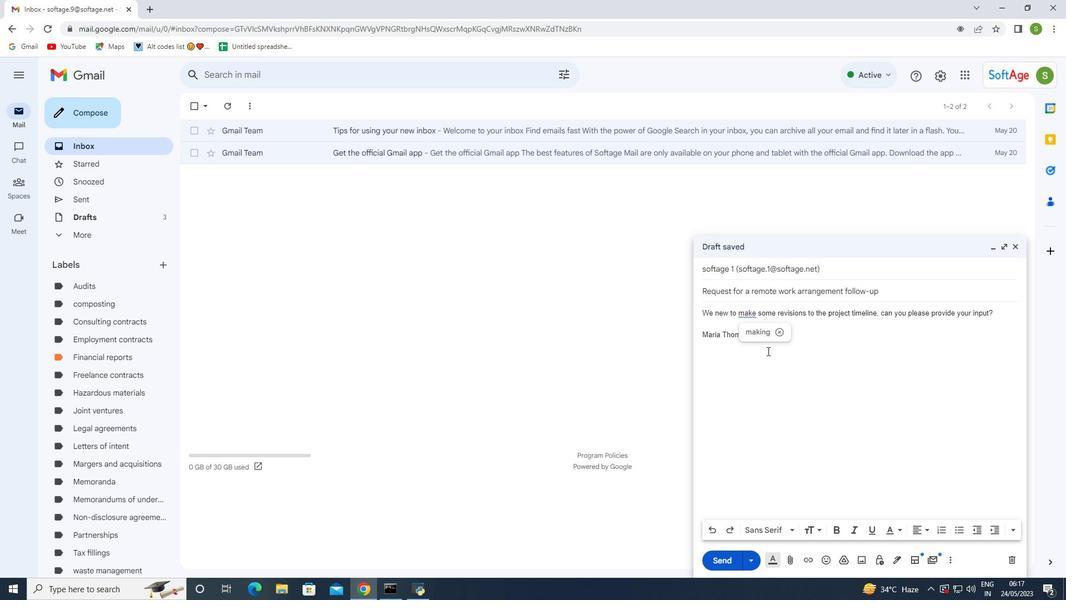 
Action: Mouse moved to (730, 558)
Screenshot: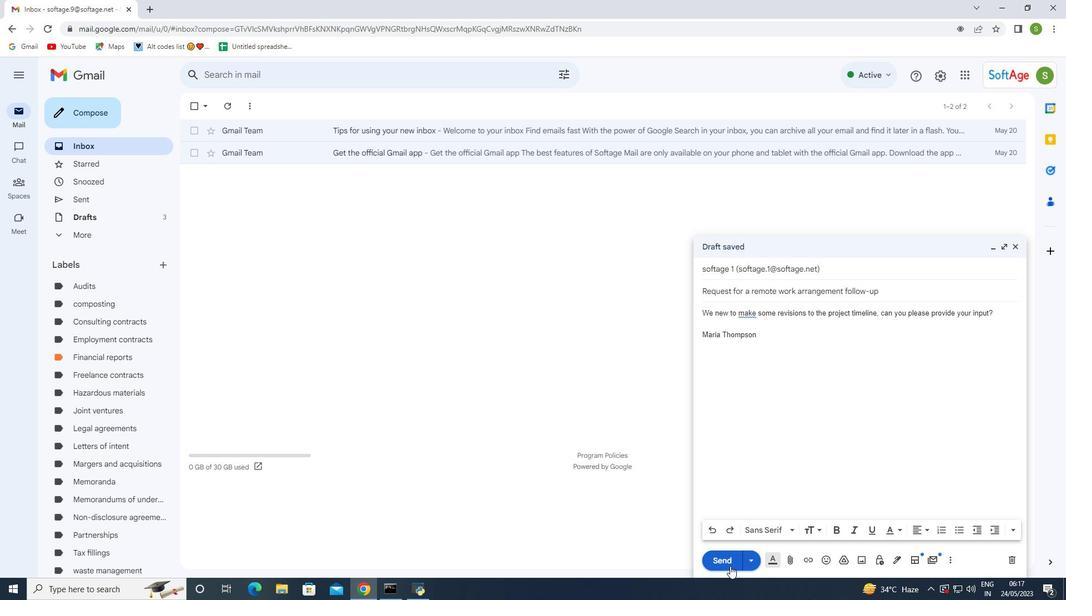 
Action: Mouse pressed left at (730, 558)
Screenshot: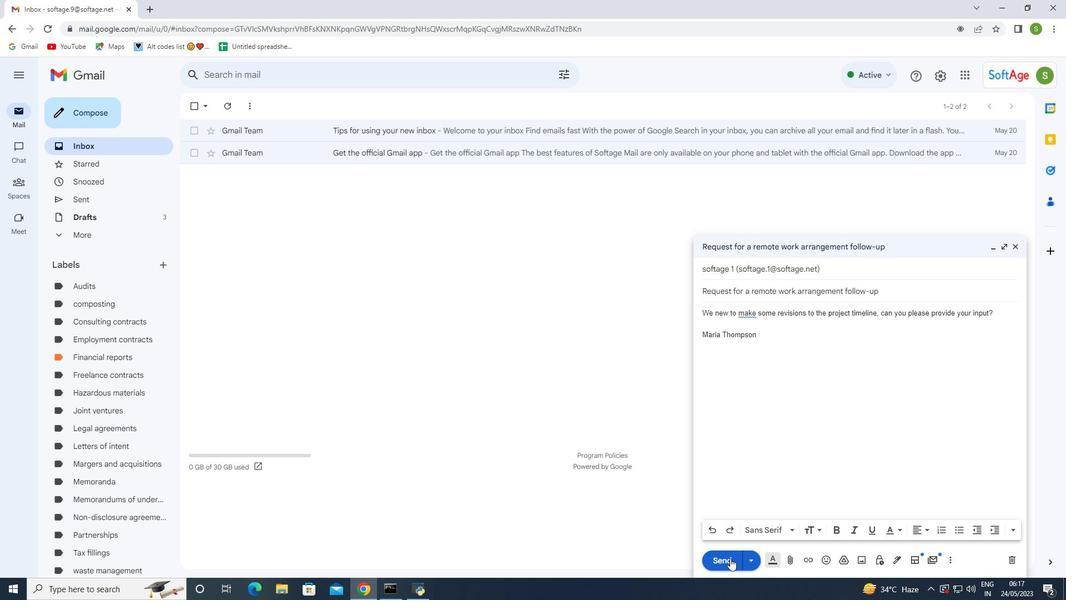 
Action: Mouse moved to (90, 193)
Screenshot: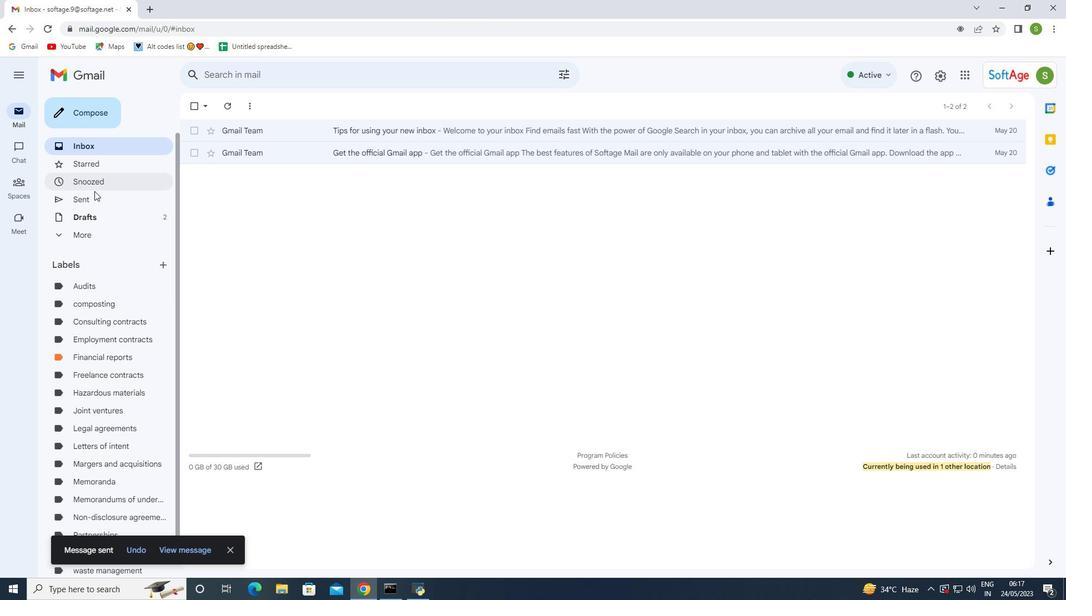 
Action: Mouse pressed left at (90, 193)
Screenshot: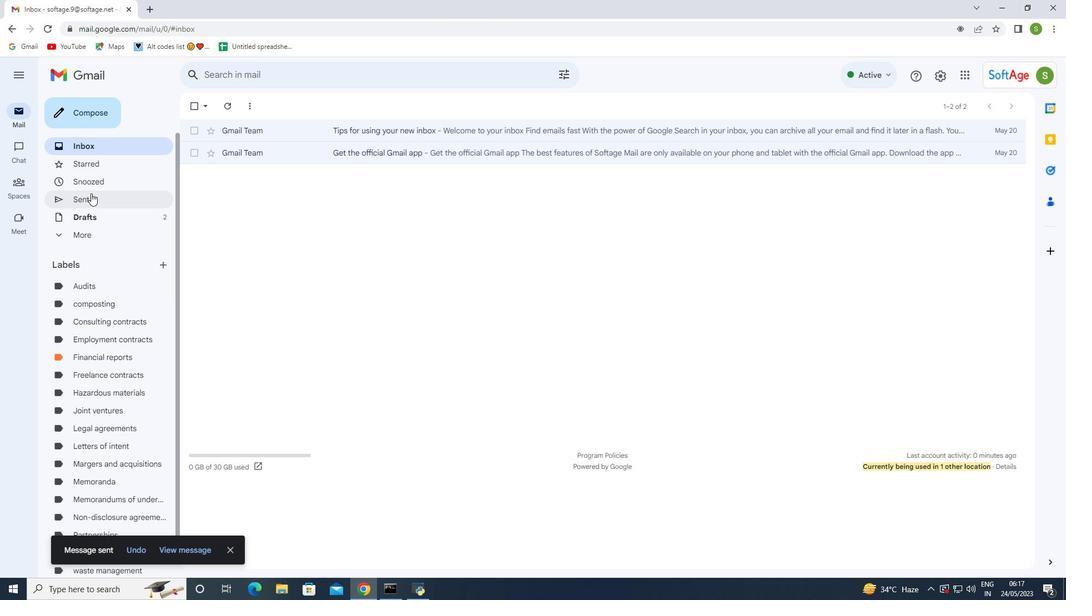 
Action: Mouse pressed left at (90, 193)
Screenshot: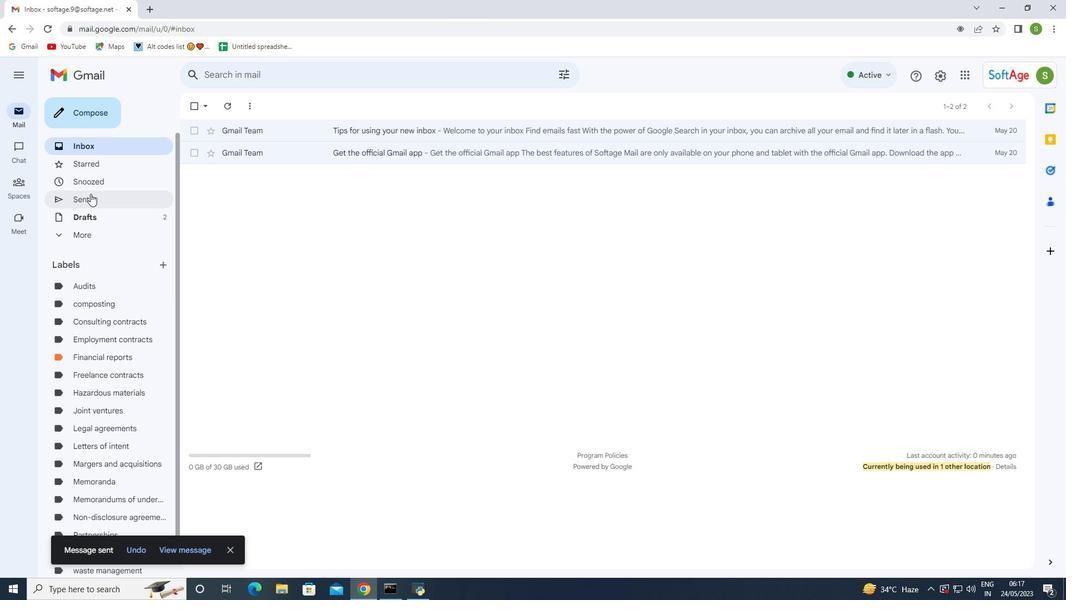 
Action: Mouse moved to (191, 163)
Screenshot: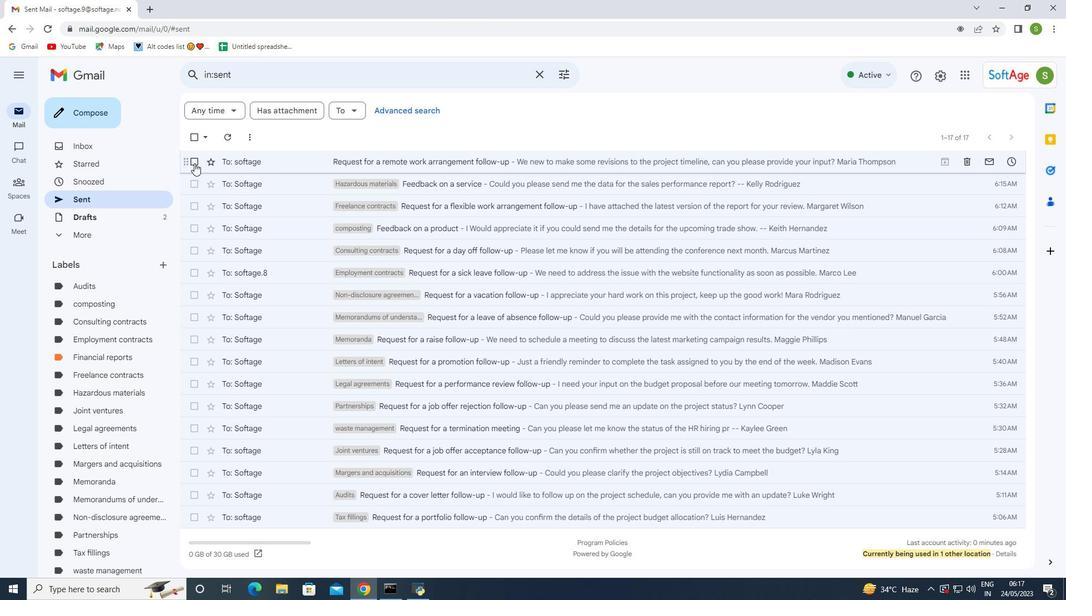 
Action: Mouse pressed left at (191, 163)
Screenshot: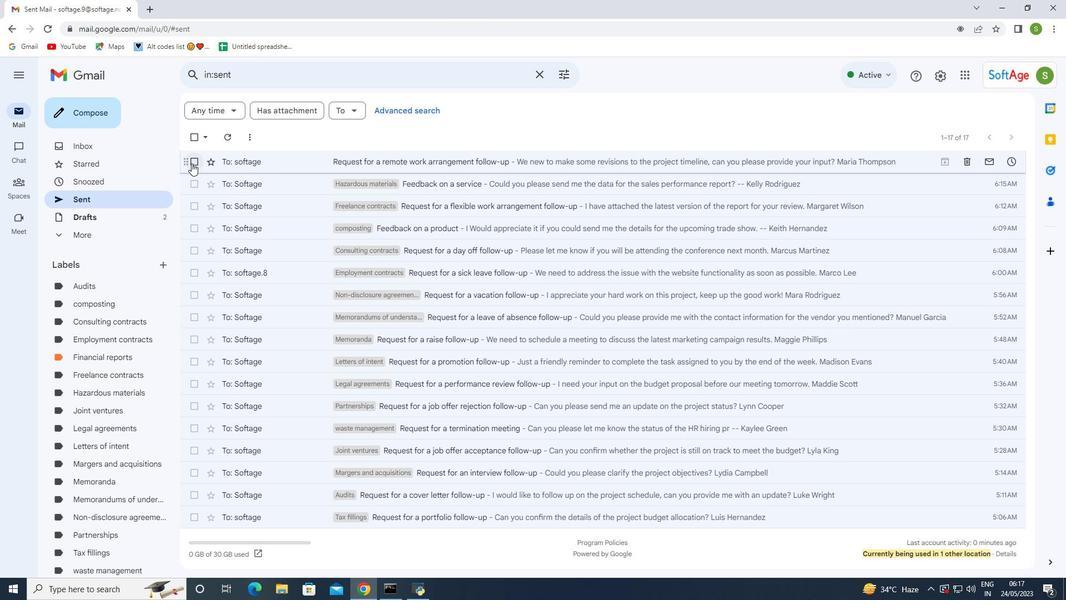 
Action: Mouse moved to (251, 168)
Screenshot: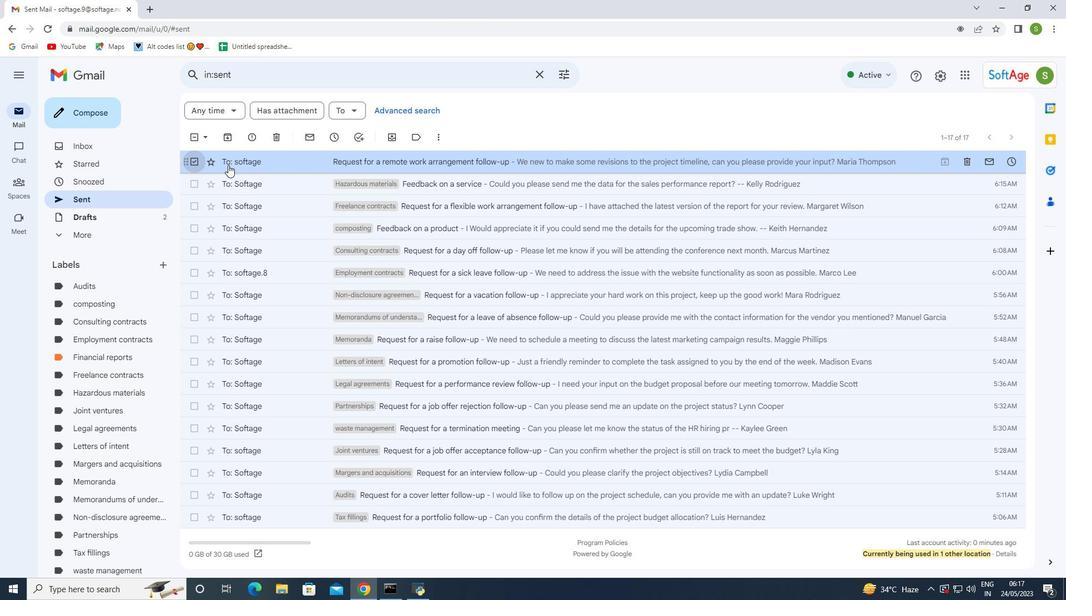 
Action: Mouse pressed right at (251, 168)
Screenshot: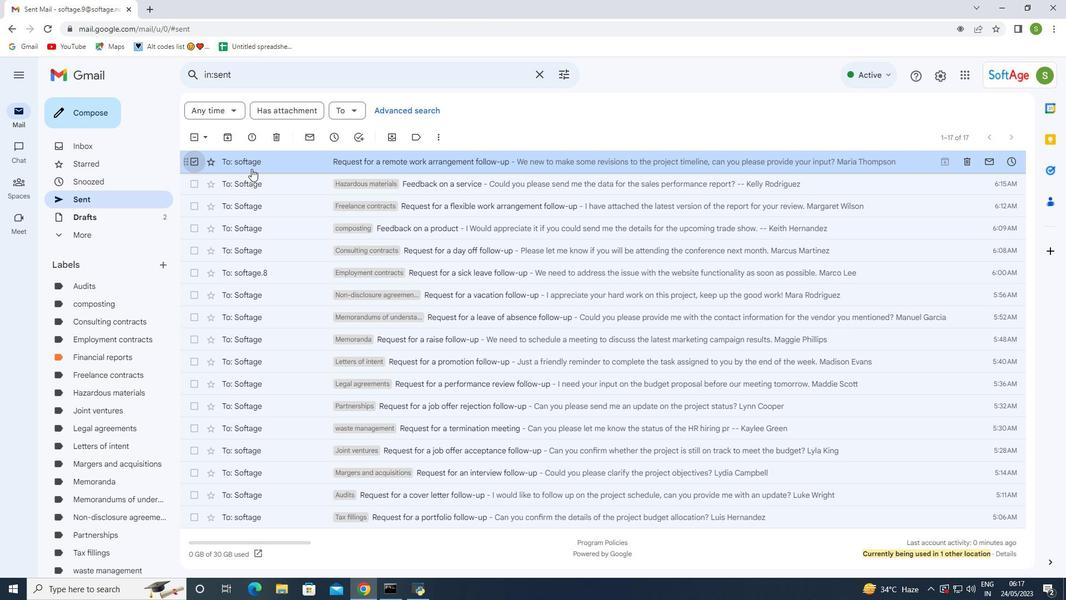 
Action: Mouse moved to (440, 337)
Screenshot: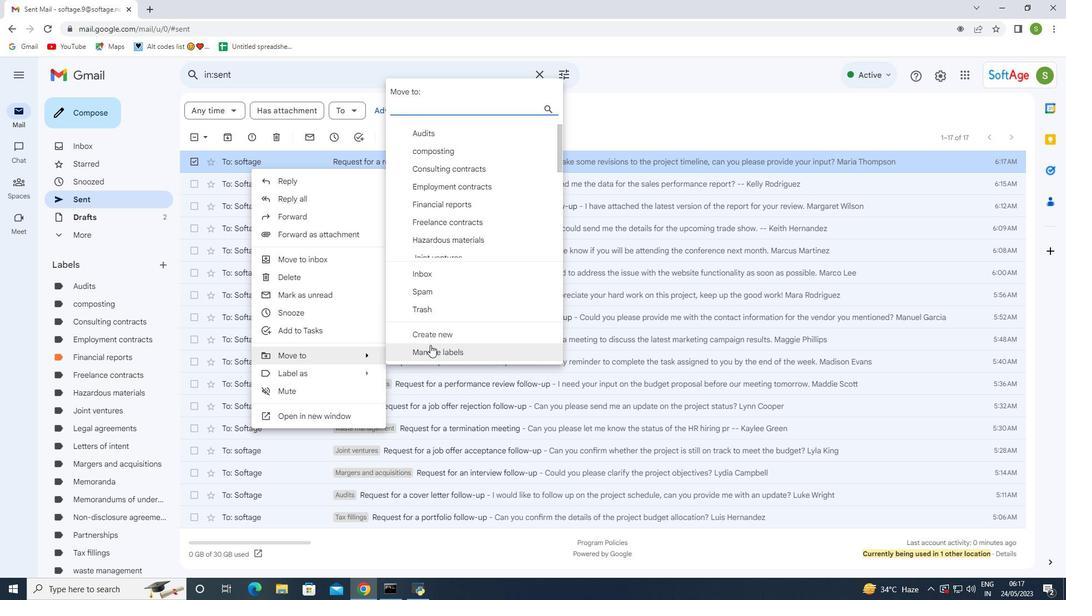 
Action: Mouse pressed left at (440, 337)
Screenshot: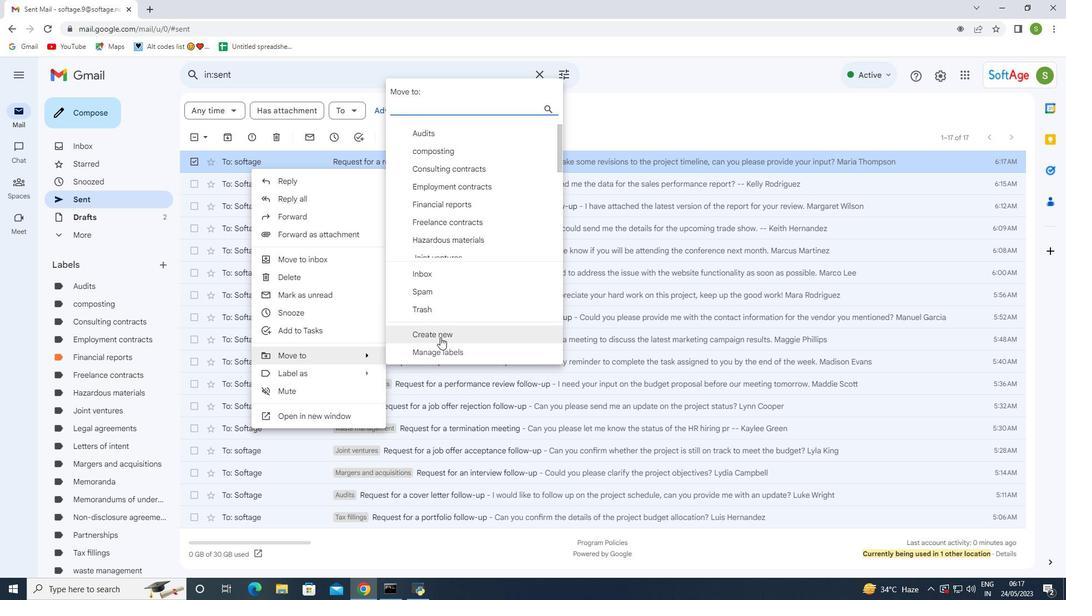 
Action: Mouse moved to (498, 303)
Screenshot: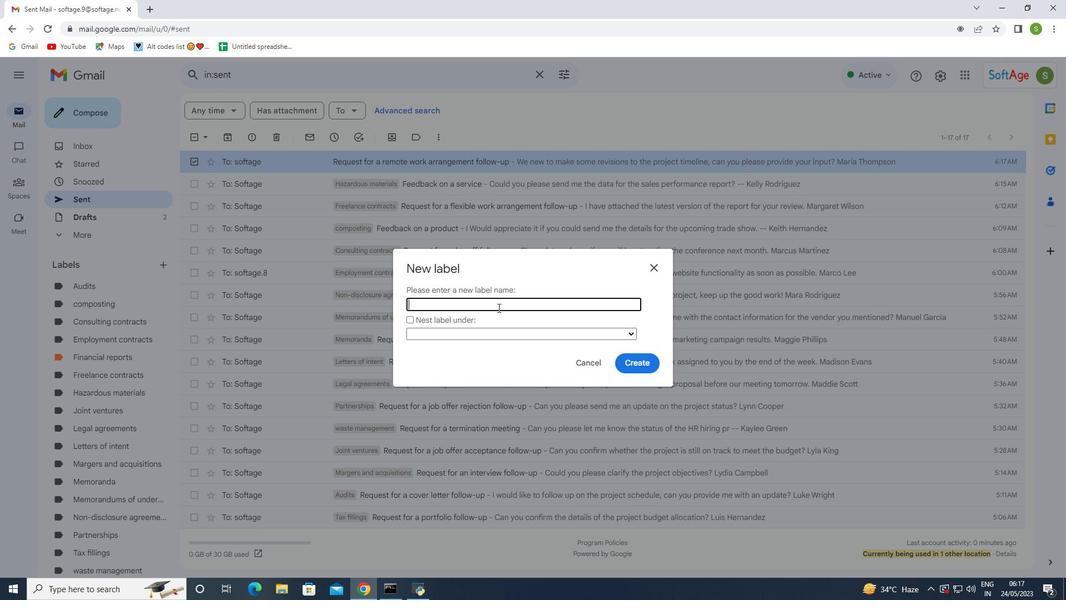 
Action: Mouse pressed left at (498, 303)
Screenshot: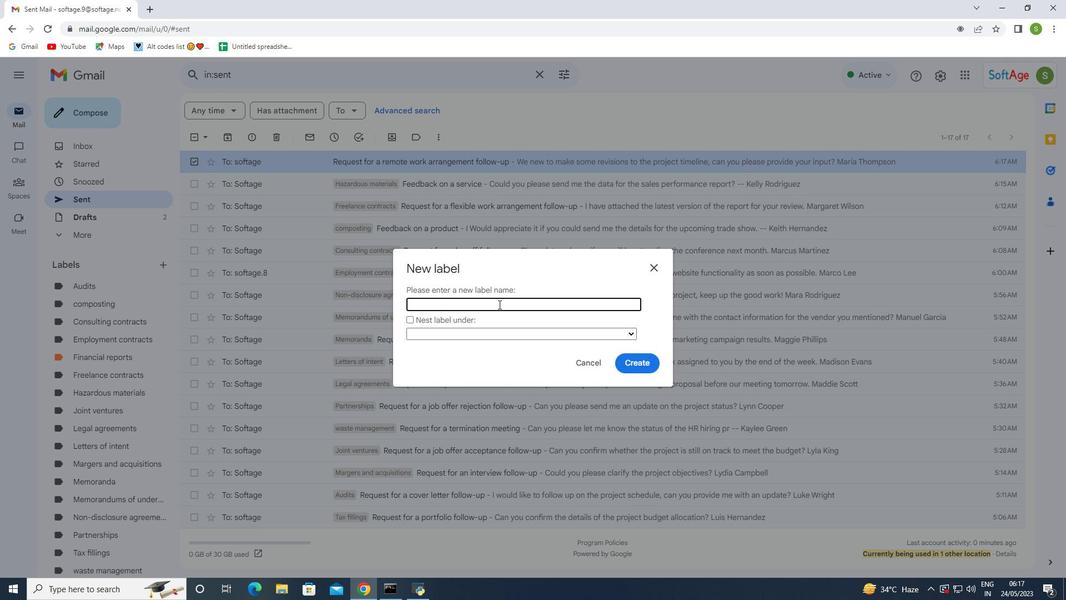 
Action: Key pressed <Key.shift>Licensing<Key.space>agreements
Screenshot: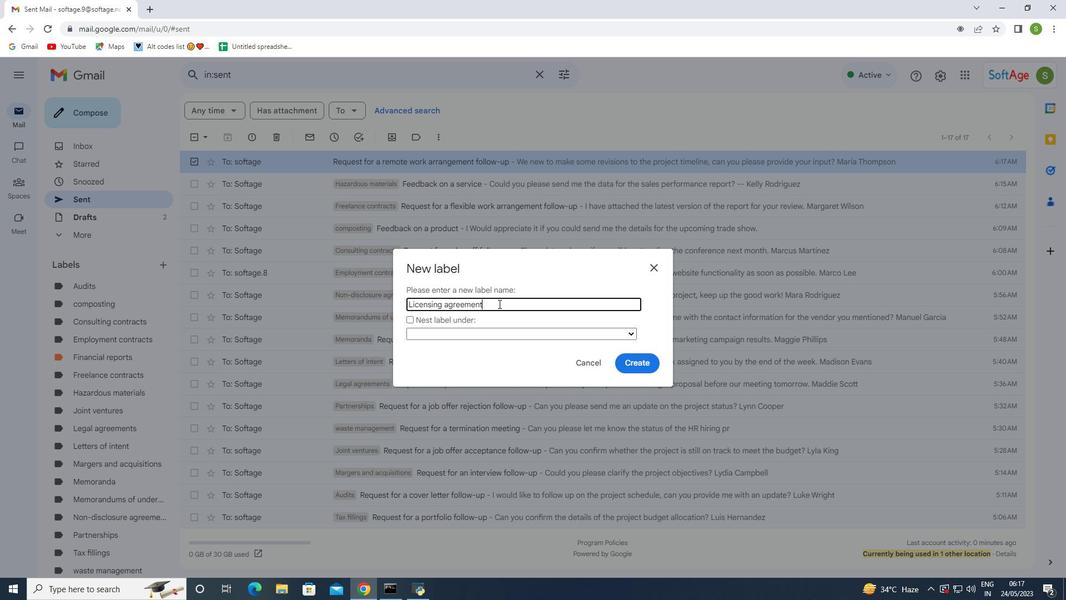 
Action: Mouse moved to (642, 360)
Screenshot: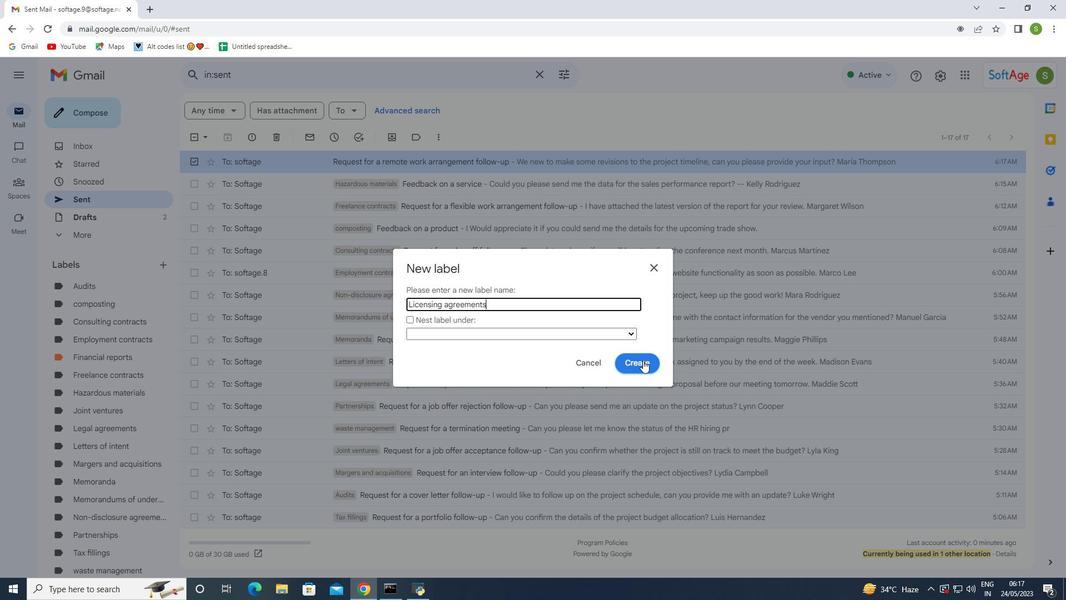 
Action: Mouse pressed left at (642, 360)
Screenshot: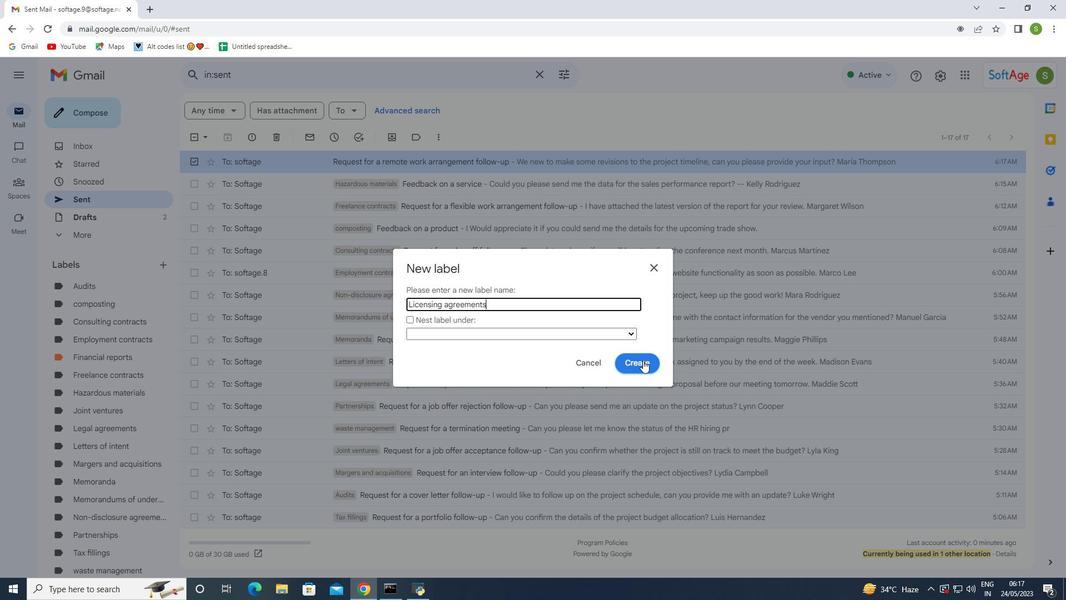 
Action: Mouse moved to (92, 466)
Screenshot: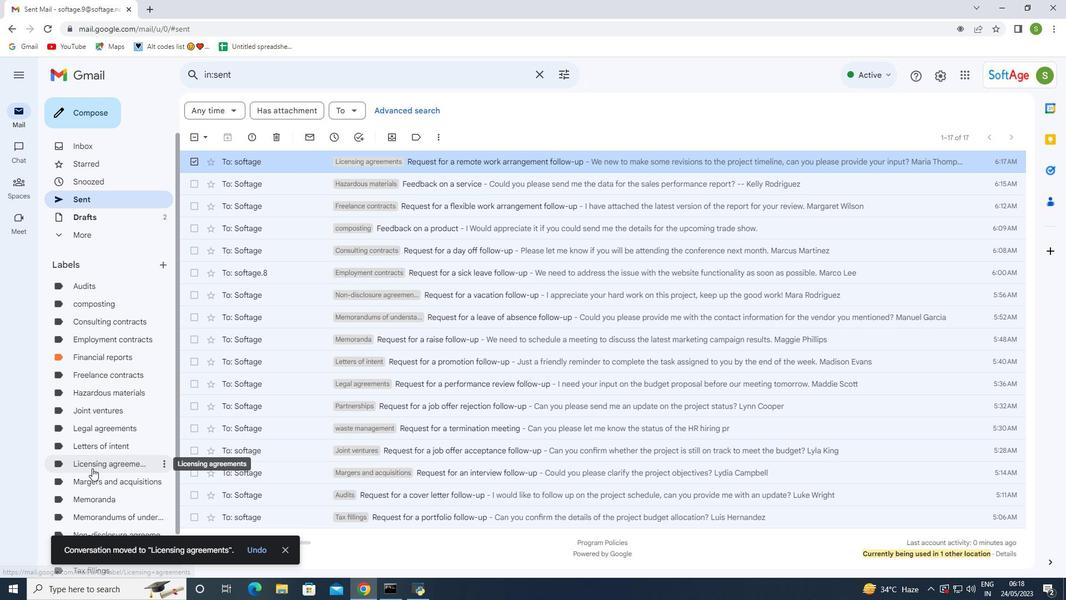 
Action: Mouse pressed left at (92, 466)
Screenshot: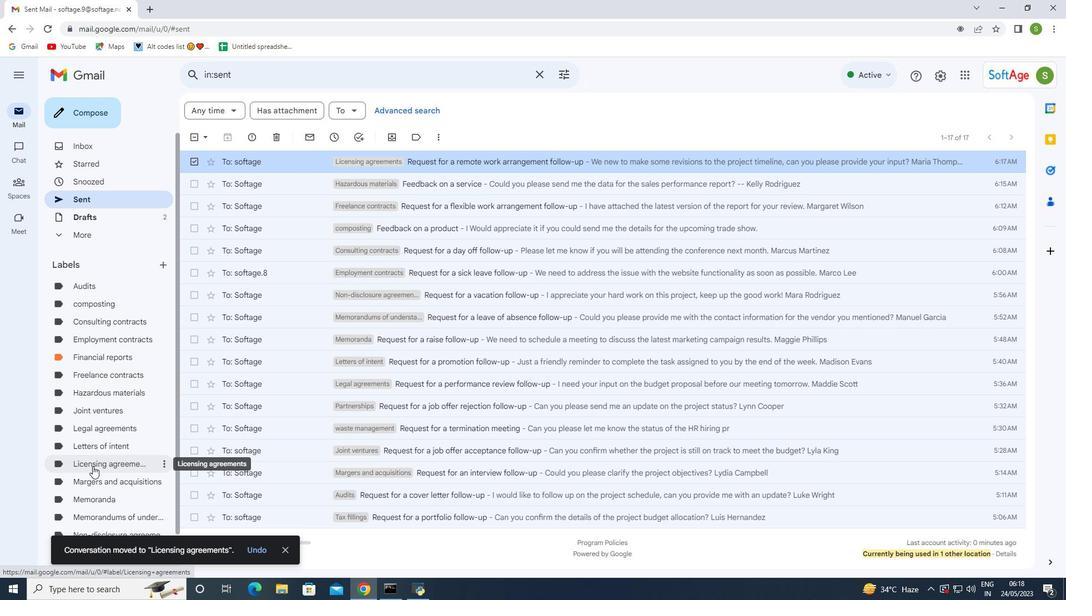 
Action: Mouse pressed left at (92, 466)
Screenshot: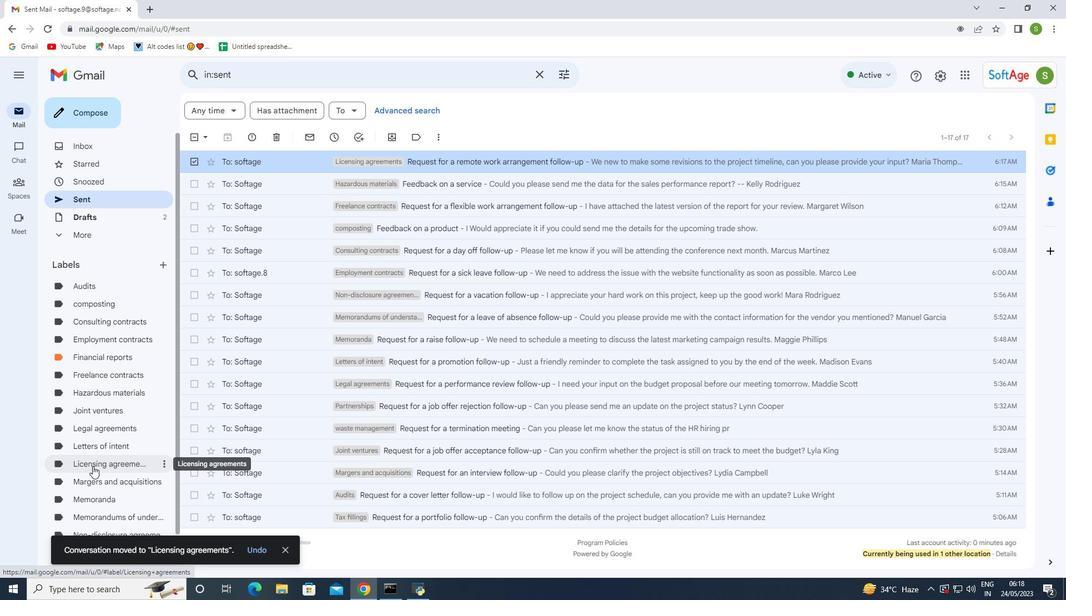 
Action: Mouse moved to (322, 167)
Screenshot: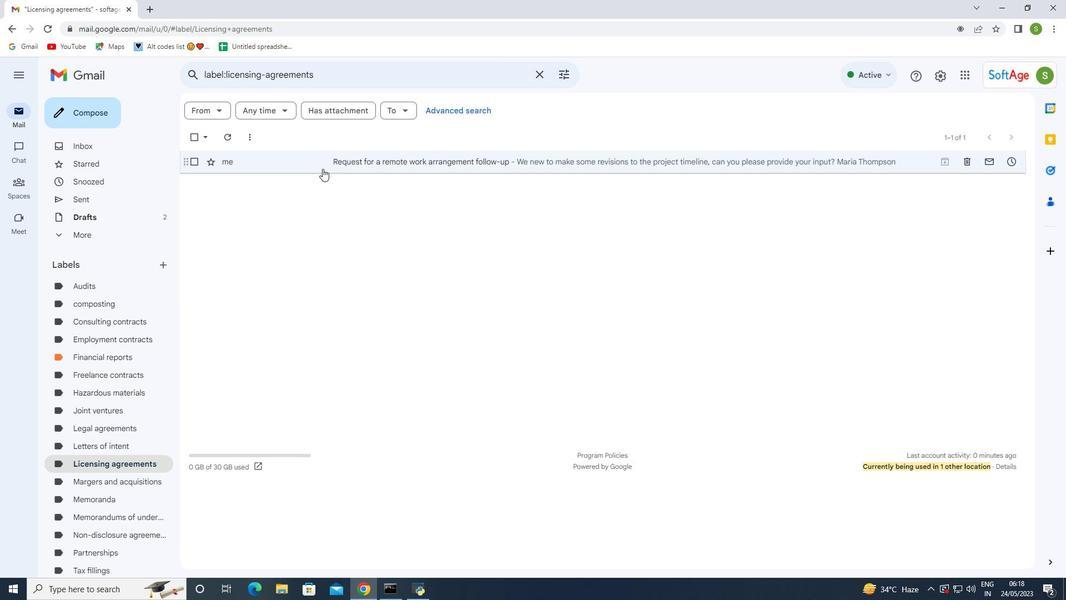 
Action: Mouse pressed left at (322, 167)
Screenshot: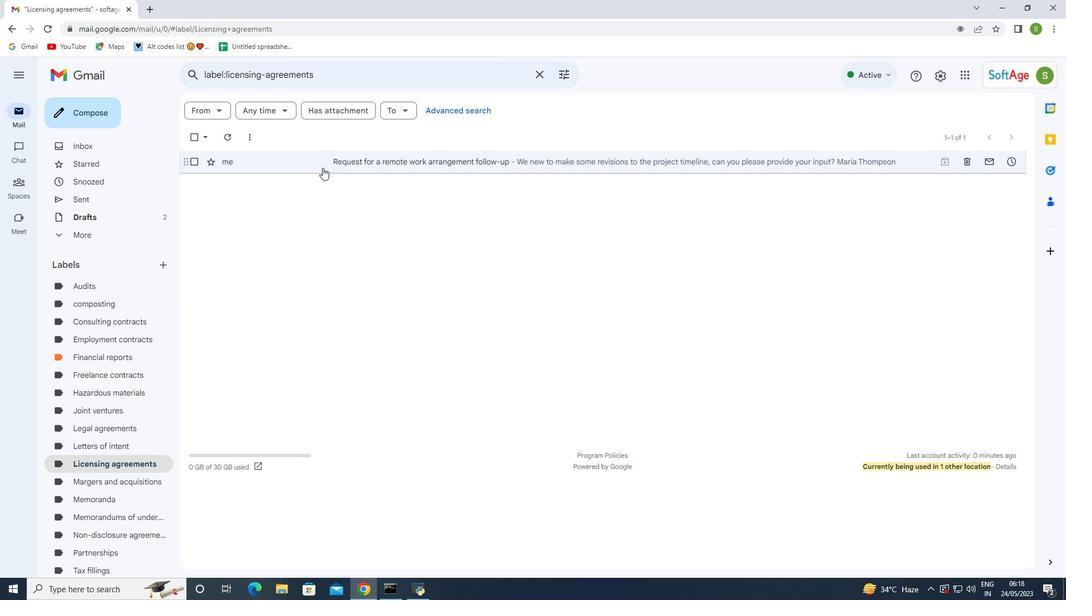
Action: Mouse pressed left at (322, 167)
Screenshot: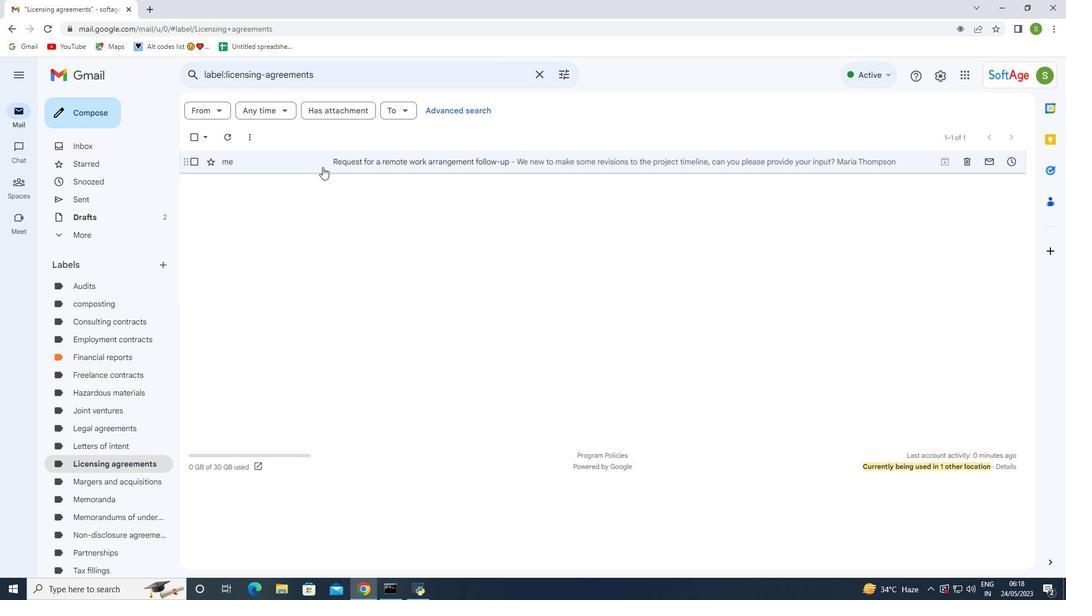 
Action: Mouse moved to (430, 356)
Screenshot: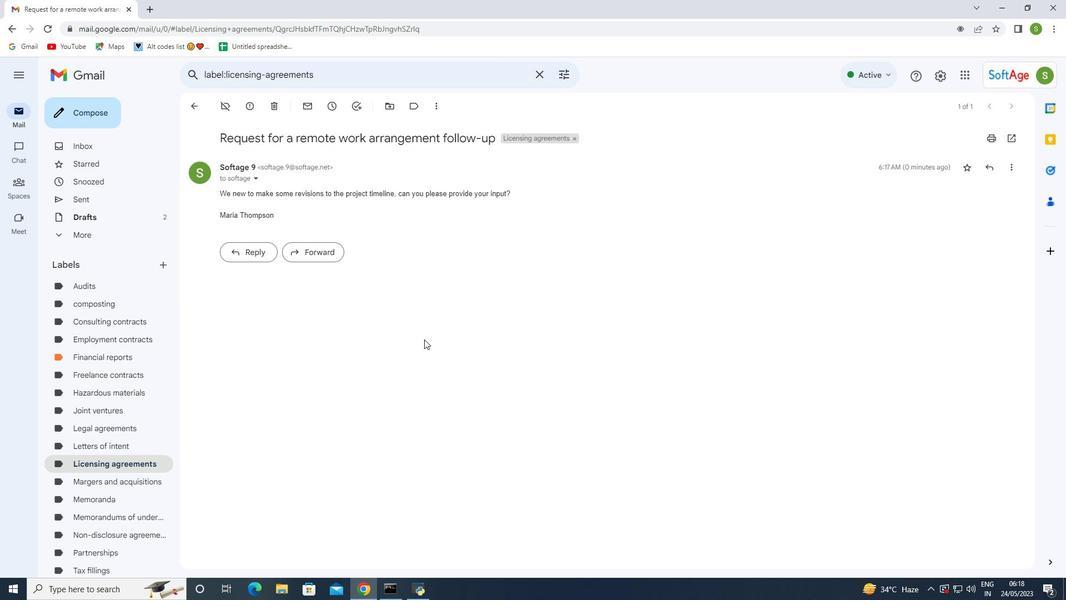 
Action: Mouse pressed left at (430, 356)
Screenshot: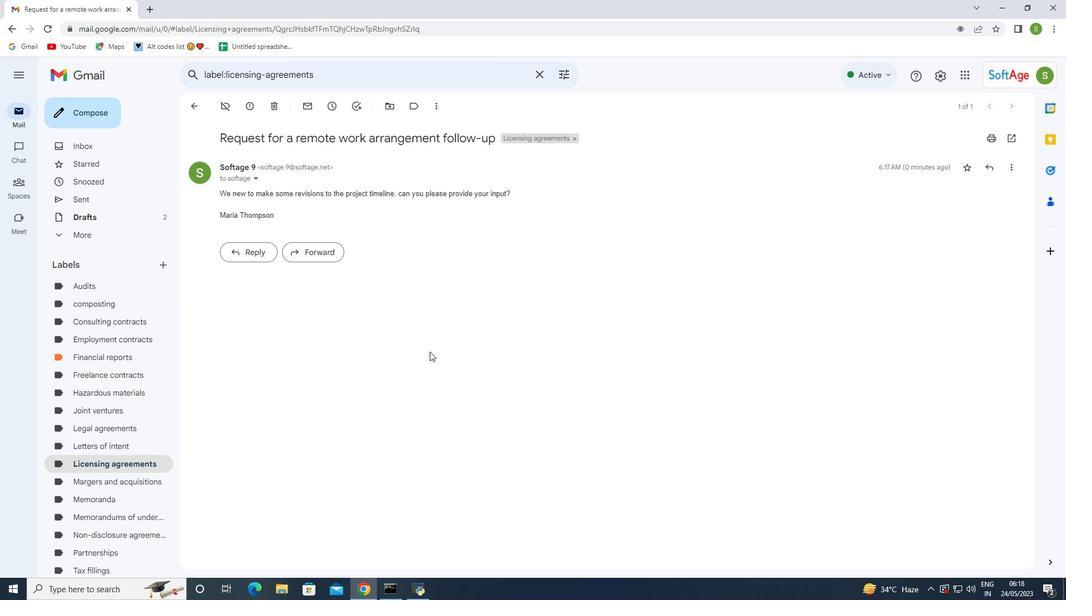 
Action: Mouse moved to (201, 107)
Screenshot: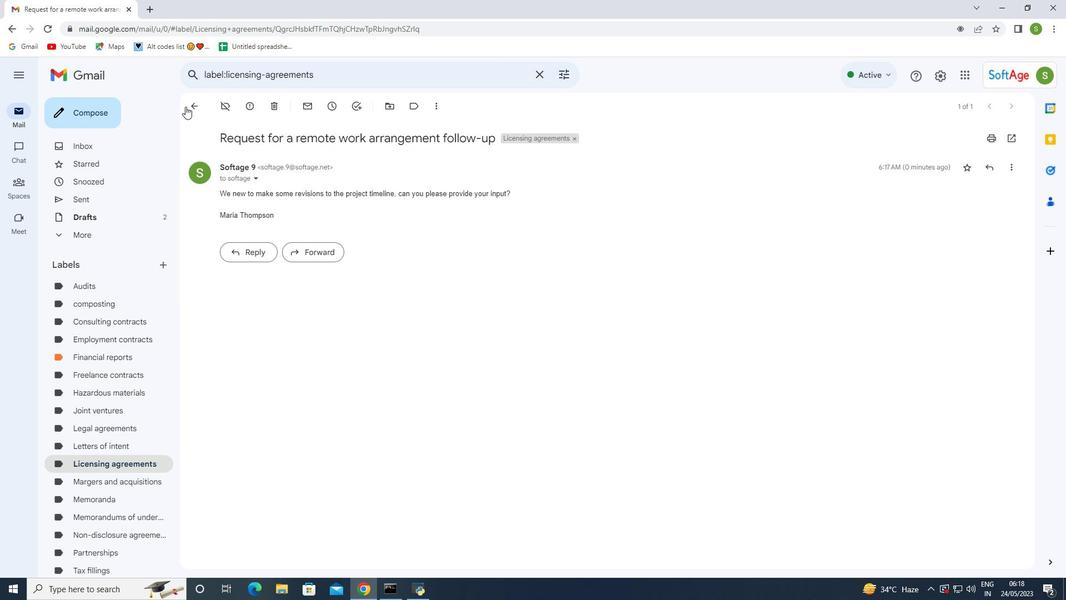 
Action: Mouse pressed left at (201, 107)
Screenshot: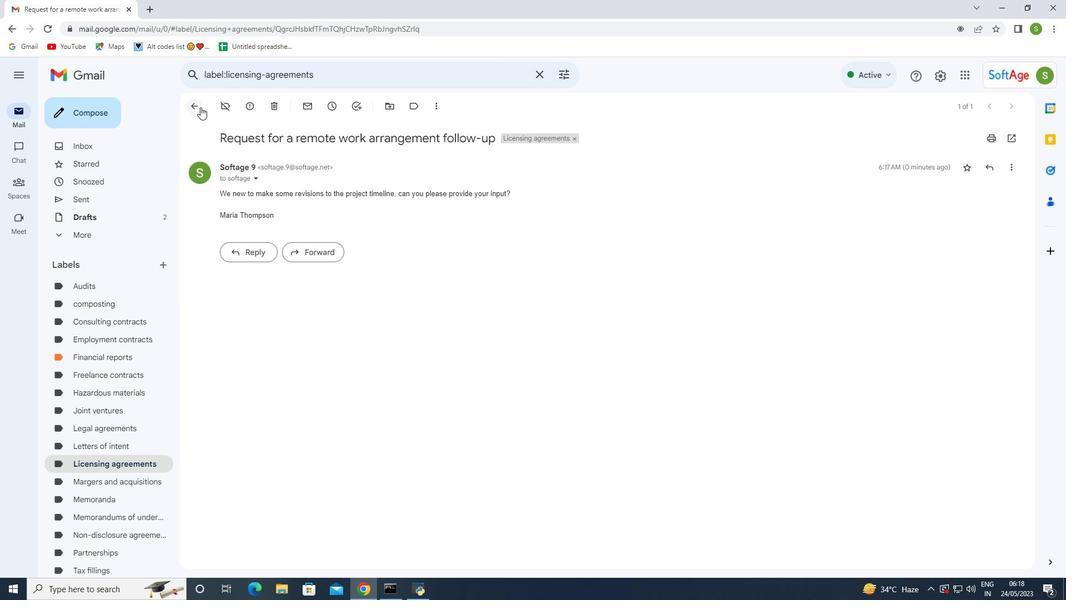 
Action: Mouse moved to (447, 285)
Screenshot: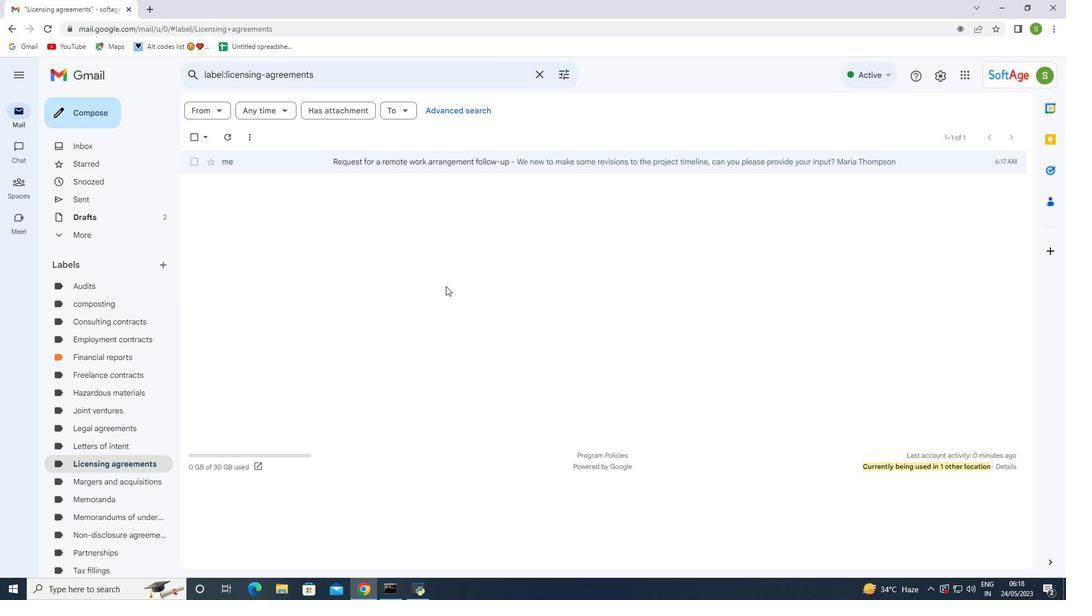 
